Task: Search one way flight ticket for 4 adults, 2 children, 2 infants in seat and 1 infant on lap in economy from New York/islip: Long Island Macarthur Airport to Rock Springs: Southwest Wyoming Regional Airport (rock Springs Sweetwater County Airport) on 8-5-2023. Choice of flights is Sun country airlines. Price is upto 80000. Outbound departure time preference is 12:00.
Action: Mouse moved to (366, 346)
Screenshot: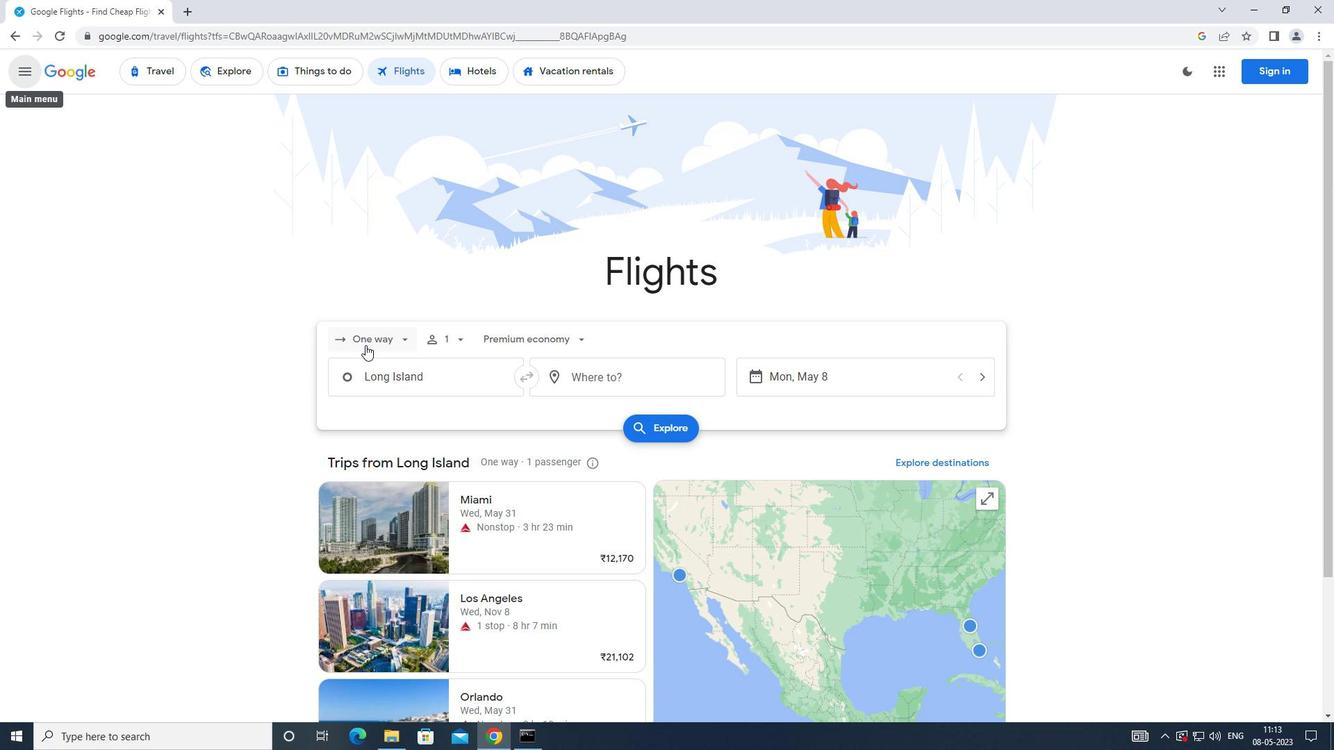
Action: Mouse pressed left at (366, 346)
Screenshot: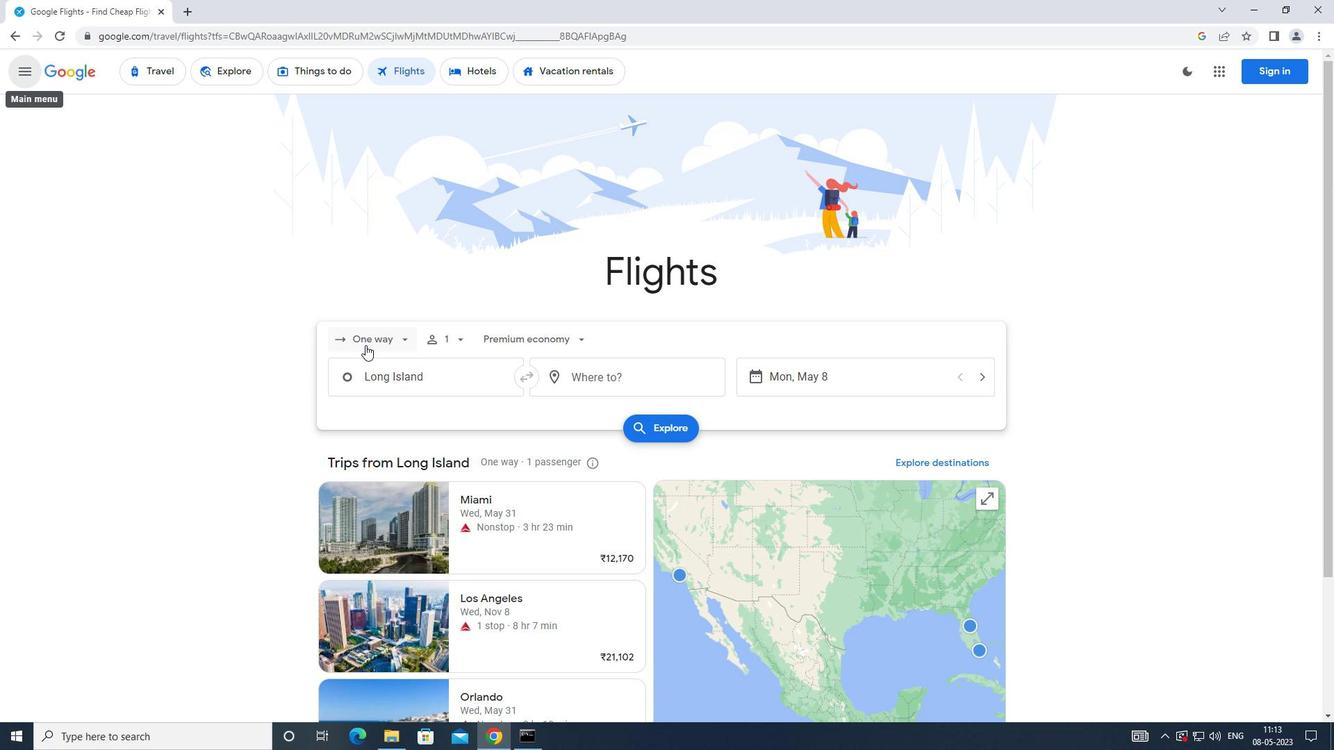 
Action: Mouse moved to (400, 409)
Screenshot: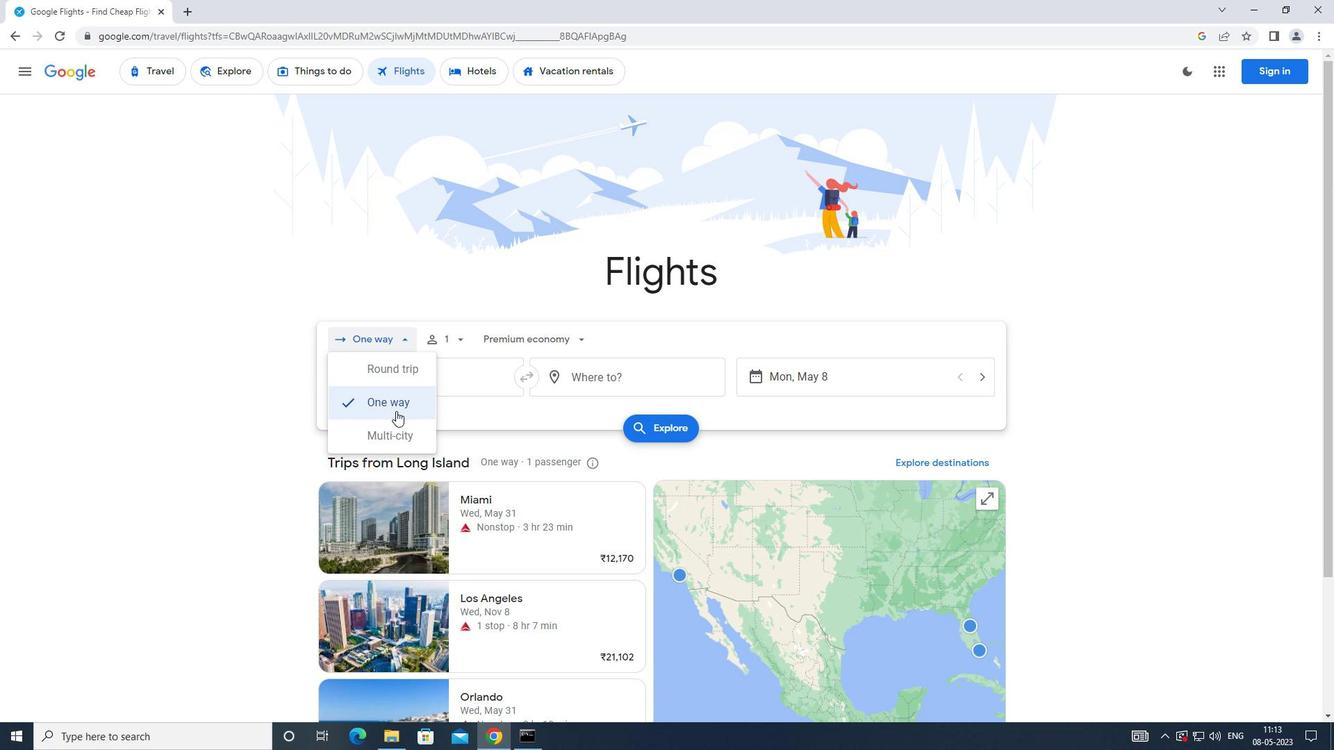 
Action: Mouse pressed left at (400, 409)
Screenshot: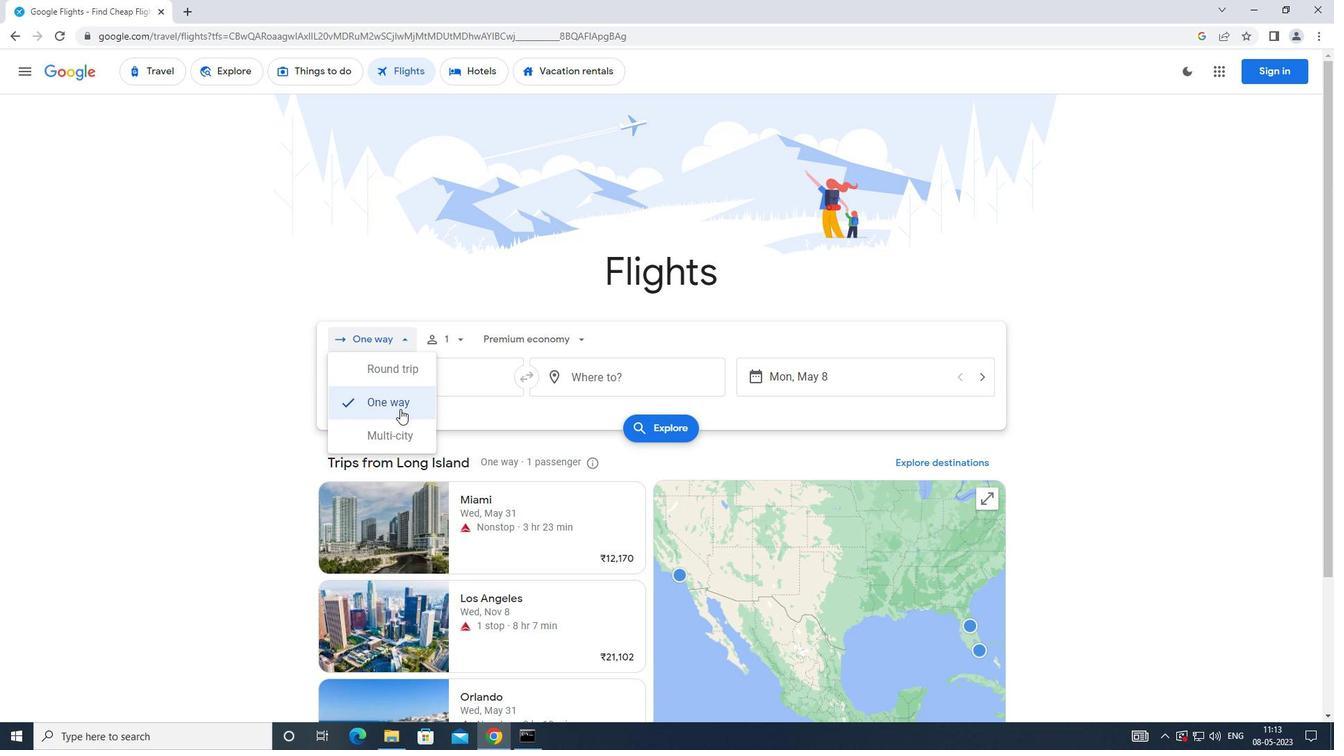 
Action: Mouse moved to (468, 335)
Screenshot: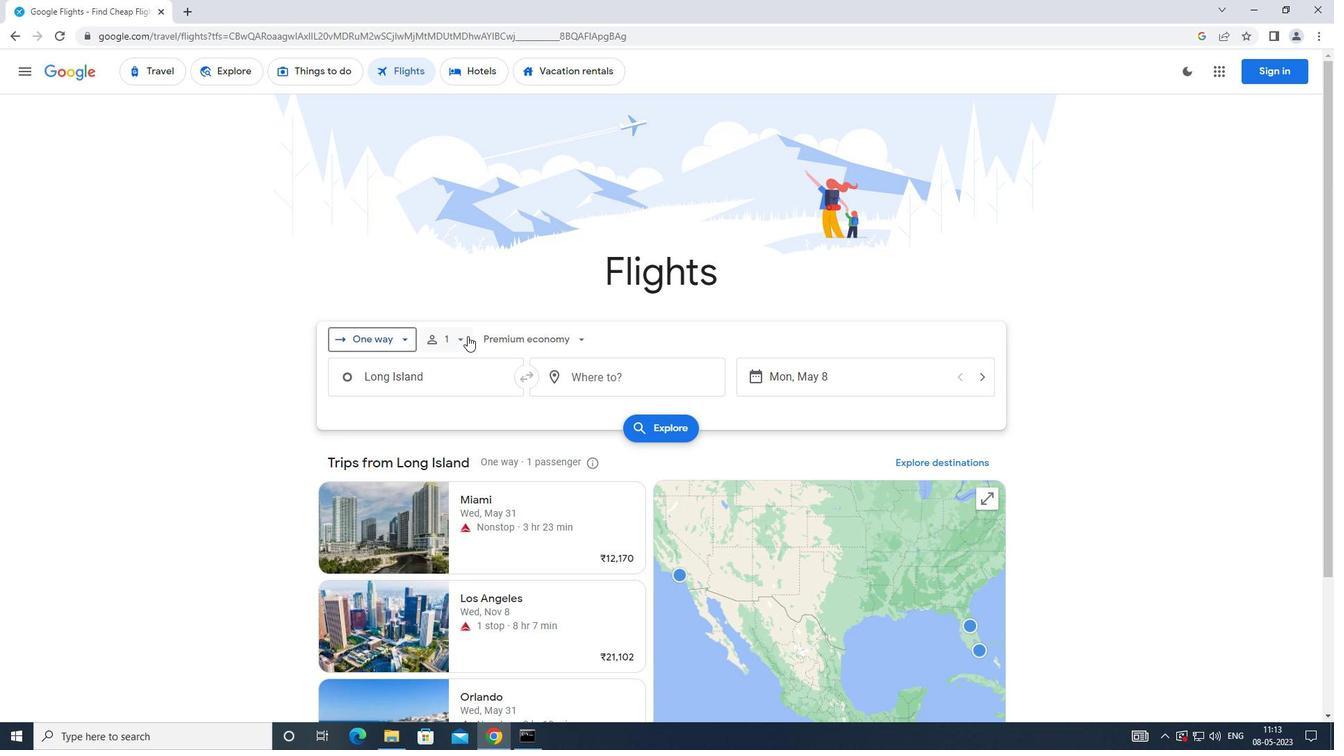 
Action: Mouse pressed left at (468, 335)
Screenshot: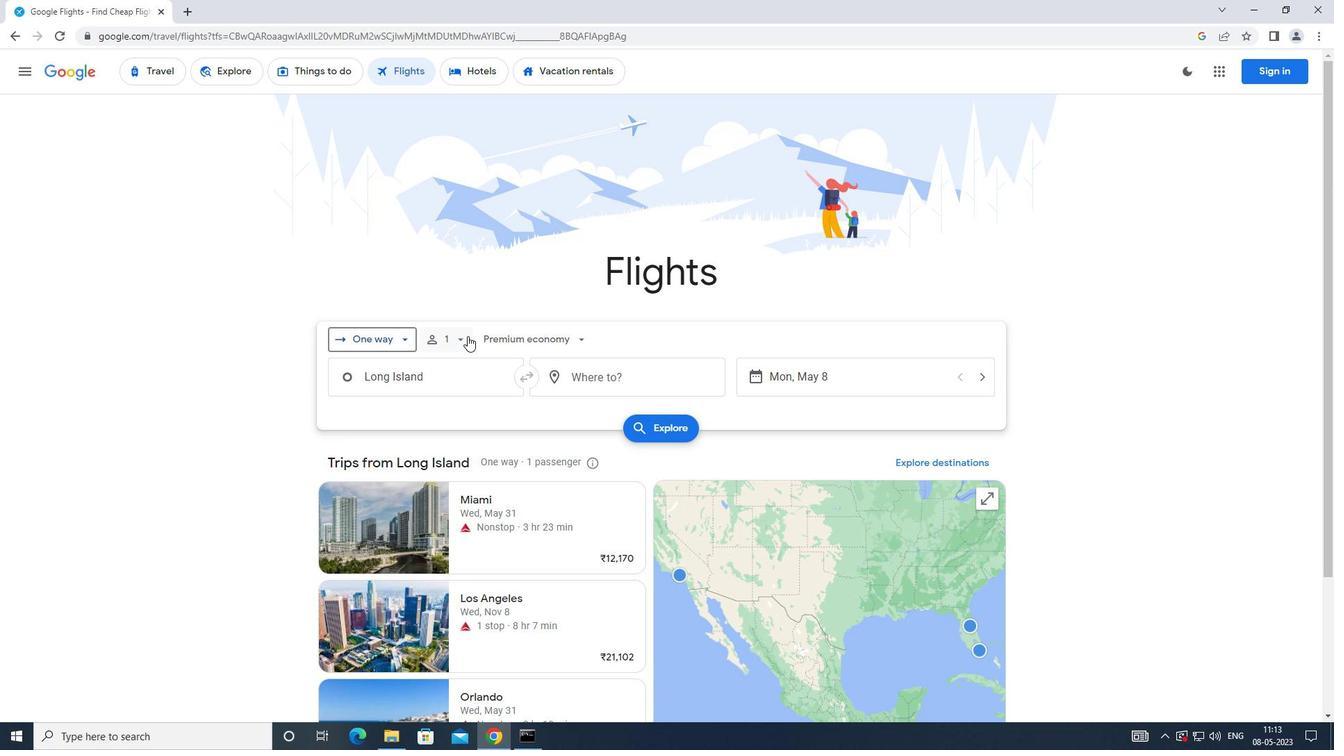 
Action: Mouse moved to (562, 372)
Screenshot: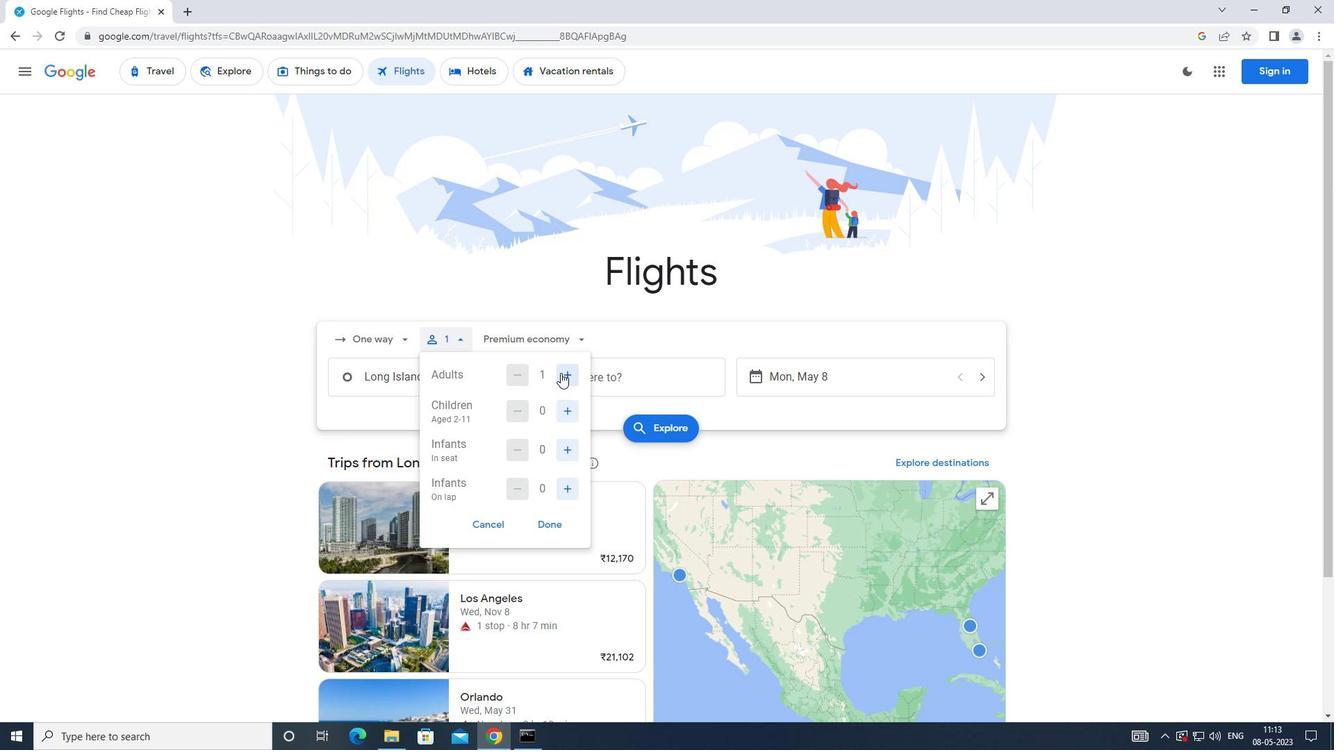 
Action: Mouse pressed left at (562, 372)
Screenshot: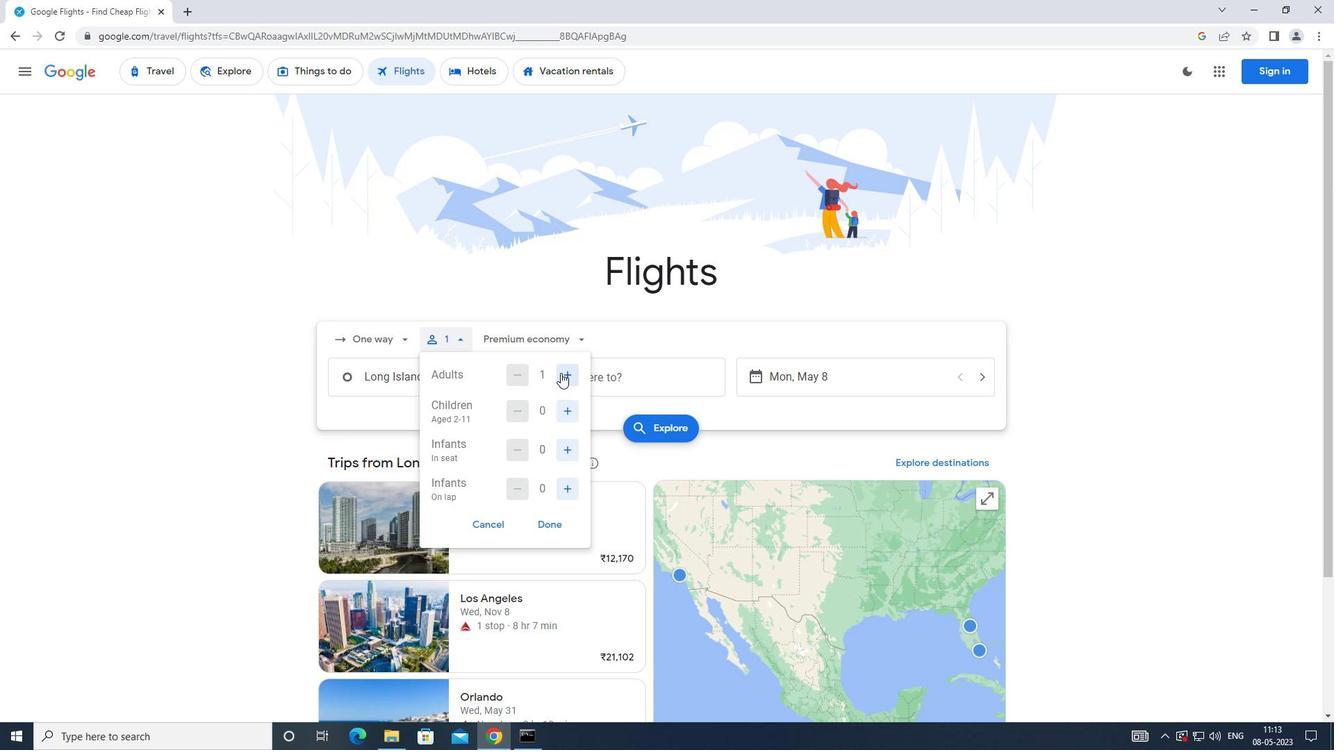 
Action: Mouse moved to (563, 371)
Screenshot: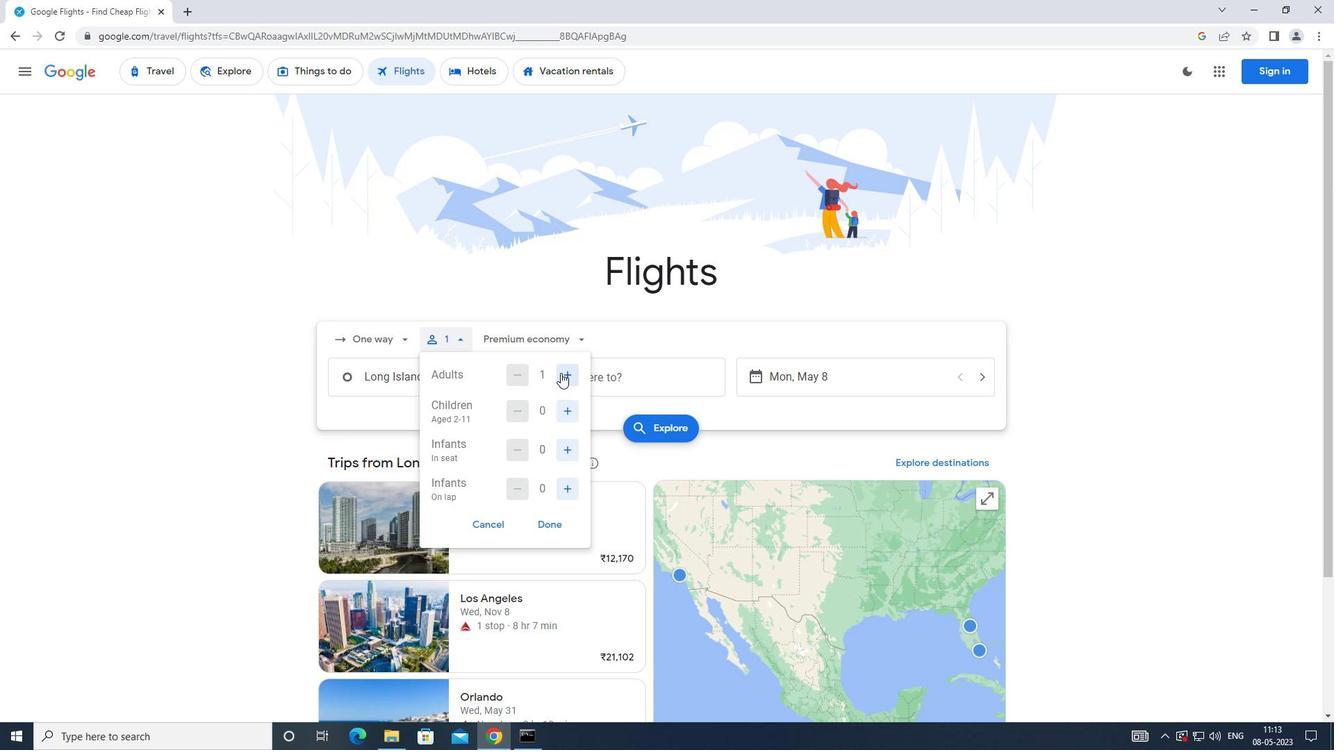 
Action: Mouse pressed left at (563, 371)
Screenshot: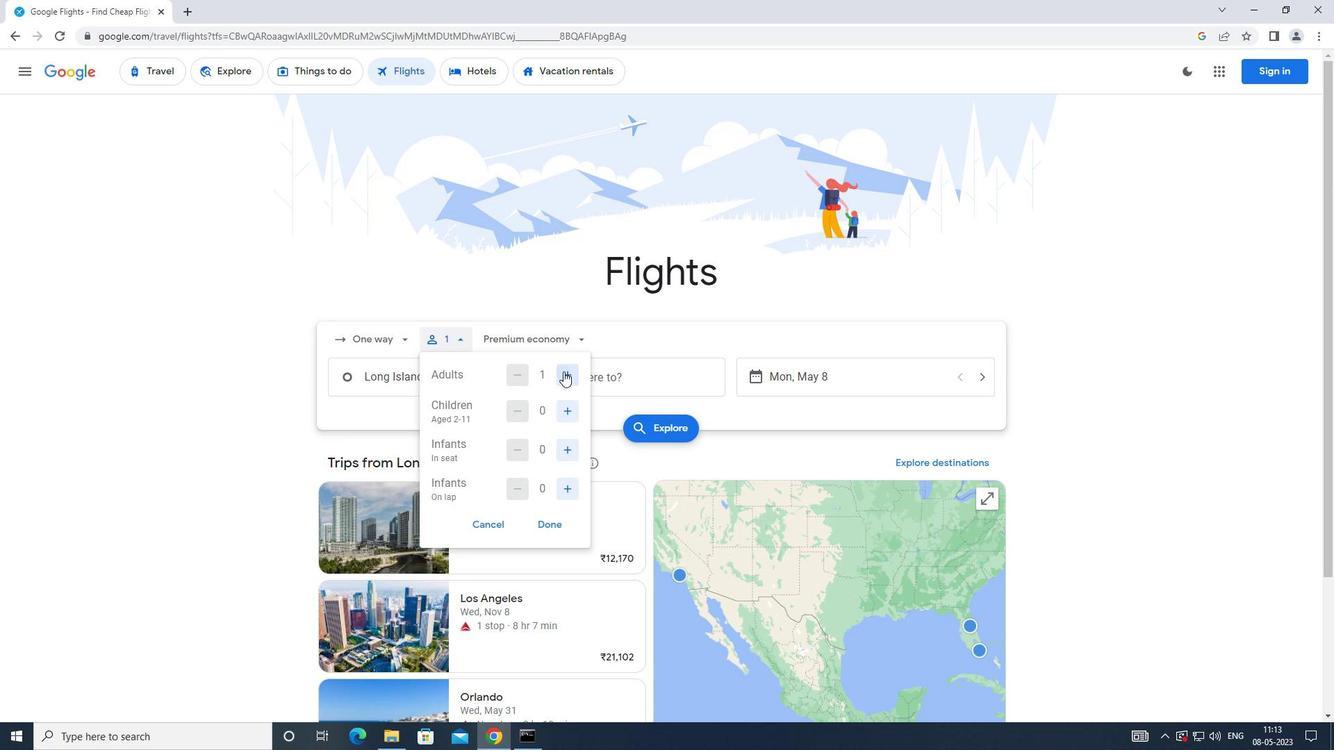 
Action: Mouse pressed left at (563, 371)
Screenshot: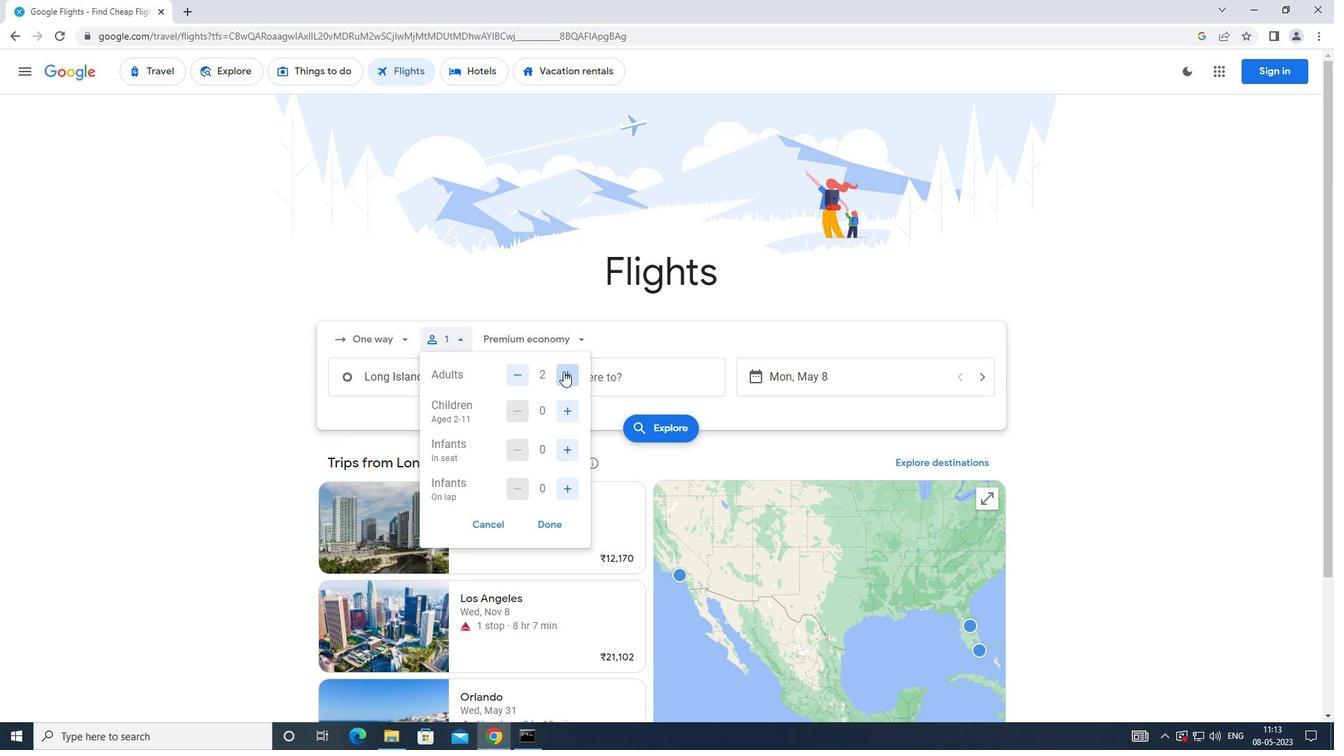 
Action: Mouse moved to (558, 412)
Screenshot: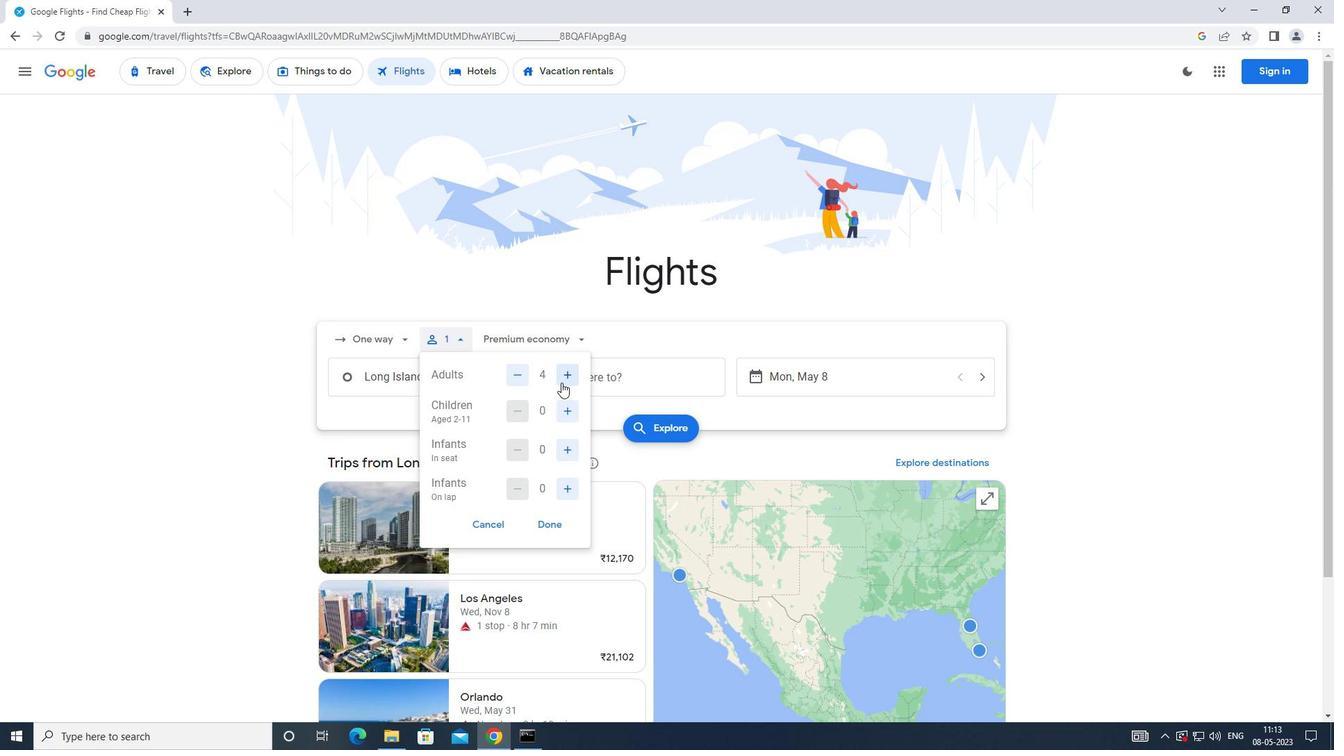 
Action: Mouse pressed left at (558, 412)
Screenshot: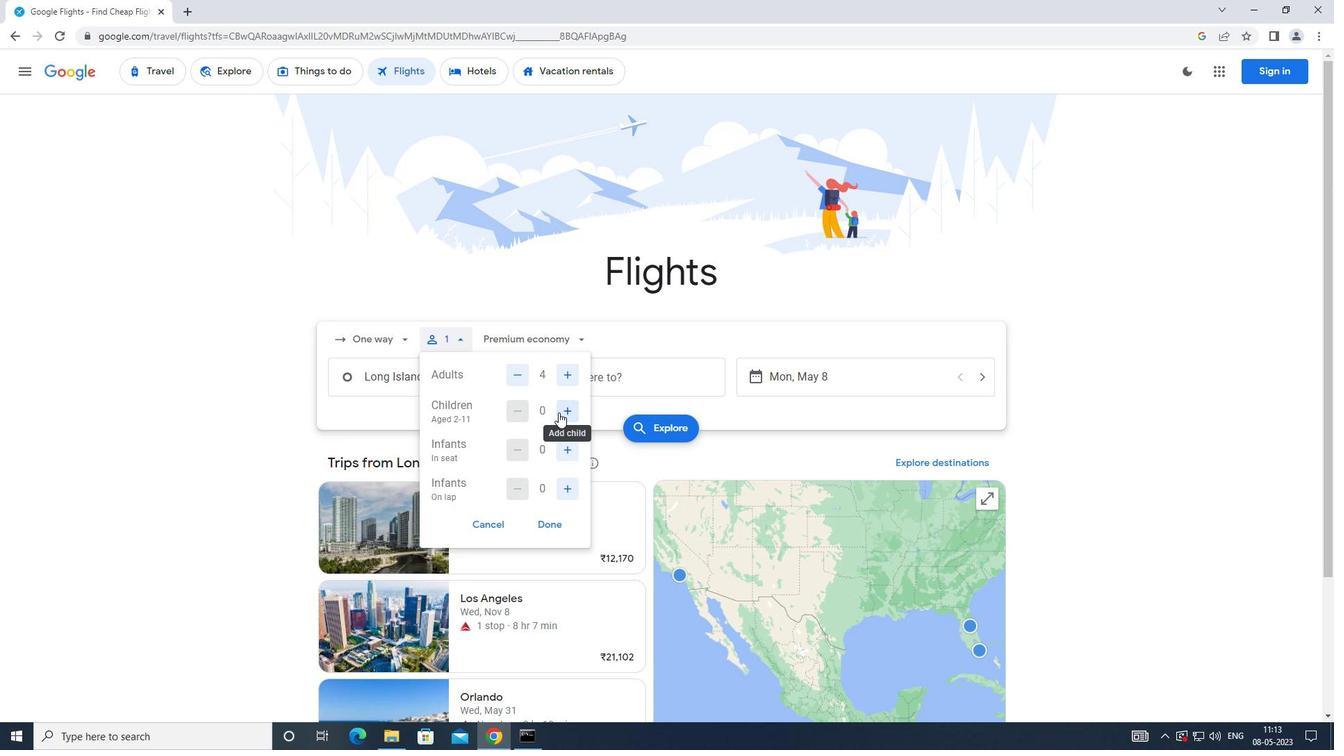 
Action: Mouse pressed left at (558, 412)
Screenshot: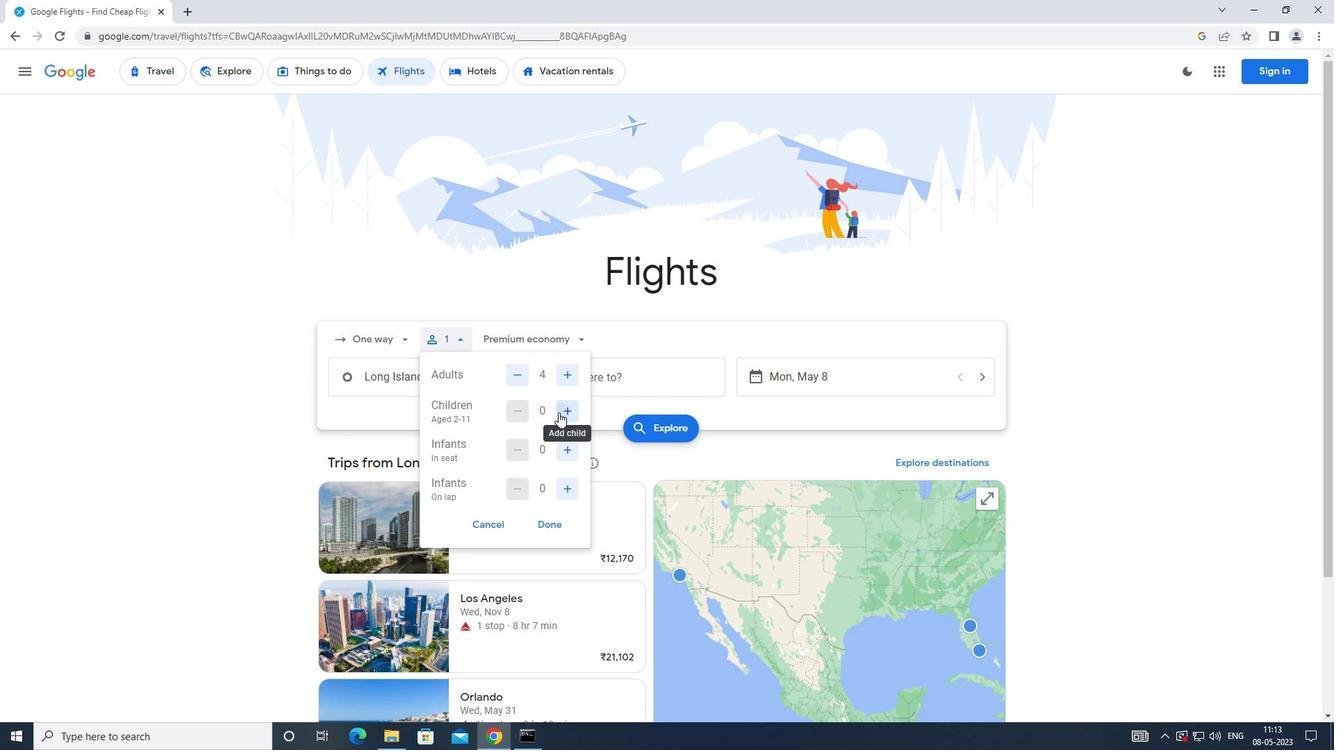 
Action: Mouse moved to (562, 446)
Screenshot: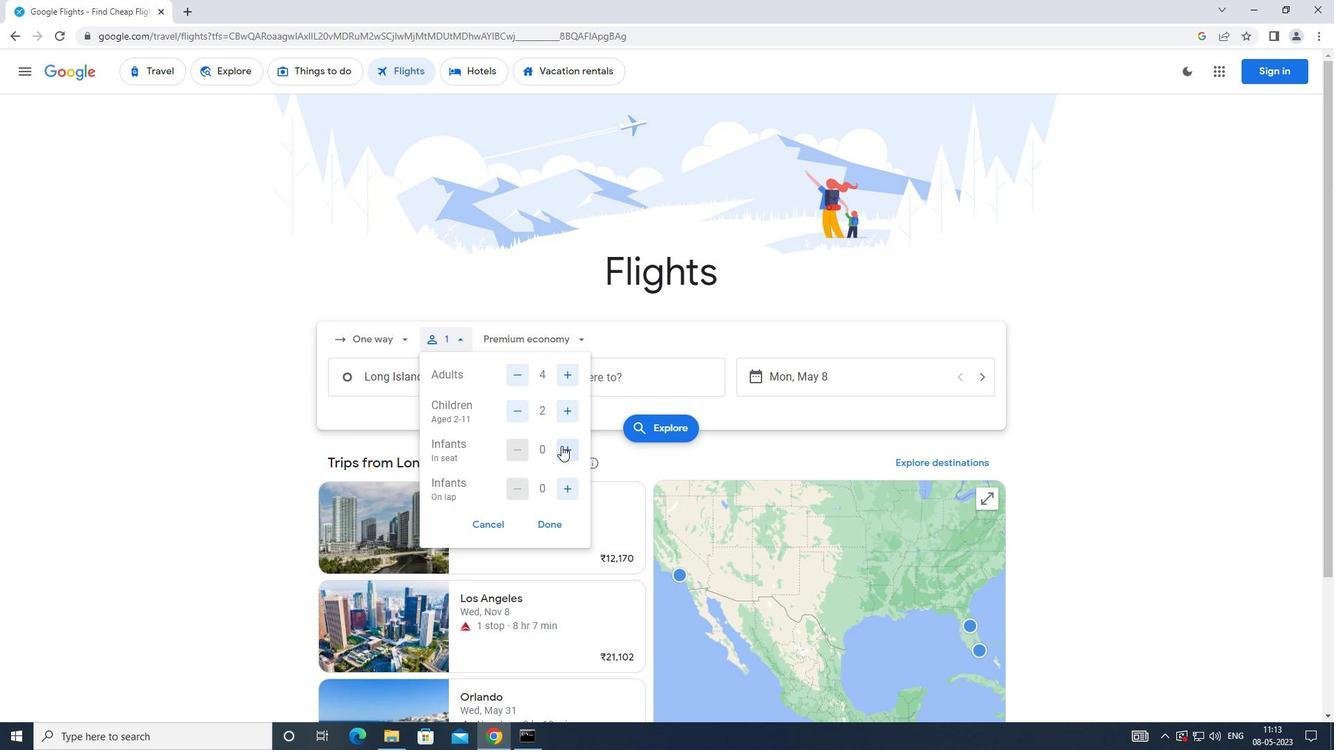 
Action: Mouse pressed left at (562, 446)
Screenshot: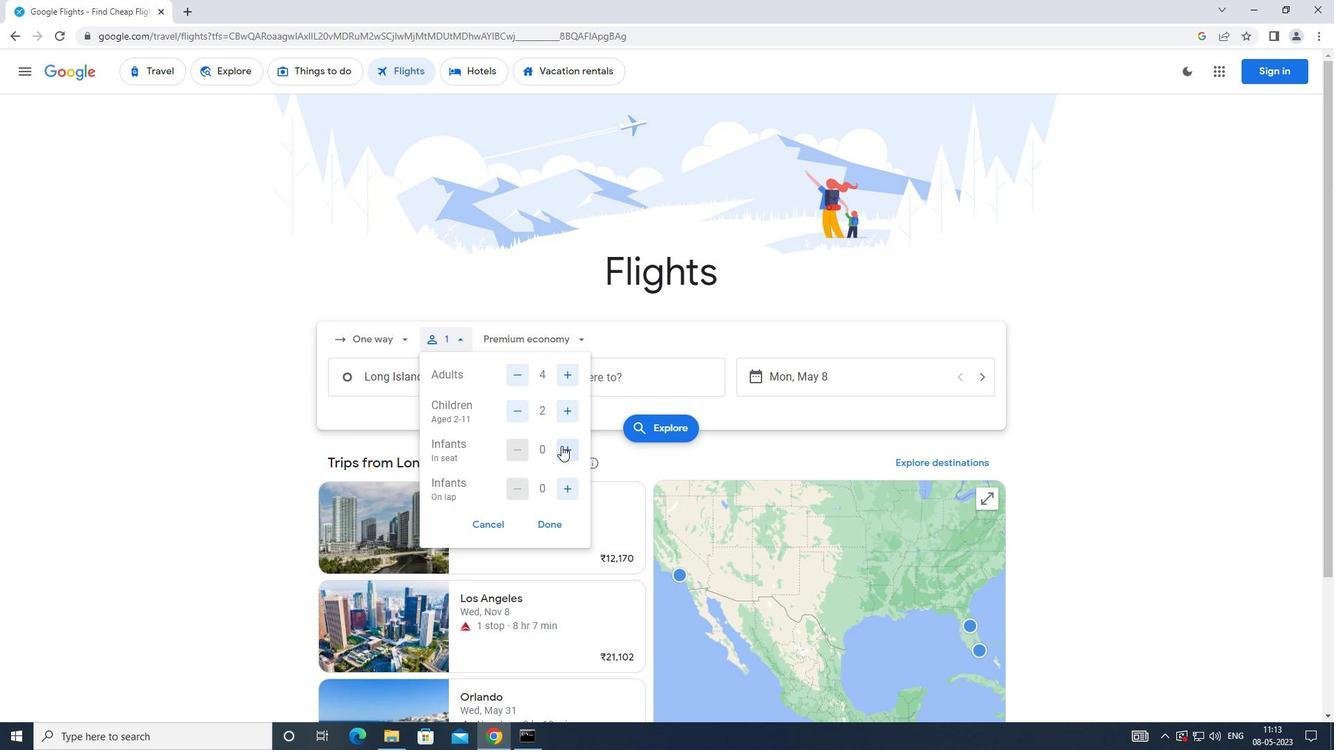 
Action: Mouse moved to (565, 446)
Screenshot: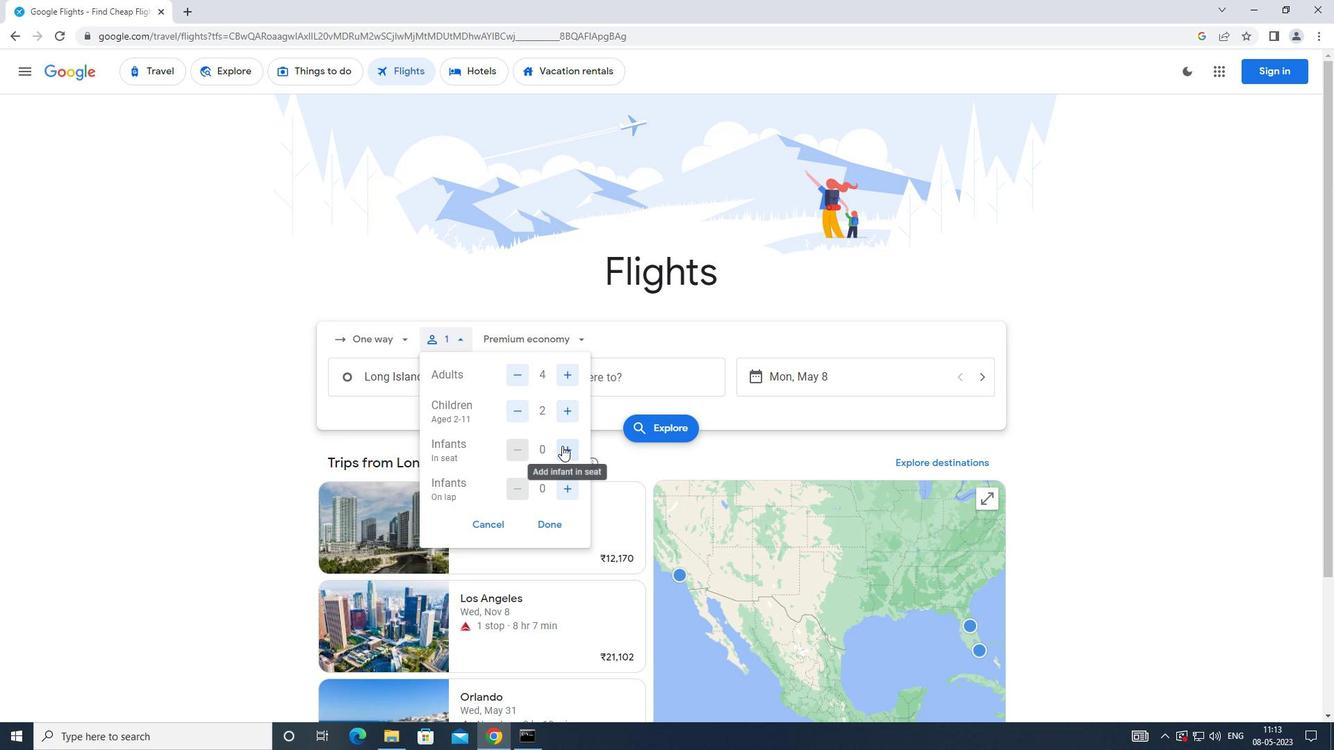
Action: Mouse pressed left at (565, 446)
Screenshot: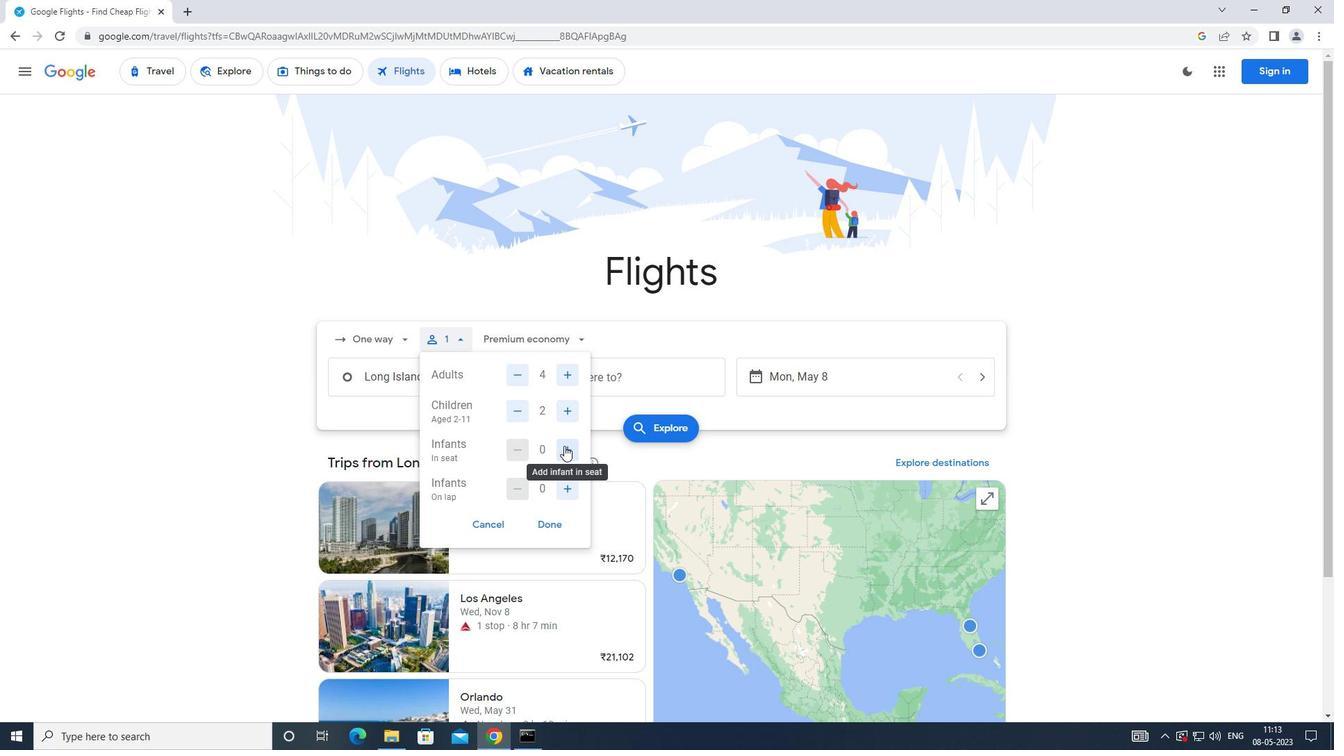
Action: Mouse moved to (569, 486)
Screenshot: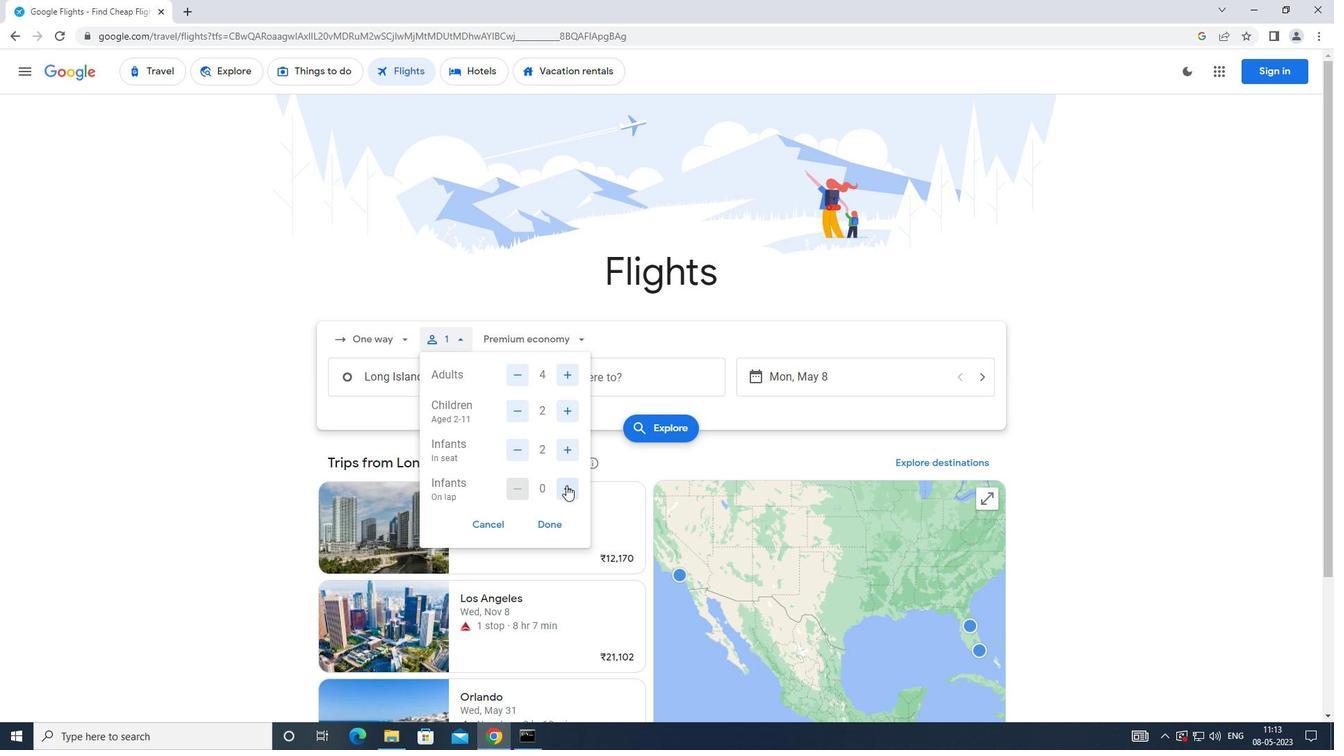 
Action: Mouse pressed left at (569, 486)
Screenshot: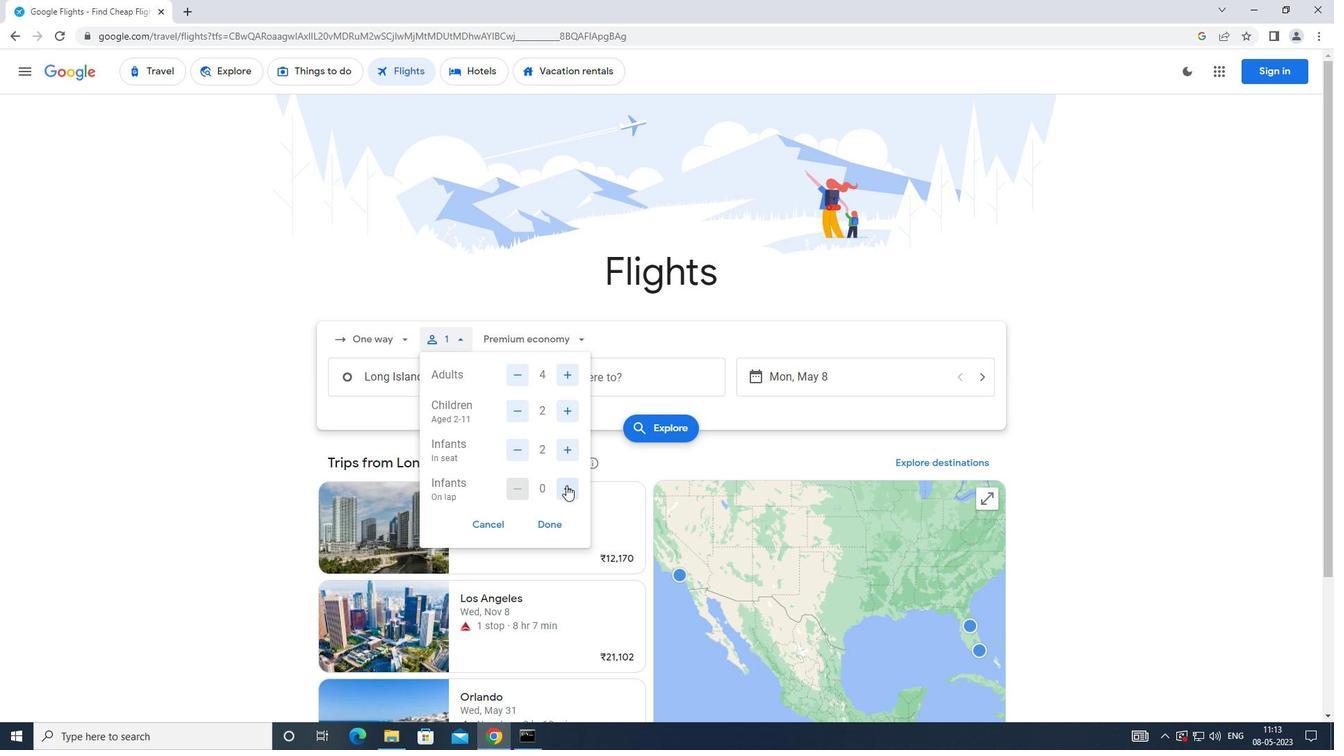 
Action: Mouse moved to (553, 524)
Screenshot: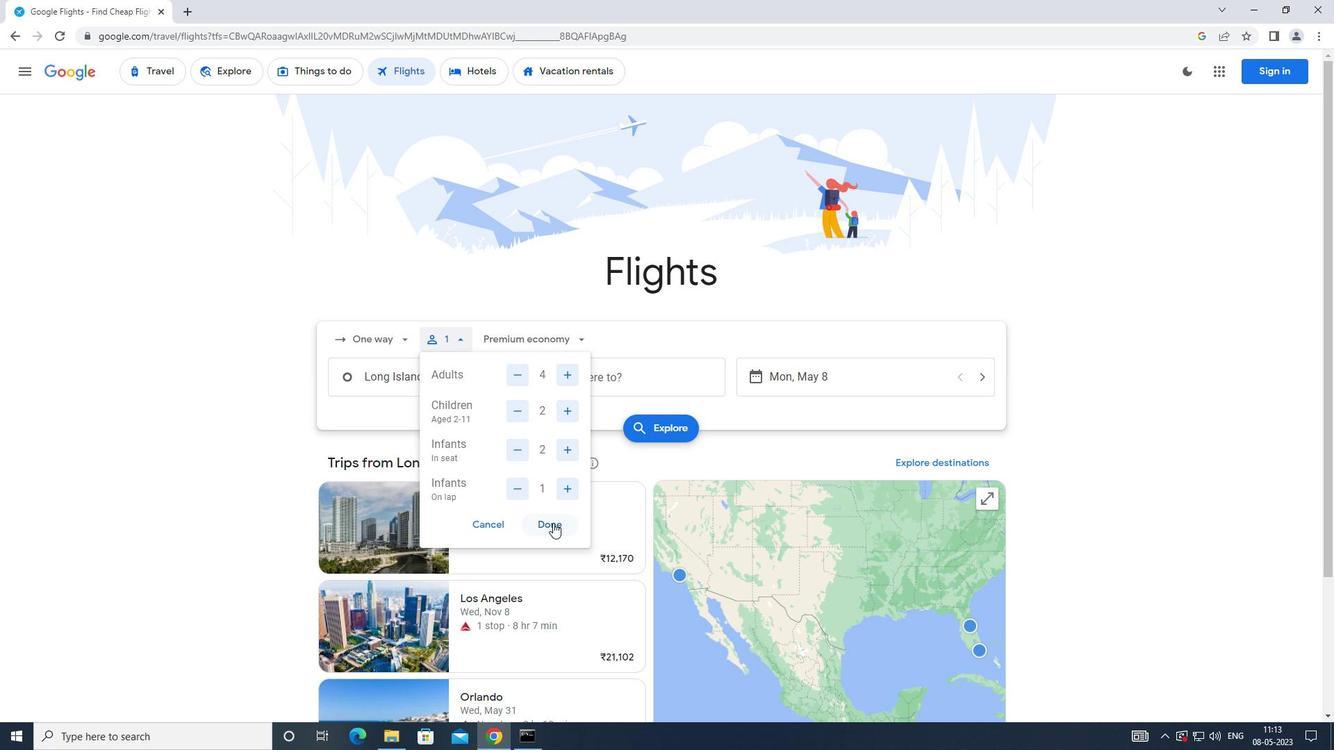 
Action: Mouse pressed left at (553, 524)
Screenshot: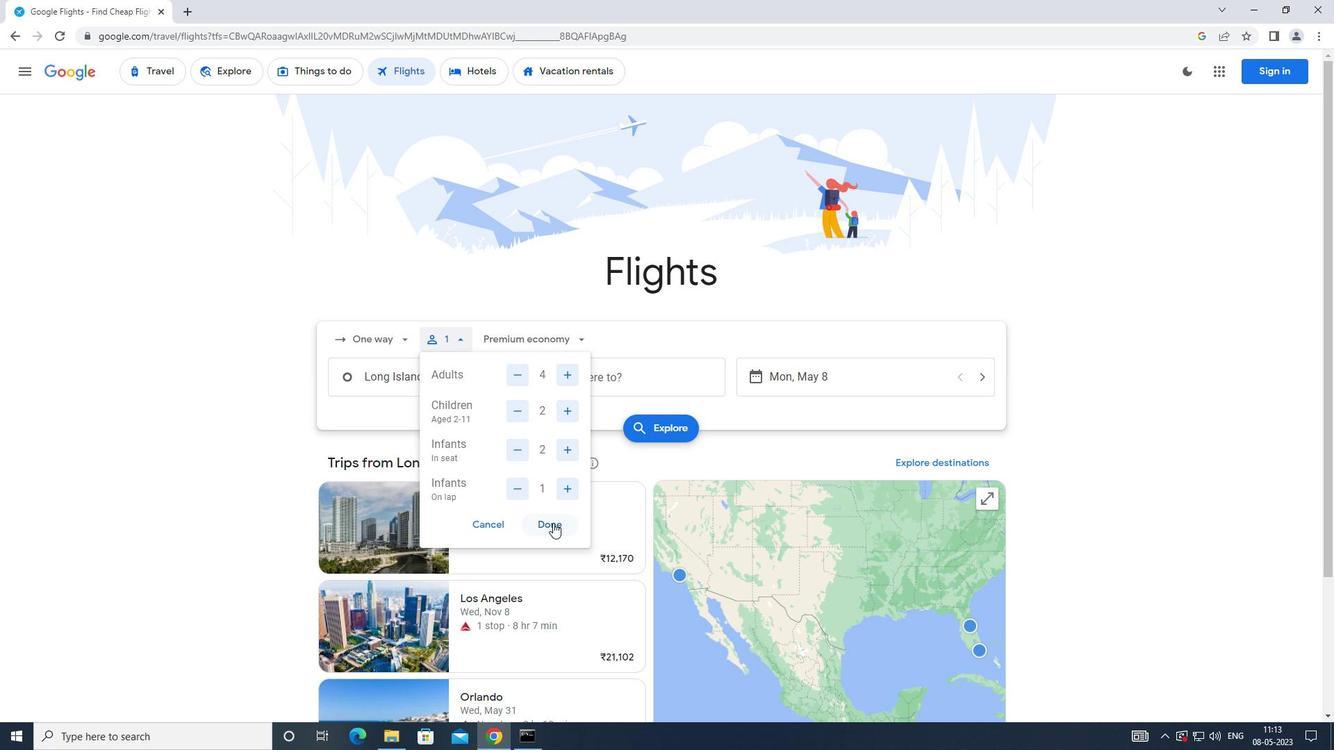 
Action: Mouse moved to (519, 345)
Screenshot: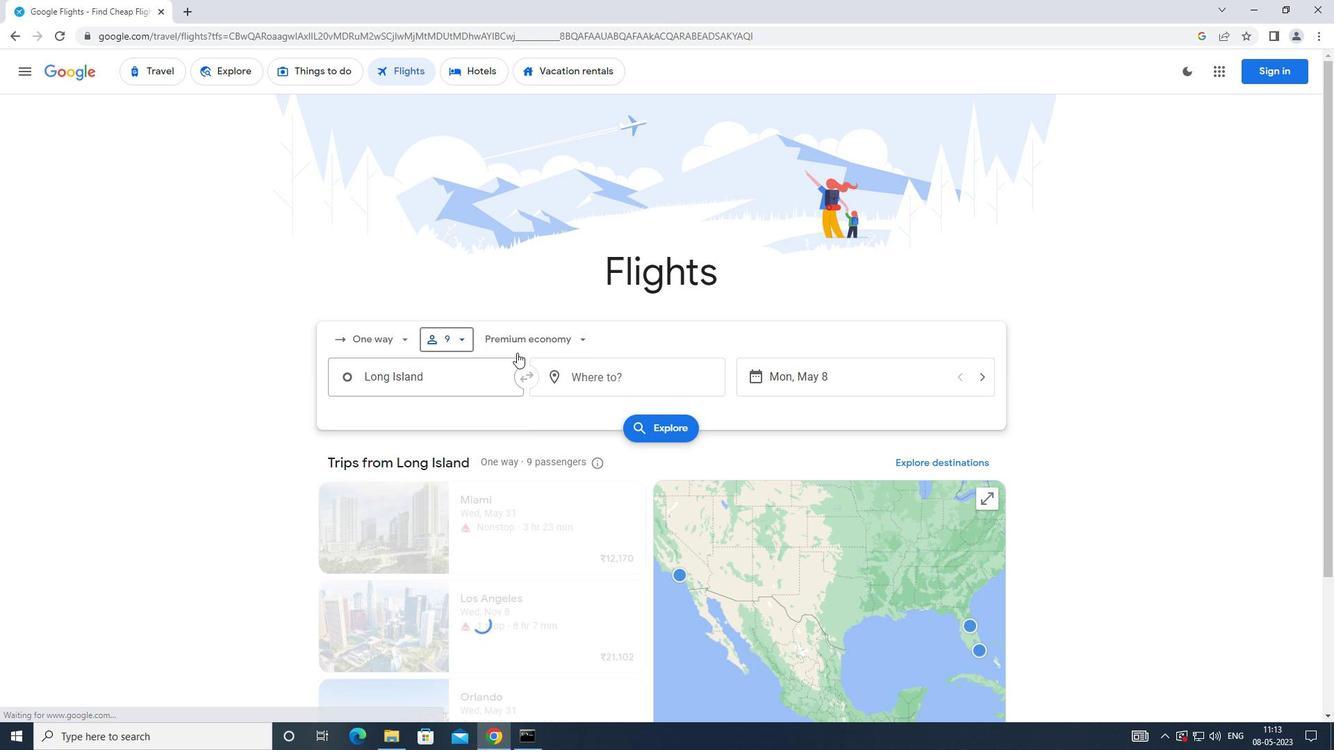 
Action: Mouse pressed left at (519, 345)
Screenshot: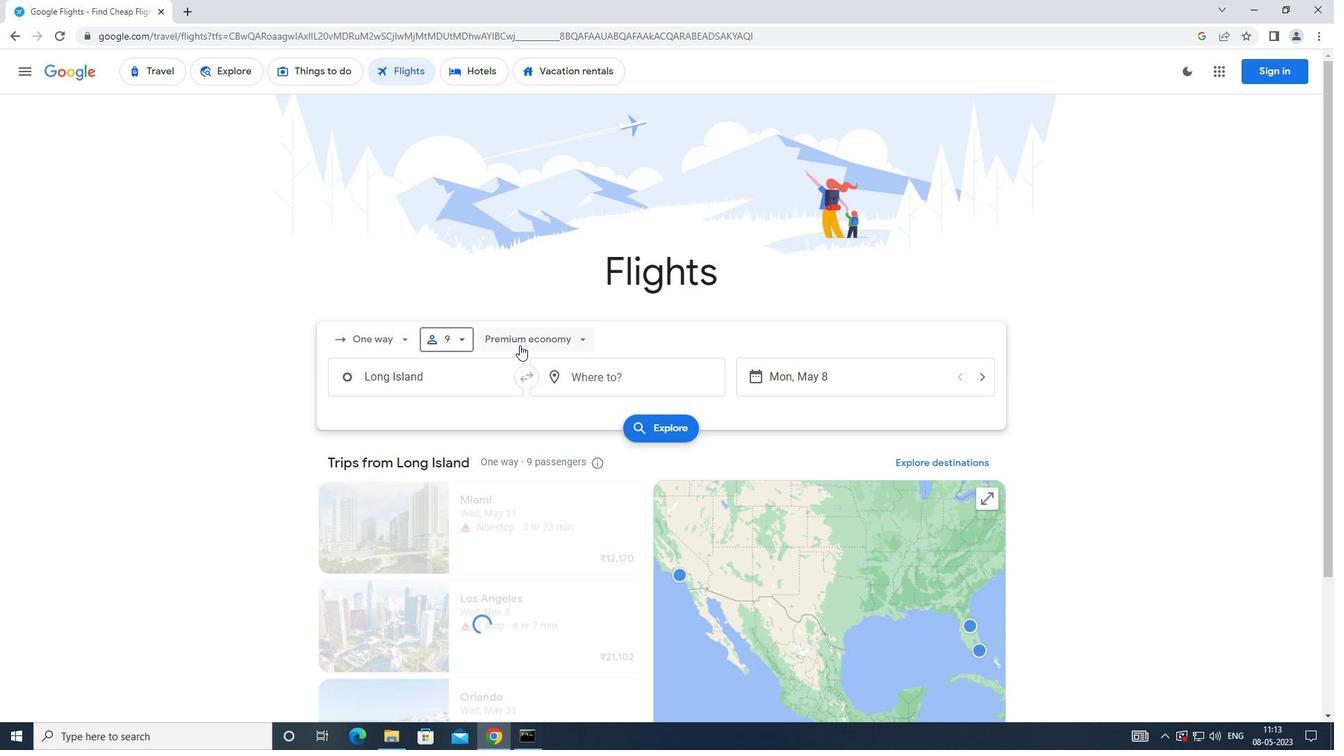 
Action: Mouse moved to (551, 378)
Screenshot: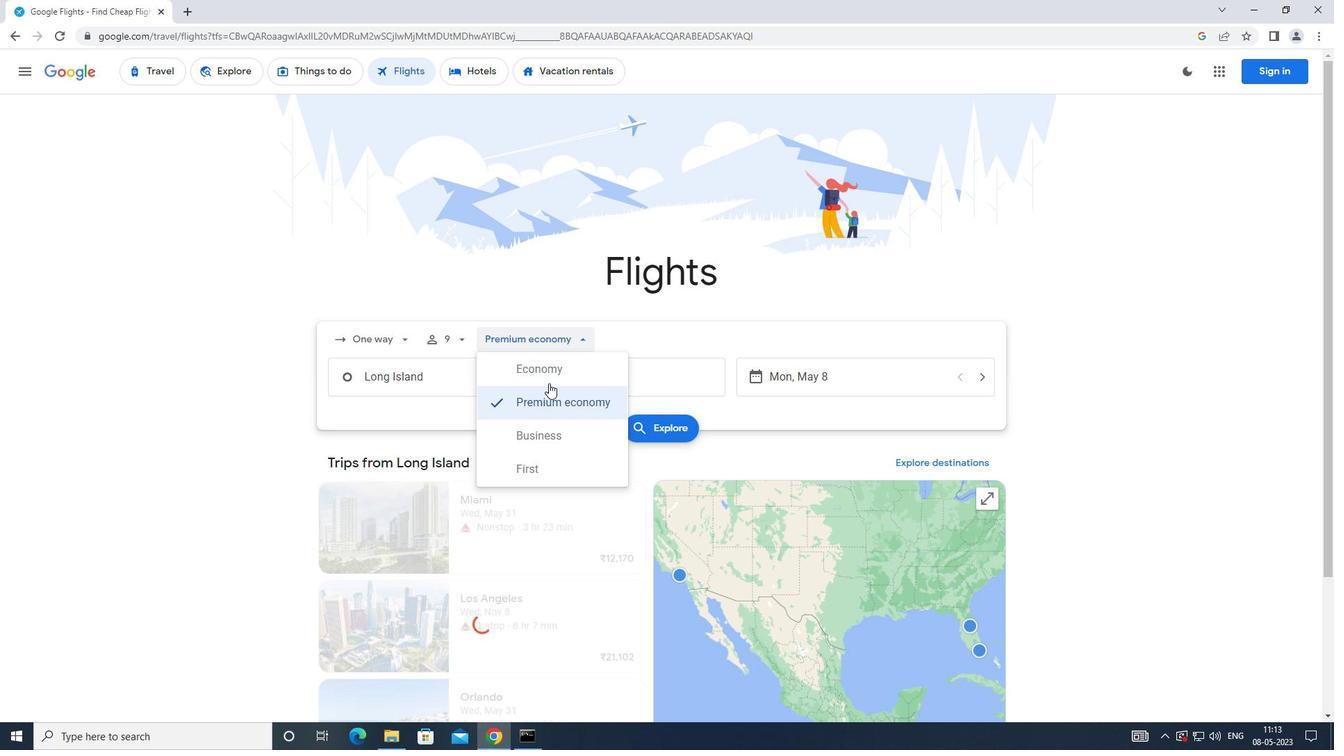 
Action: Mouse pressed left at (551, 378)
Screenshot: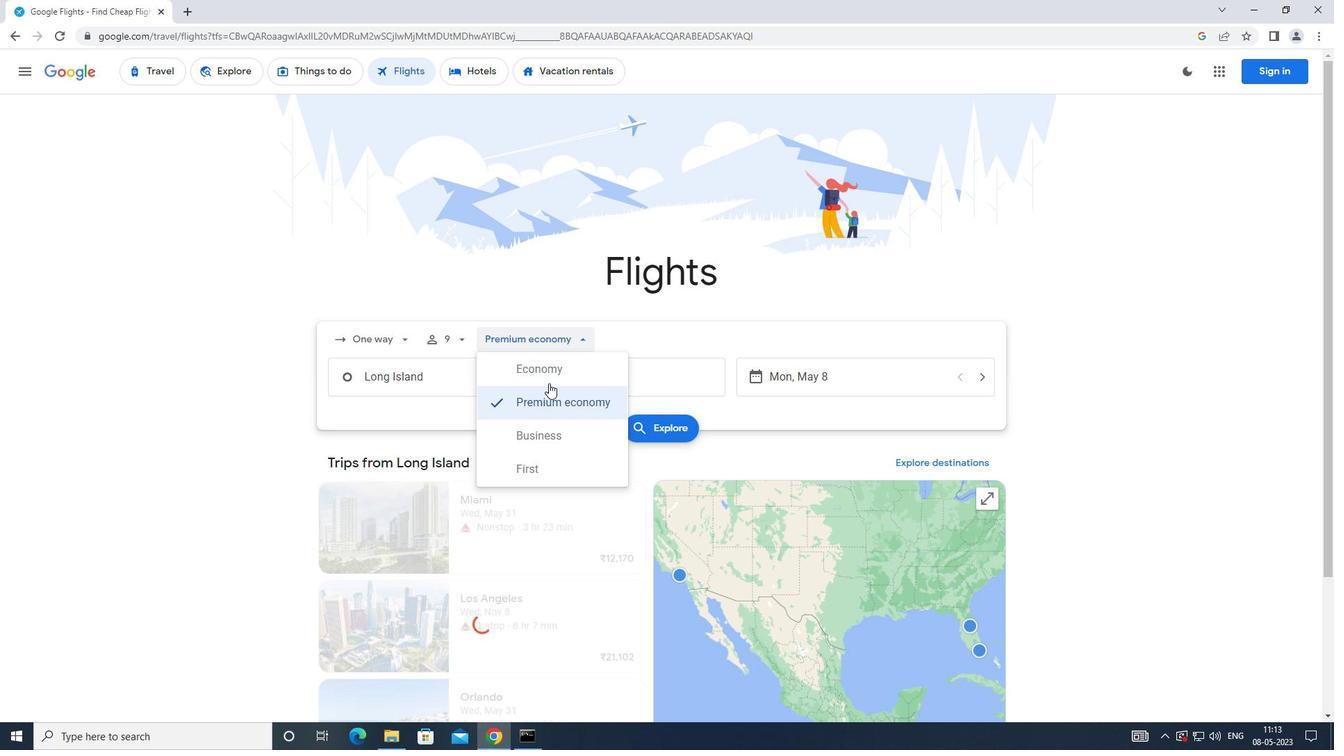 
Action: Mouse moved to (483, 382)
Screenshot: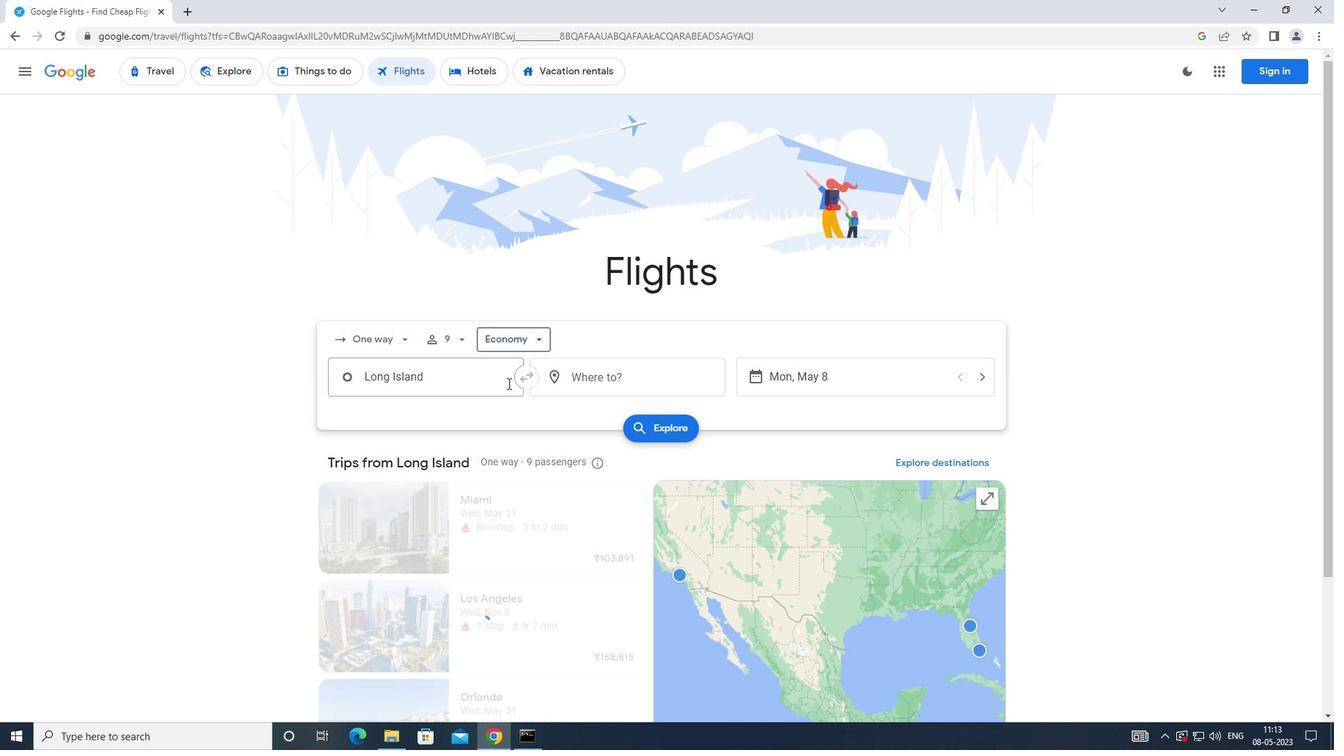 
Action: Mouse pressed left at (483, 382)
Screenshot: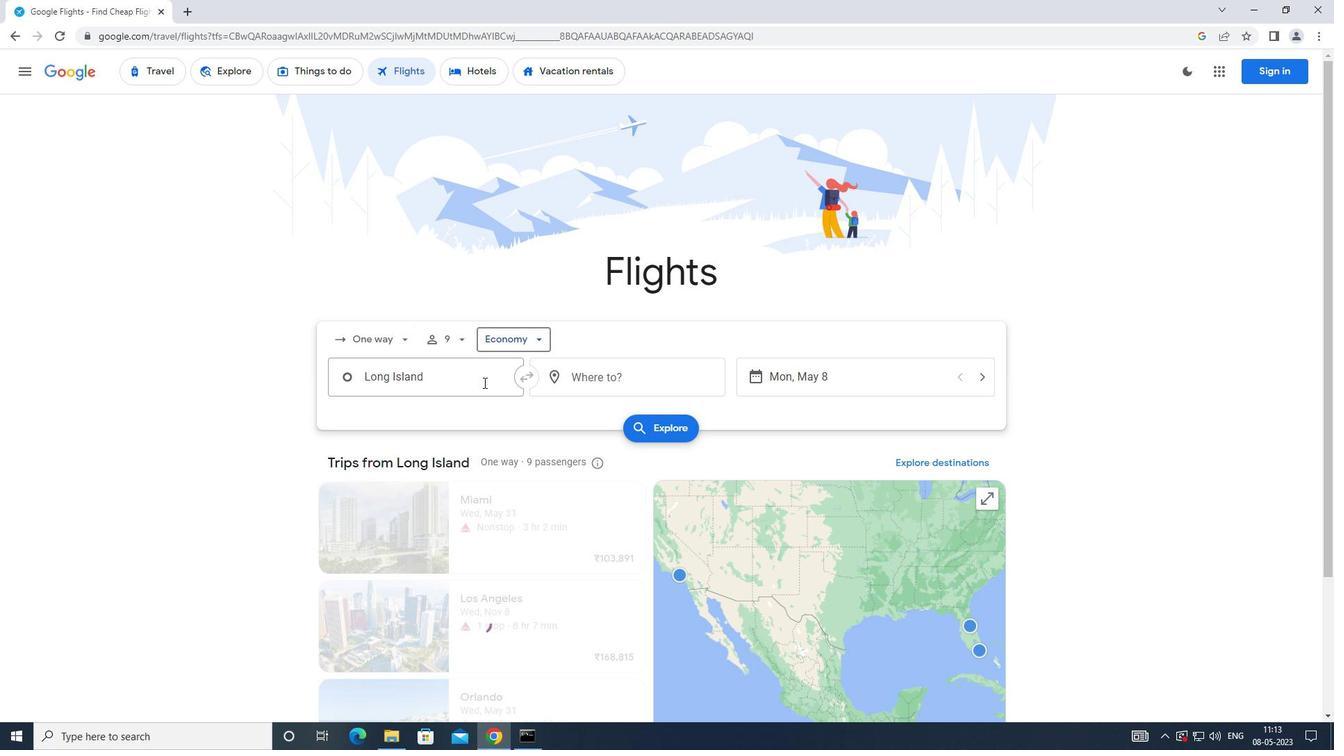 
Action: Mouse moved to (517, 369)
Screenshot: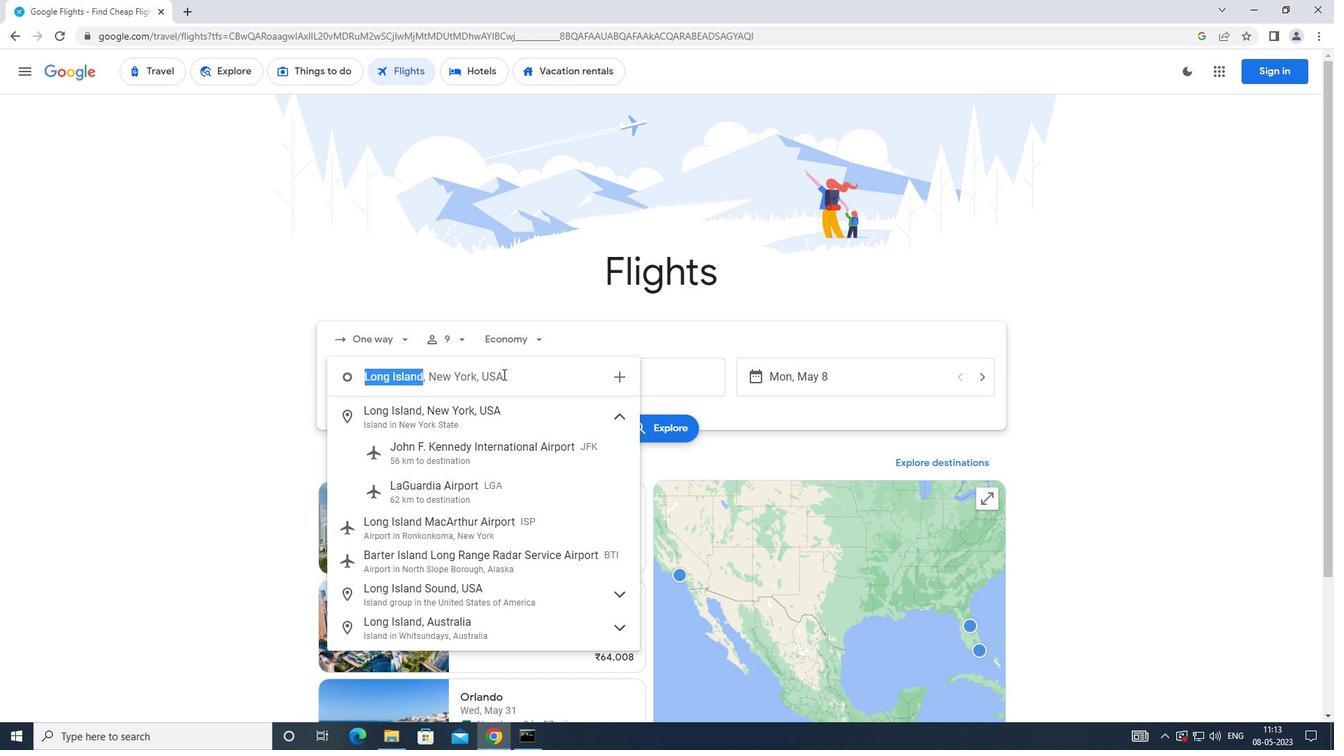 
Action: Key pressed <Key.caps_lock><Key.caps_lock>l<Key.caps_lock>ong<Key.space><Key.caps_lock>i<Key.caps_lock>sland<Key.space><Key.caps_lock>m<Key.caps_lock>a
Screenshot: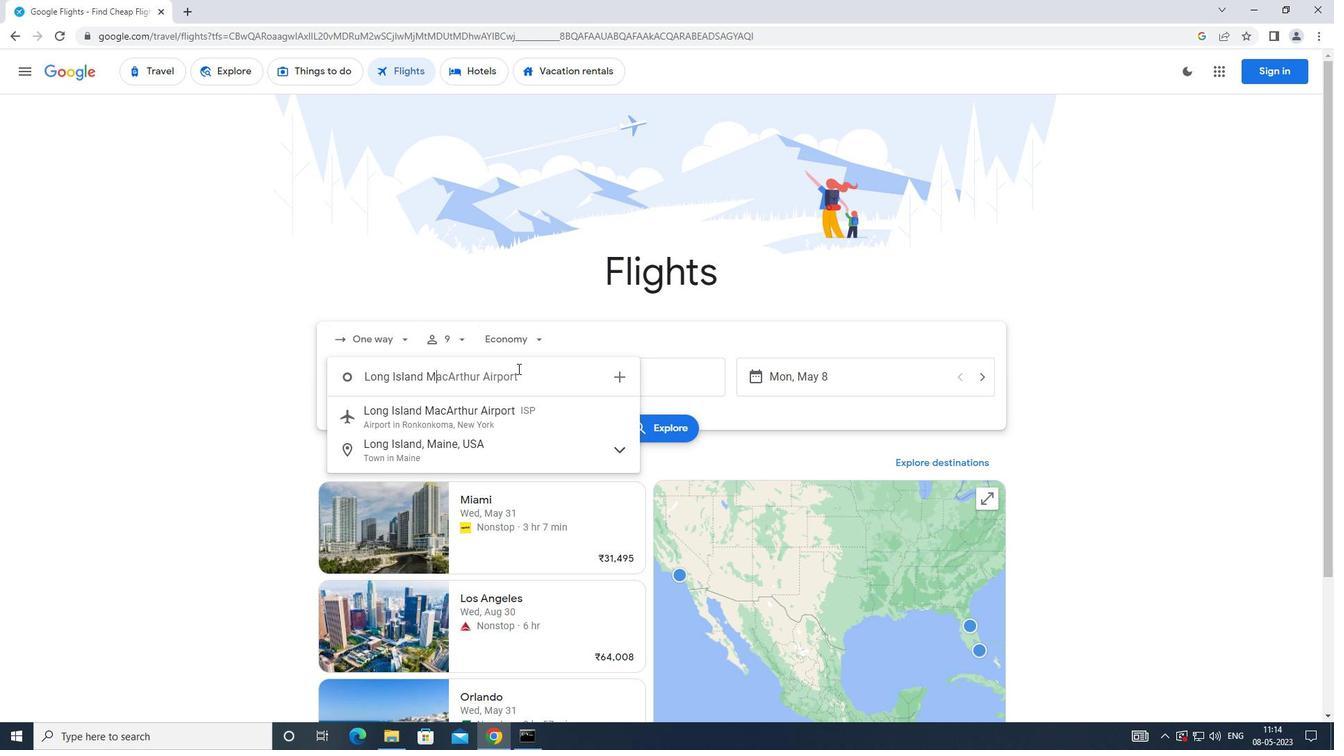 
Action: Mouse moved to (518, 409)
Screenshot: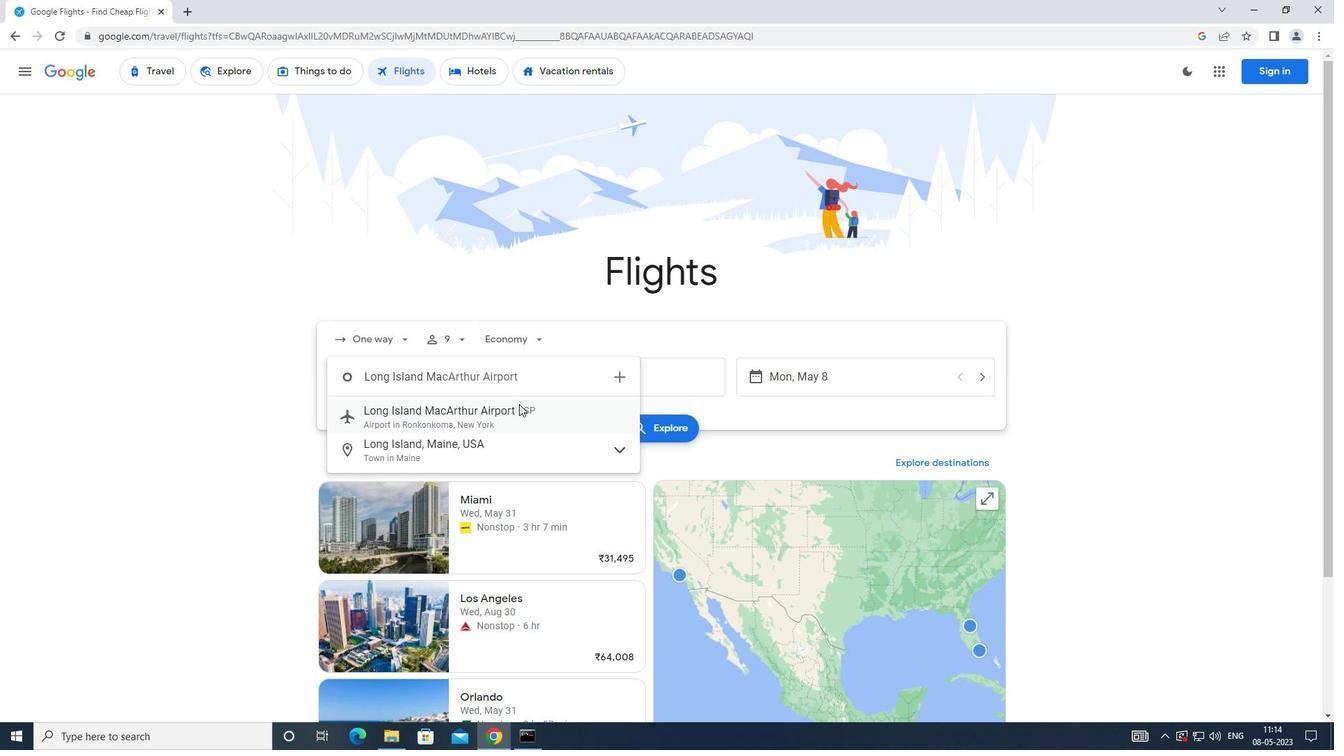 
Action: Mouse pressed left at (518, 409)
Screenshot: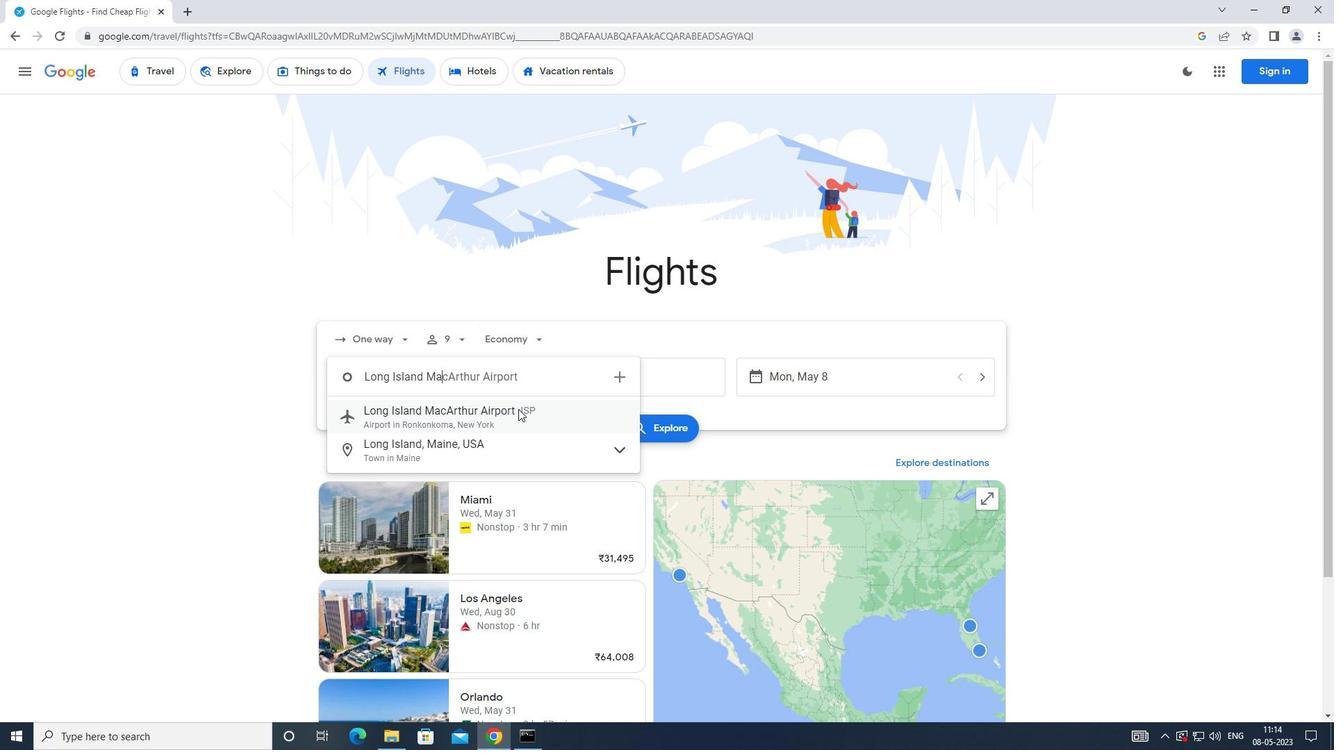 
Action: Mouse moved to (635, 380)
Screenshot: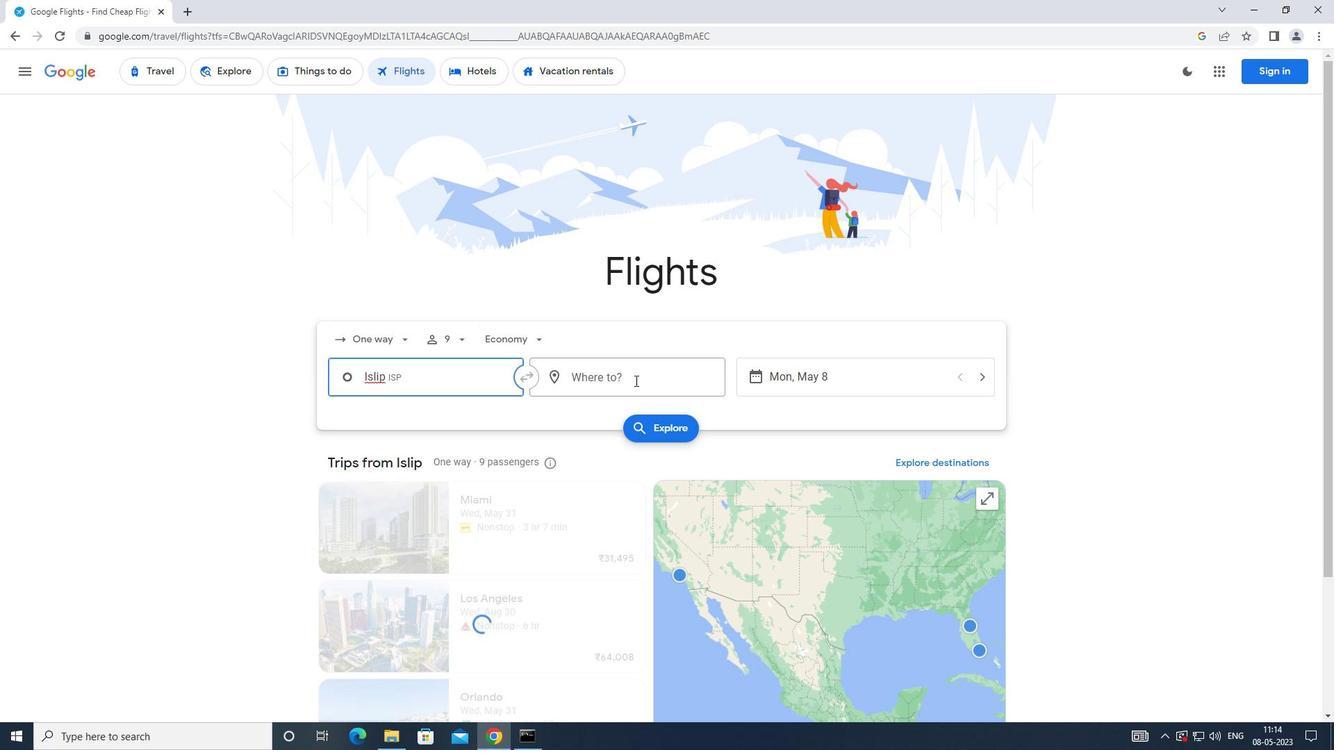 
Action: Mouse pressed left at (635, 380)
Screenshot: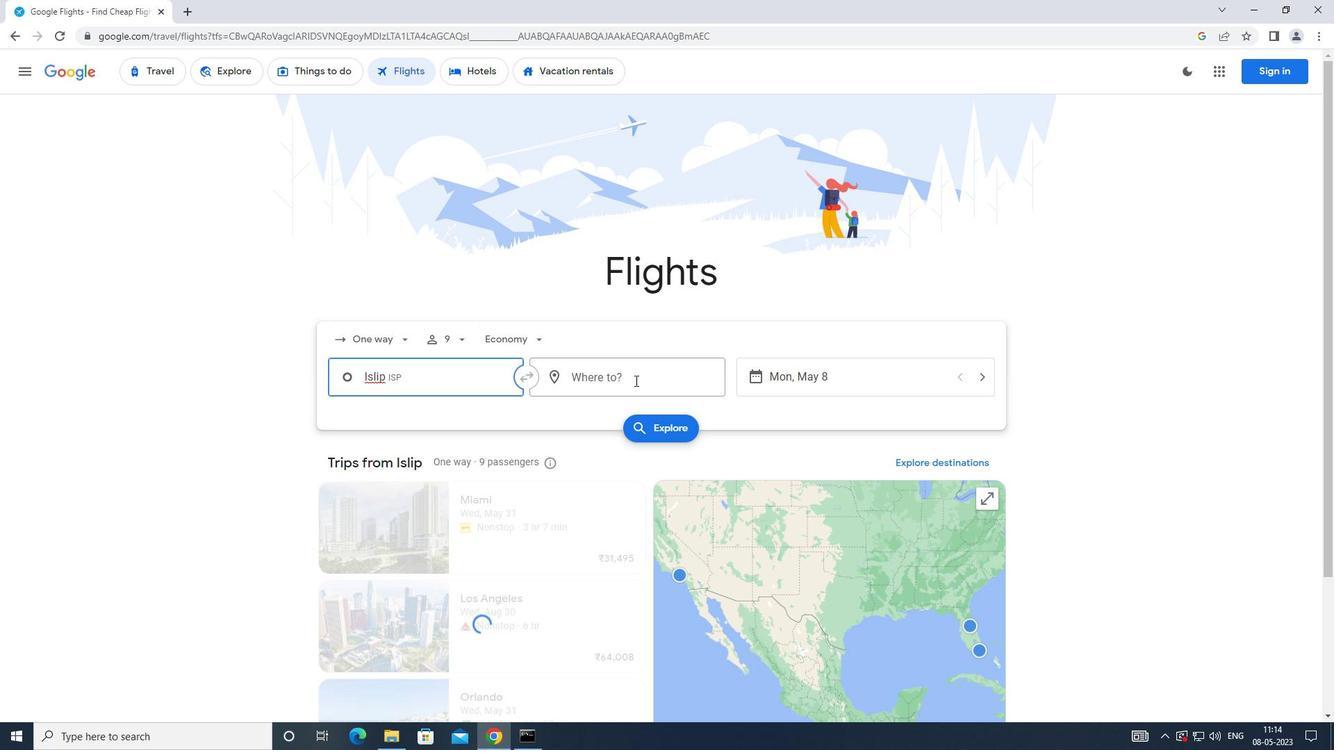 
Action: Mouse moved to (640, 378)
Screenshot: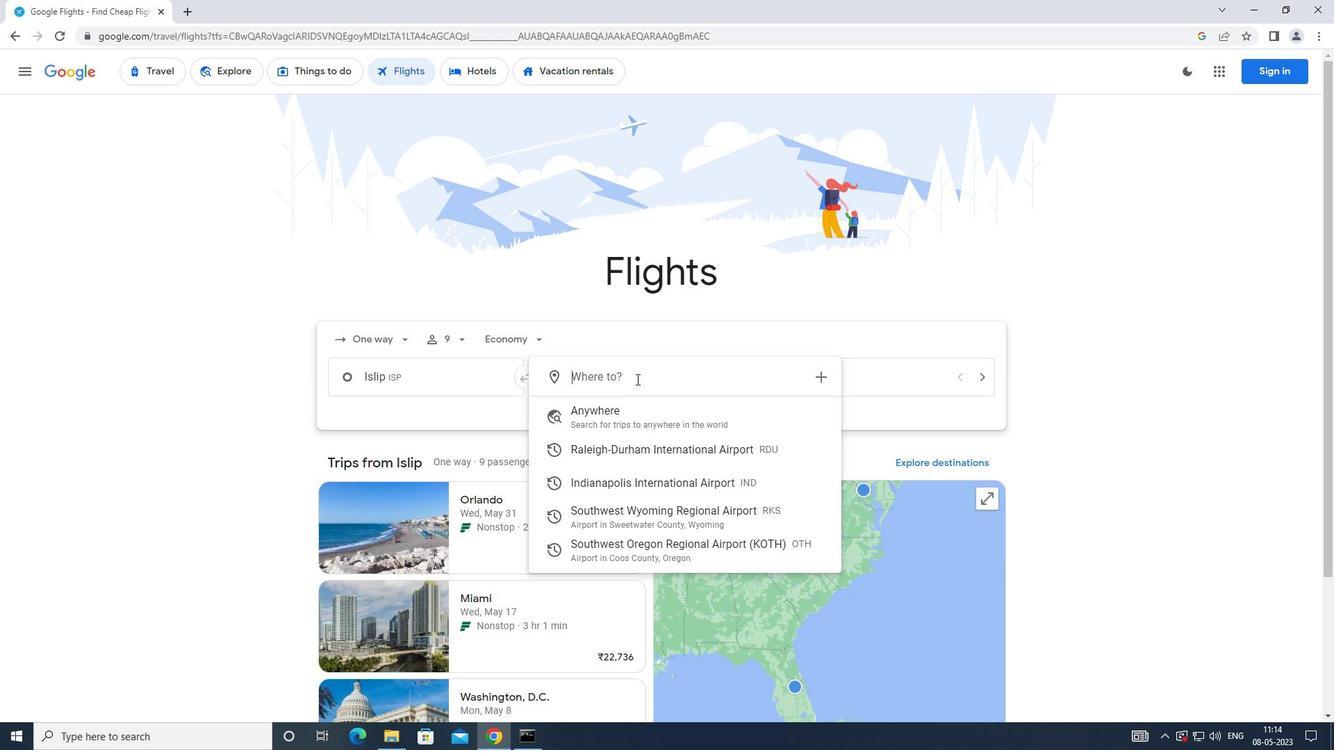 
Action: Key pressed <Key.caps_lock>s<Key.caps_lock>ouht<Key.backspace><Key.backspace>thwest
Screenshot: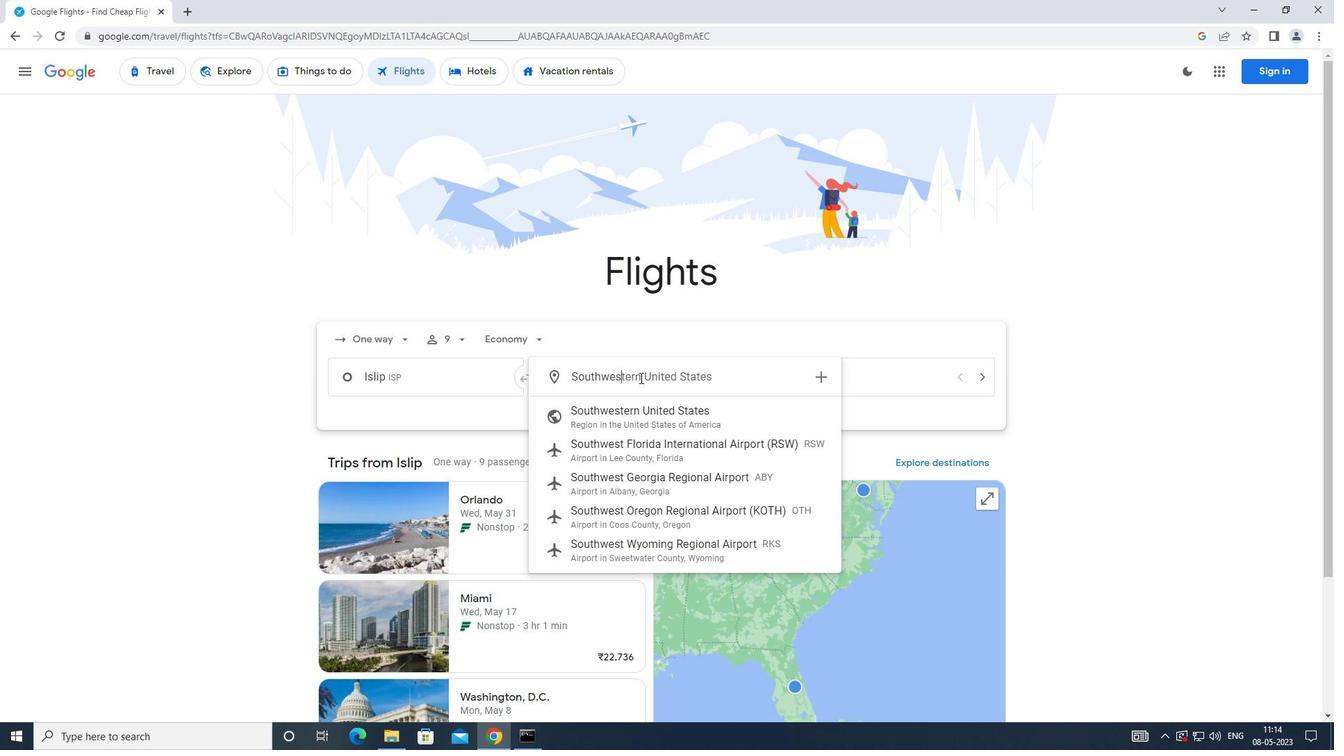
Action: Mouse moved to (638, 540)
Screenshot: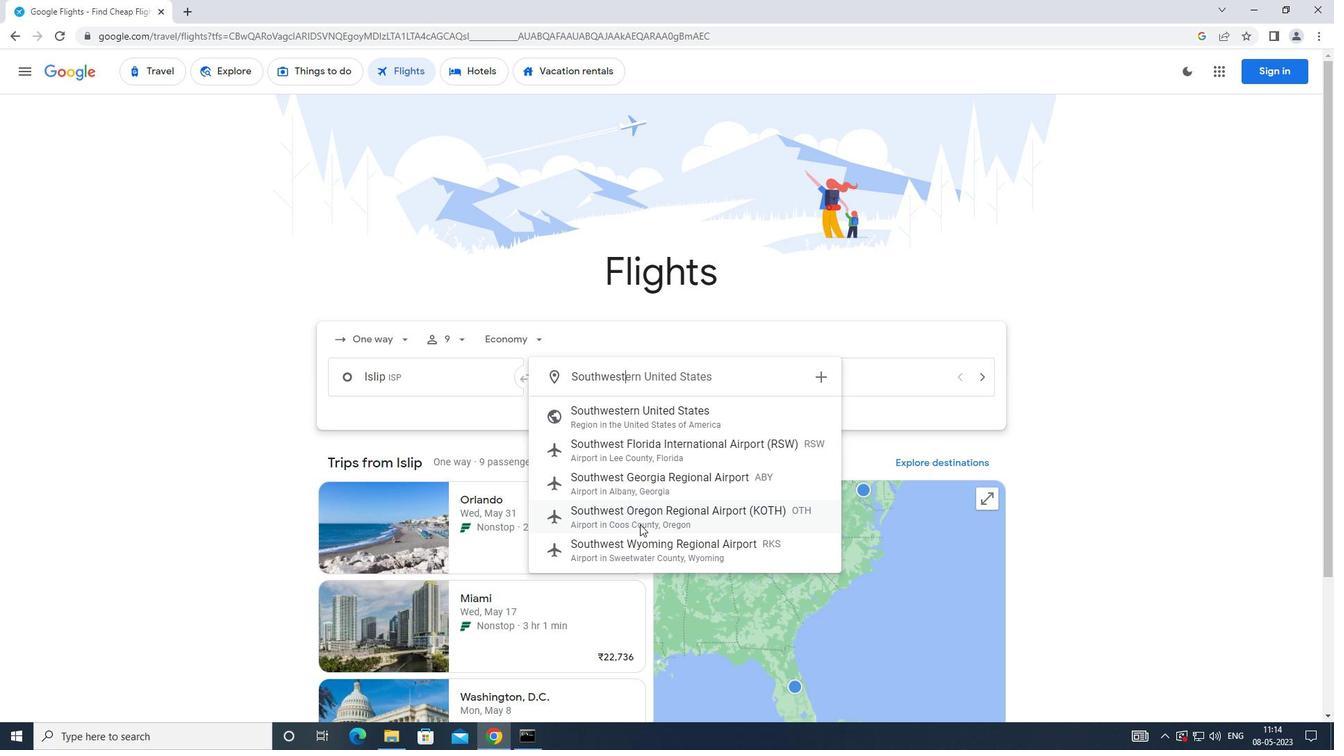 
Action: Mouse pressed left at (638, 540)
Screenshot: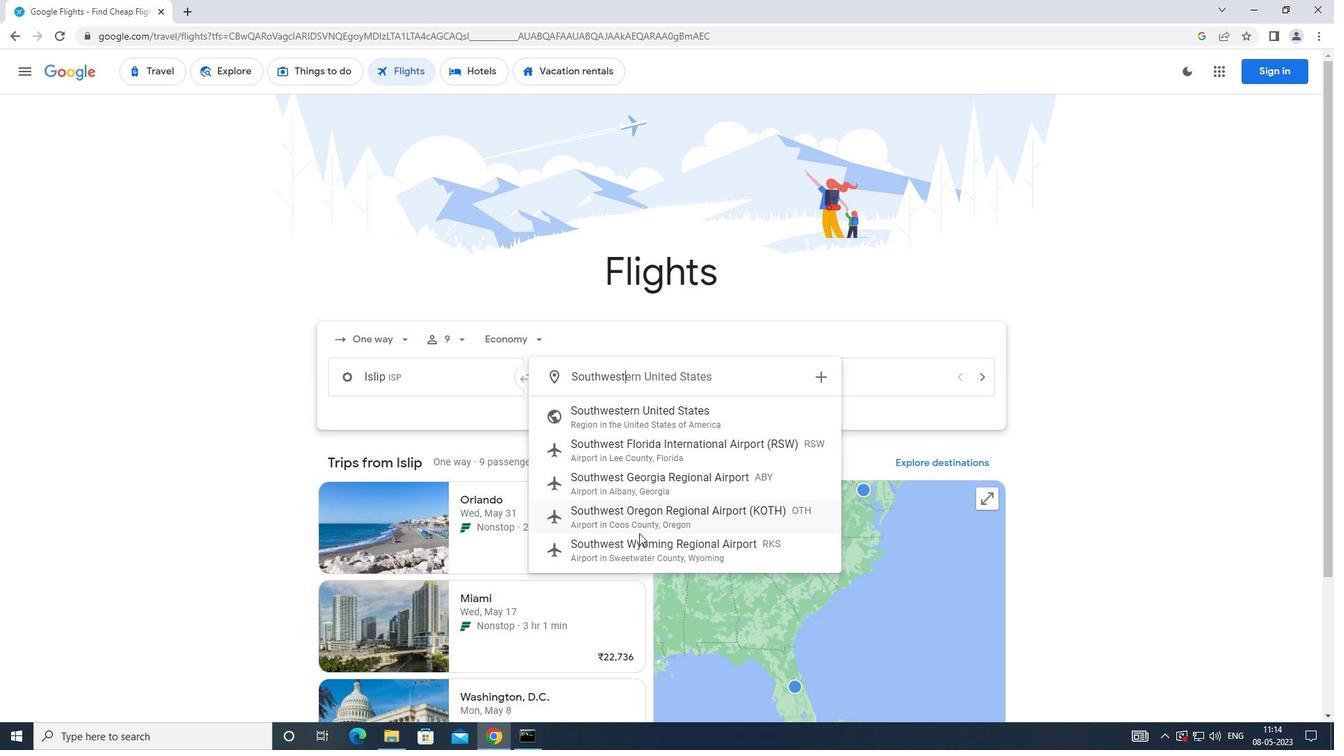 
Action: Mouse moved to (879, 372)
Screenshot: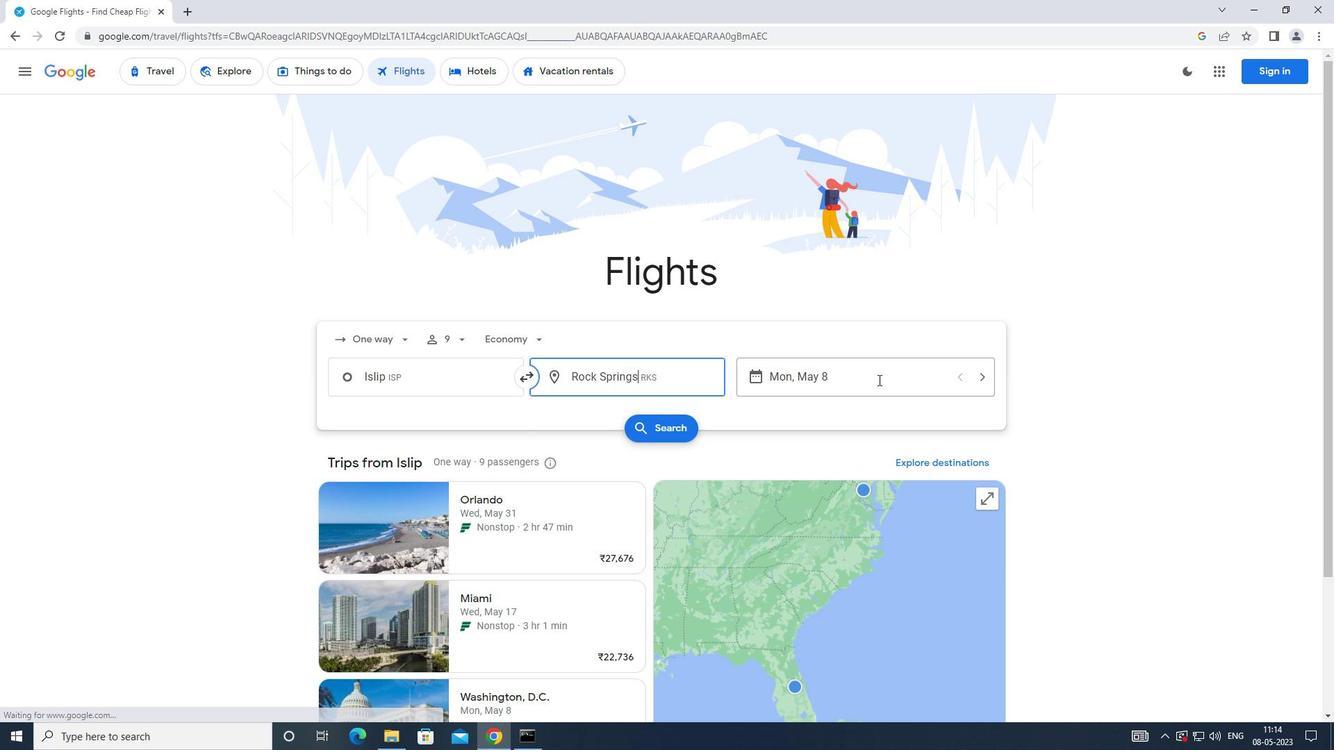 
Action: Mouse pressed left at (879, 372)
Screenshot: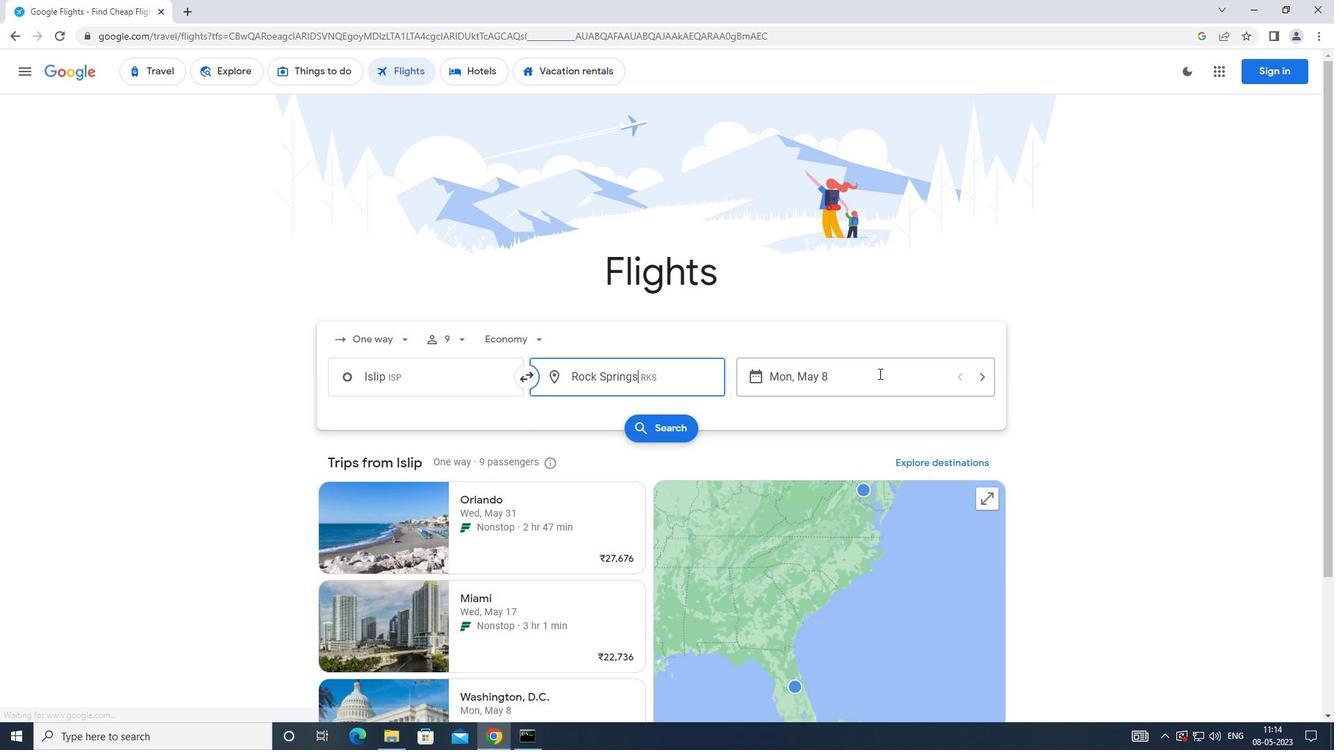 
Action: Mouse moved to (521, 502)
Screenshot: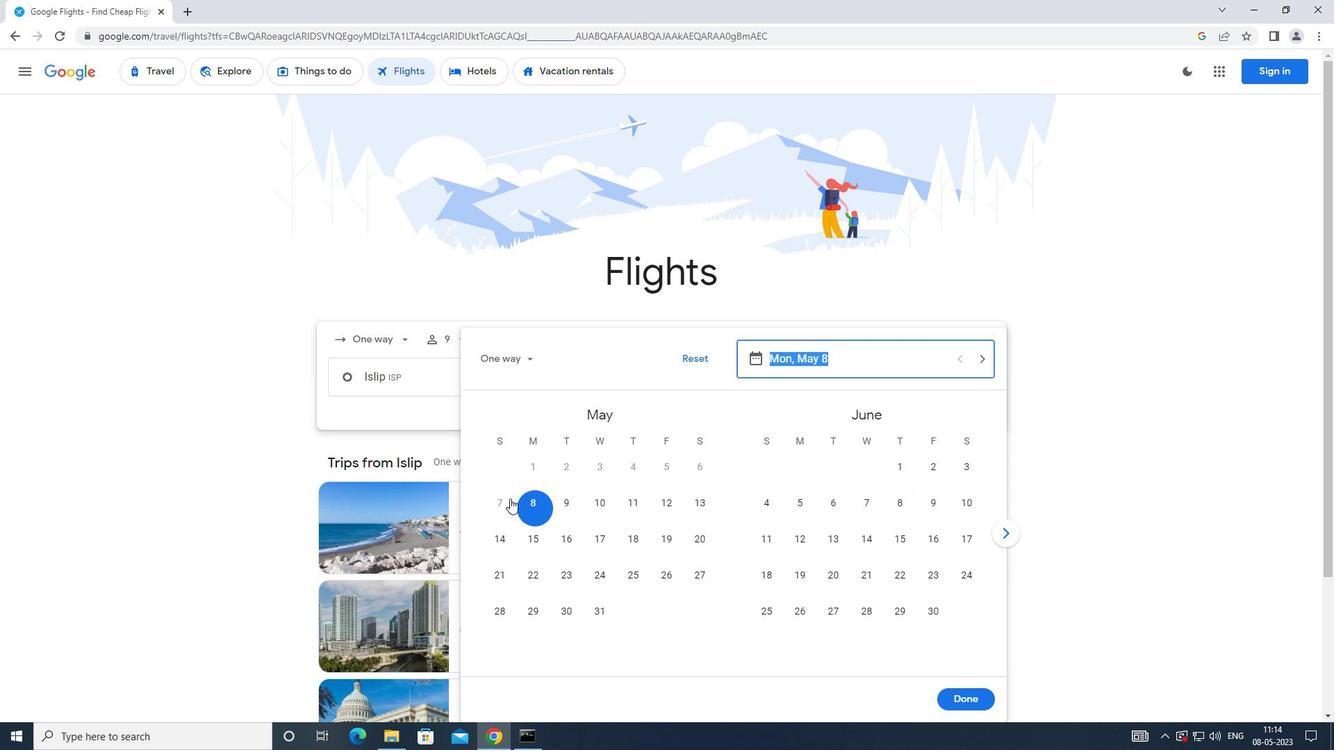 
Action: Mouse pressed left at (521, 502)
Screenshot: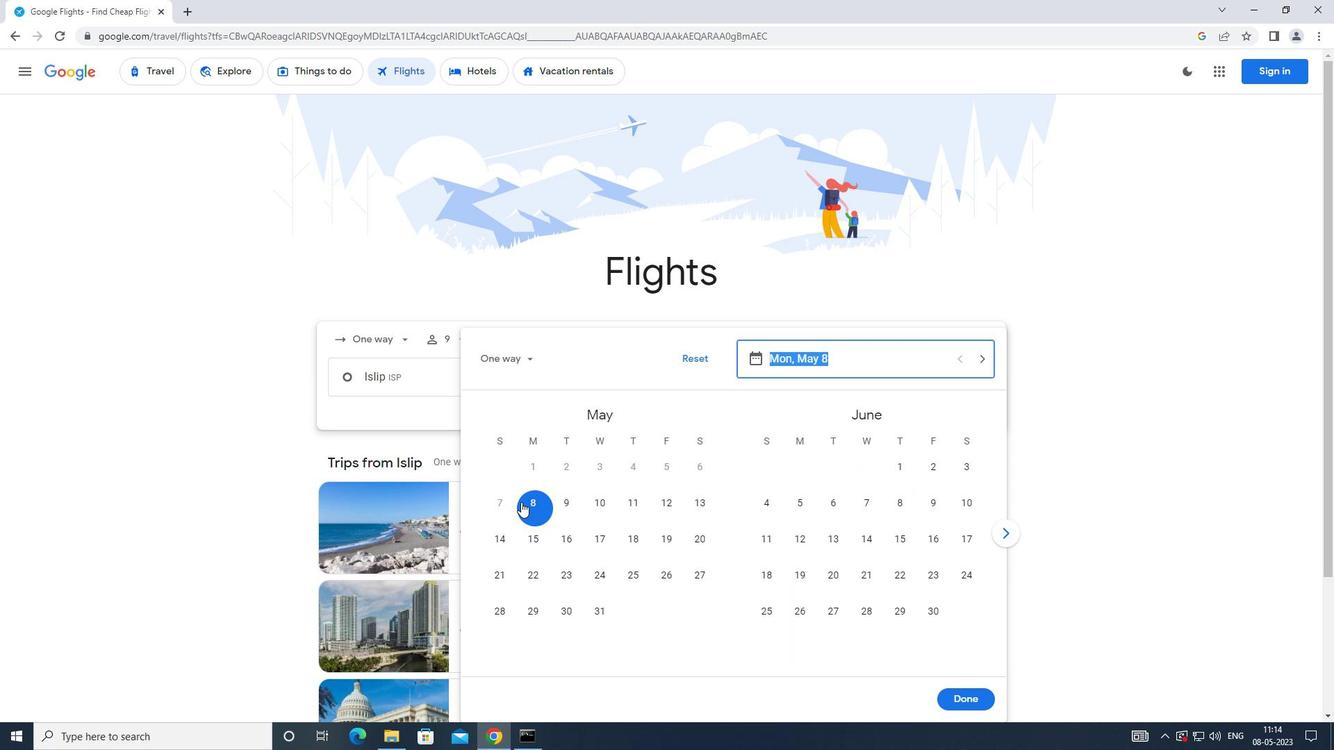 
Action: Mouse moved to (959, 699)
Screenshot: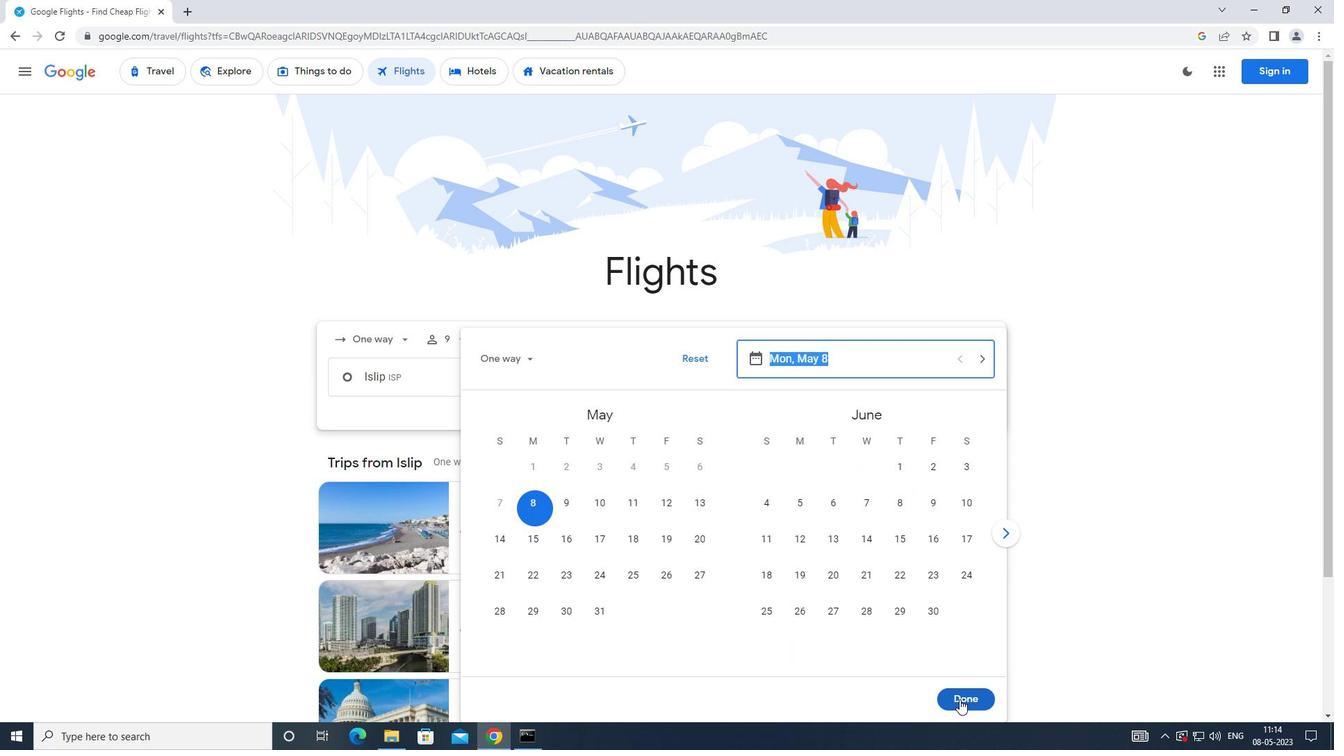 
Action: Mouse pressed left at (959, 699)
Screenshot: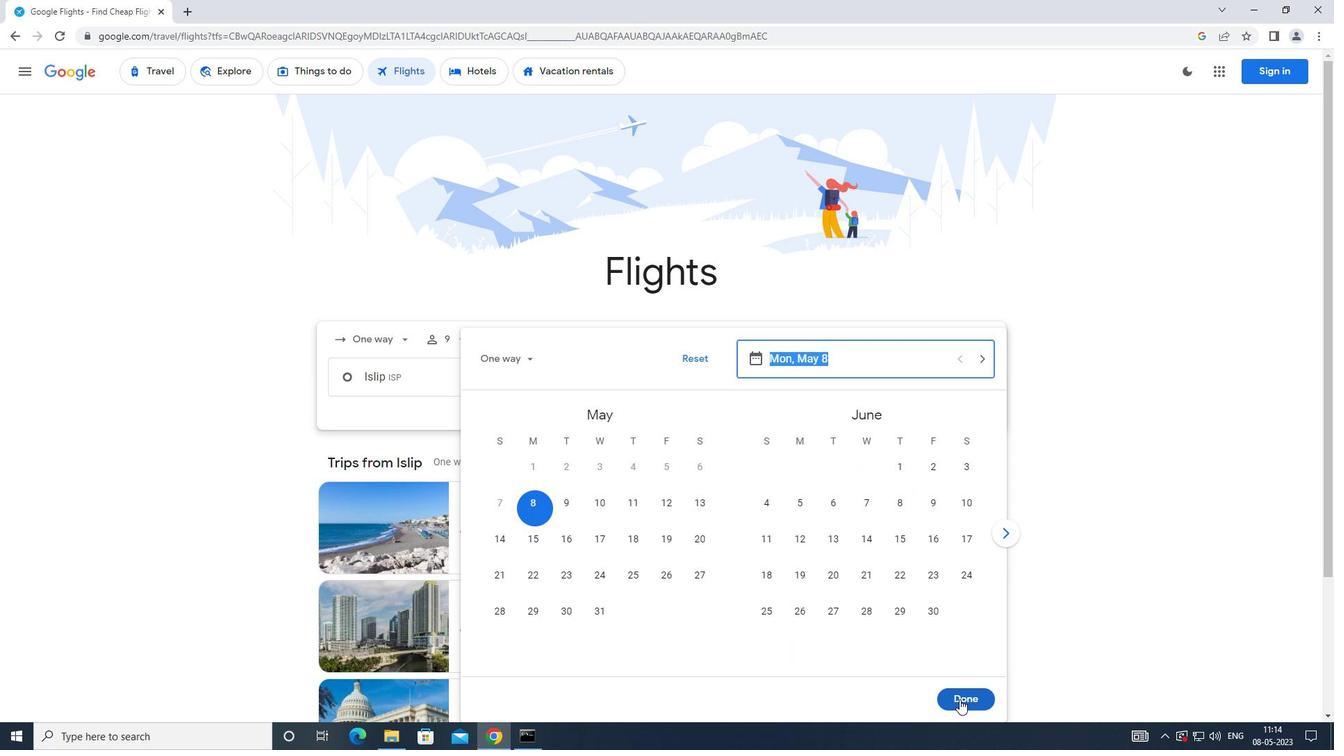 
Action: Mouse moved to (681, 430)
Screenshot: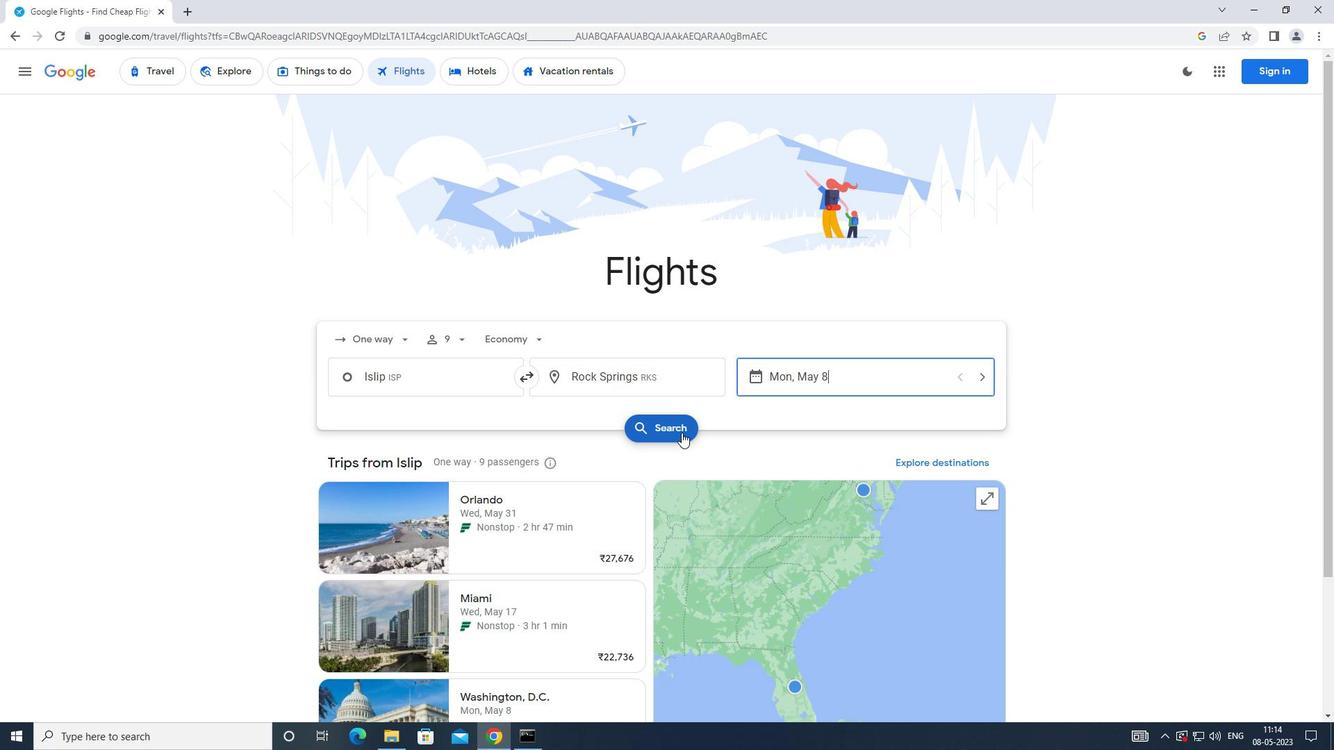 
Action: Mouse pressed left at (681, 430)
Screenshot: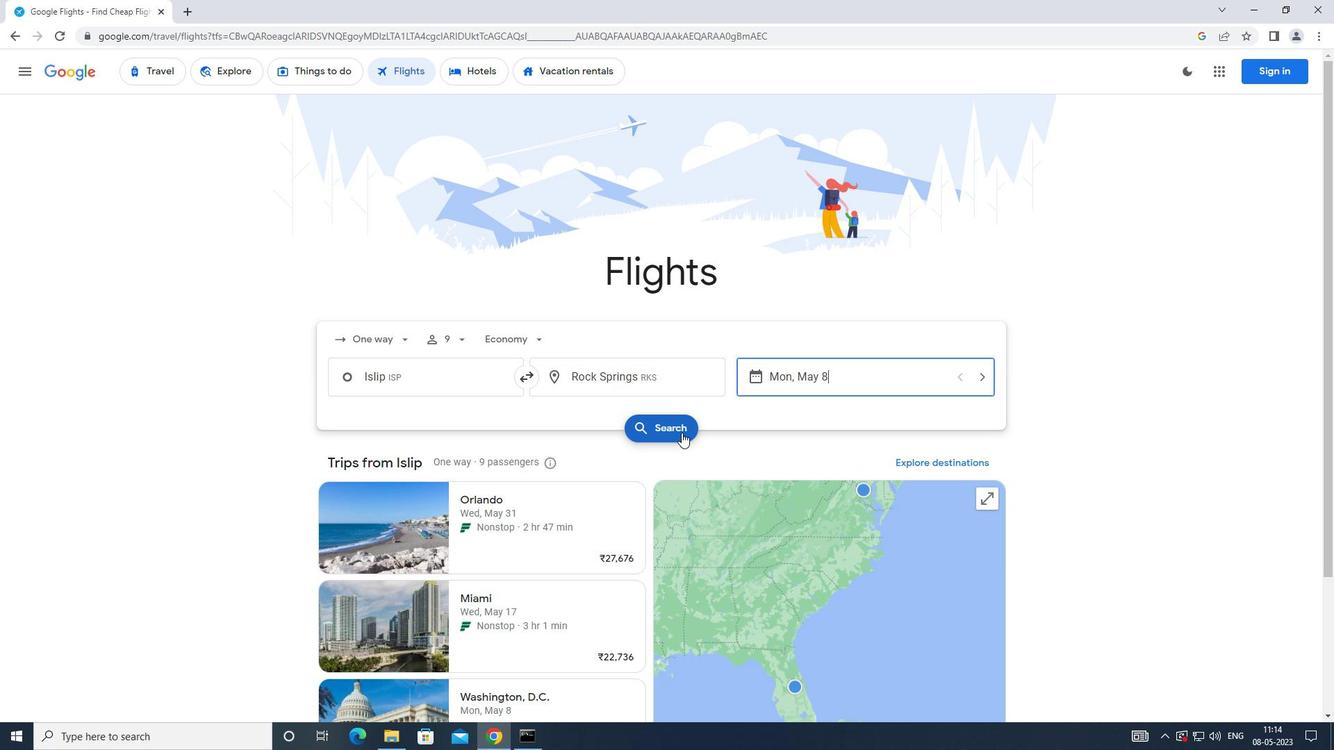 
Action: Mouse moved to (345, 201)
Screenshot: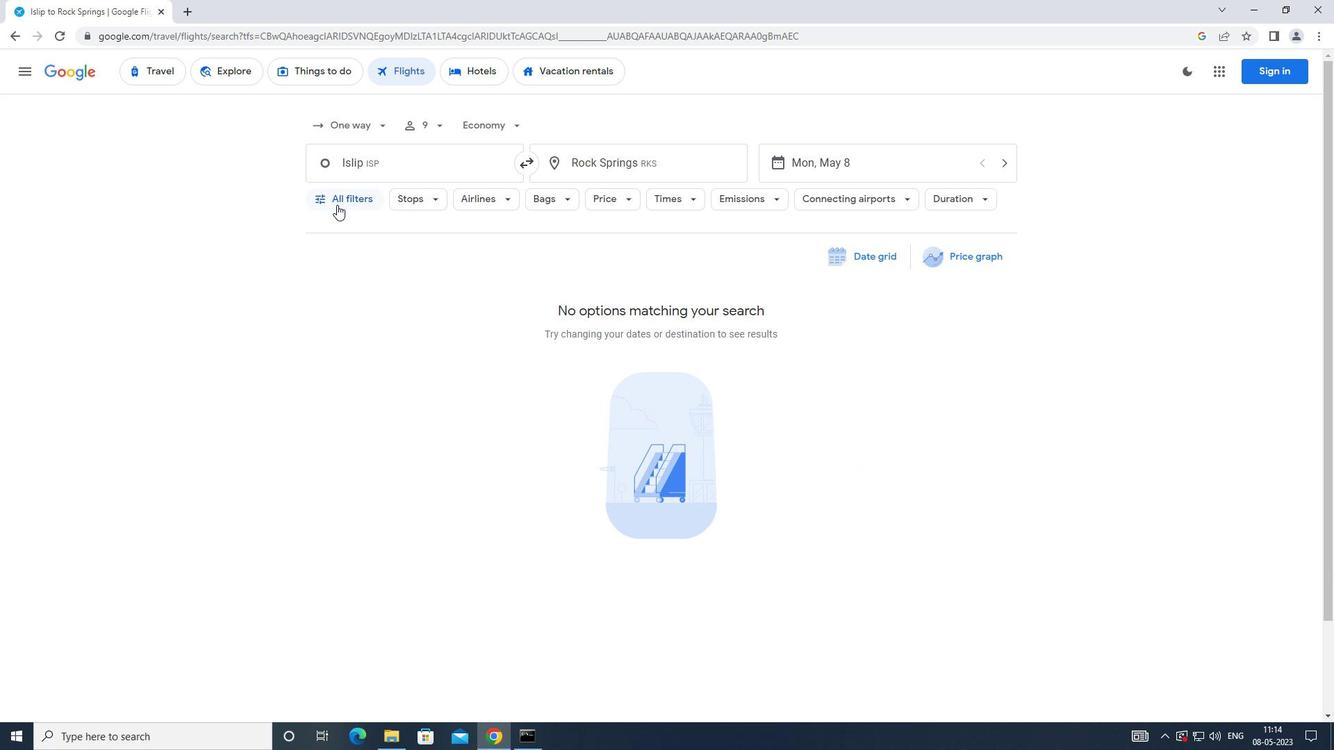 
Action: Mouse pressed left at (345, 201)
Screenshot: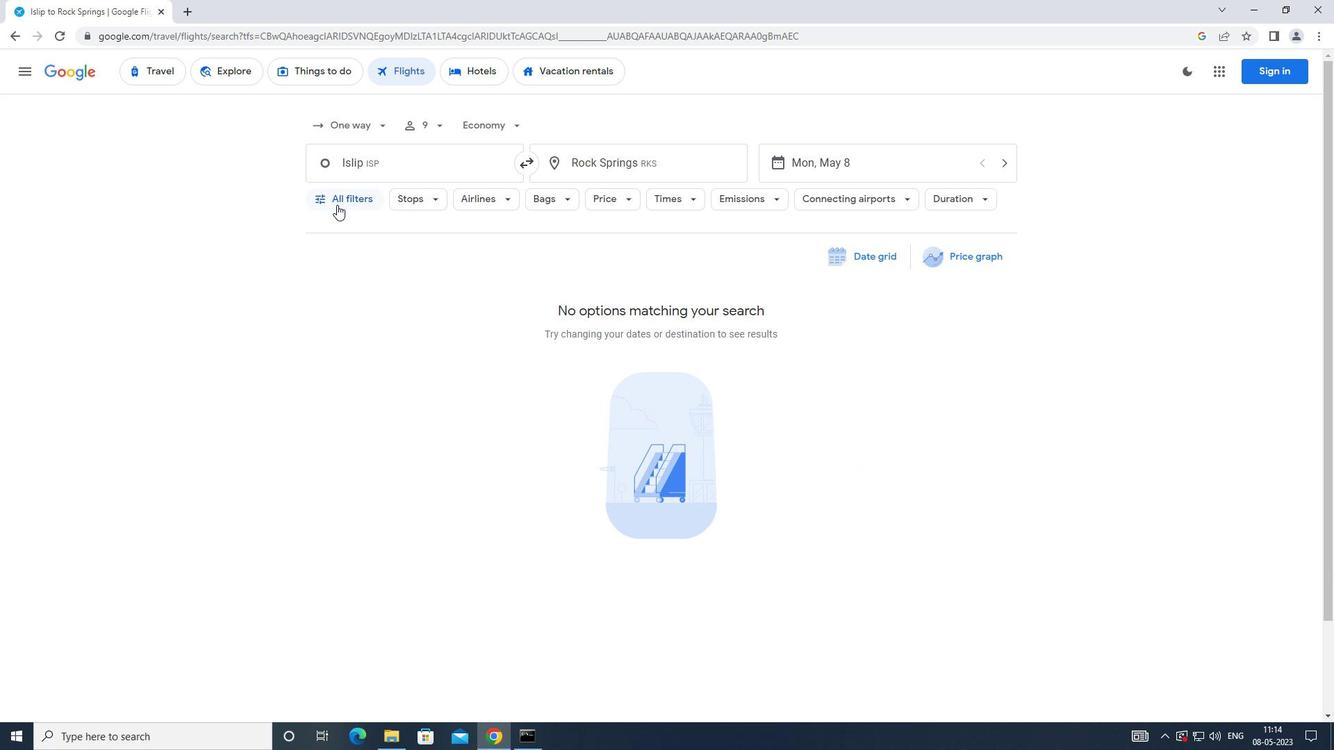 
Action: Mouse moved to (407, 323)
Screenshot: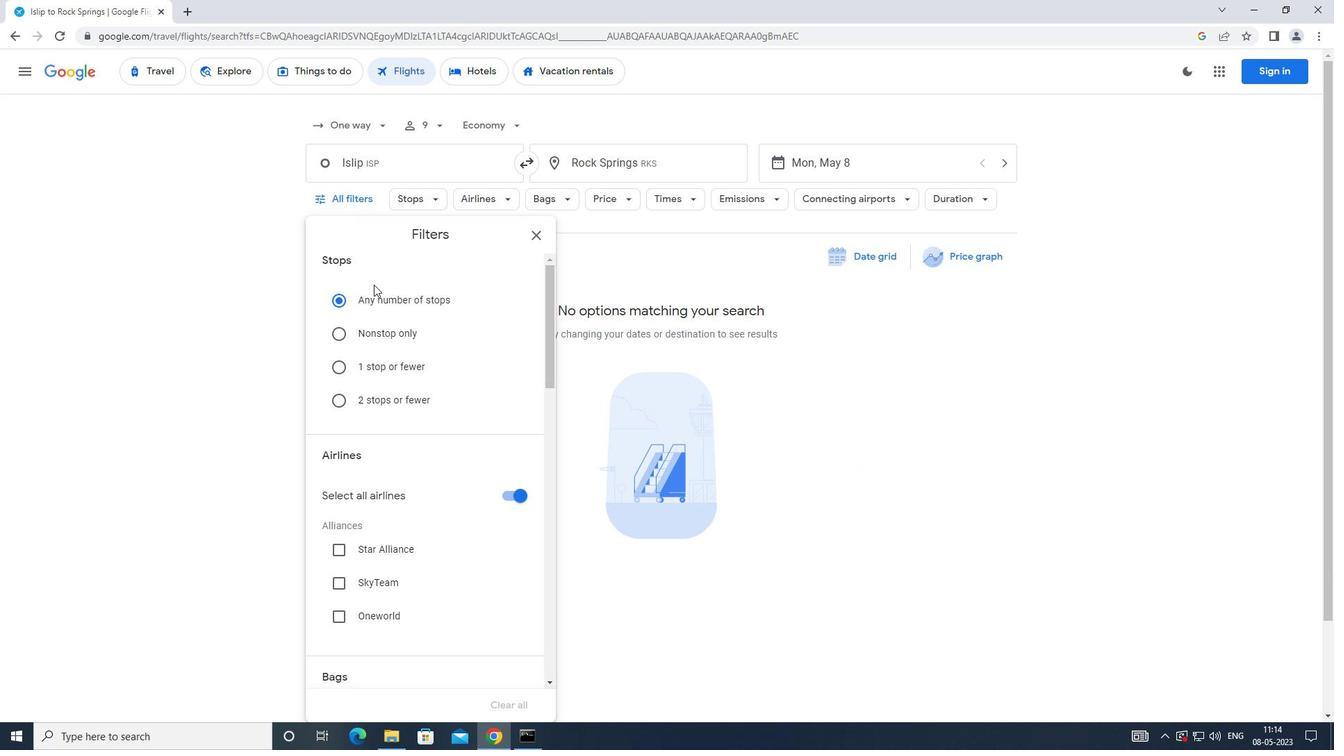 
Action: Mouse scrolled (407, 323) with delta (0, 0)
Screenshot: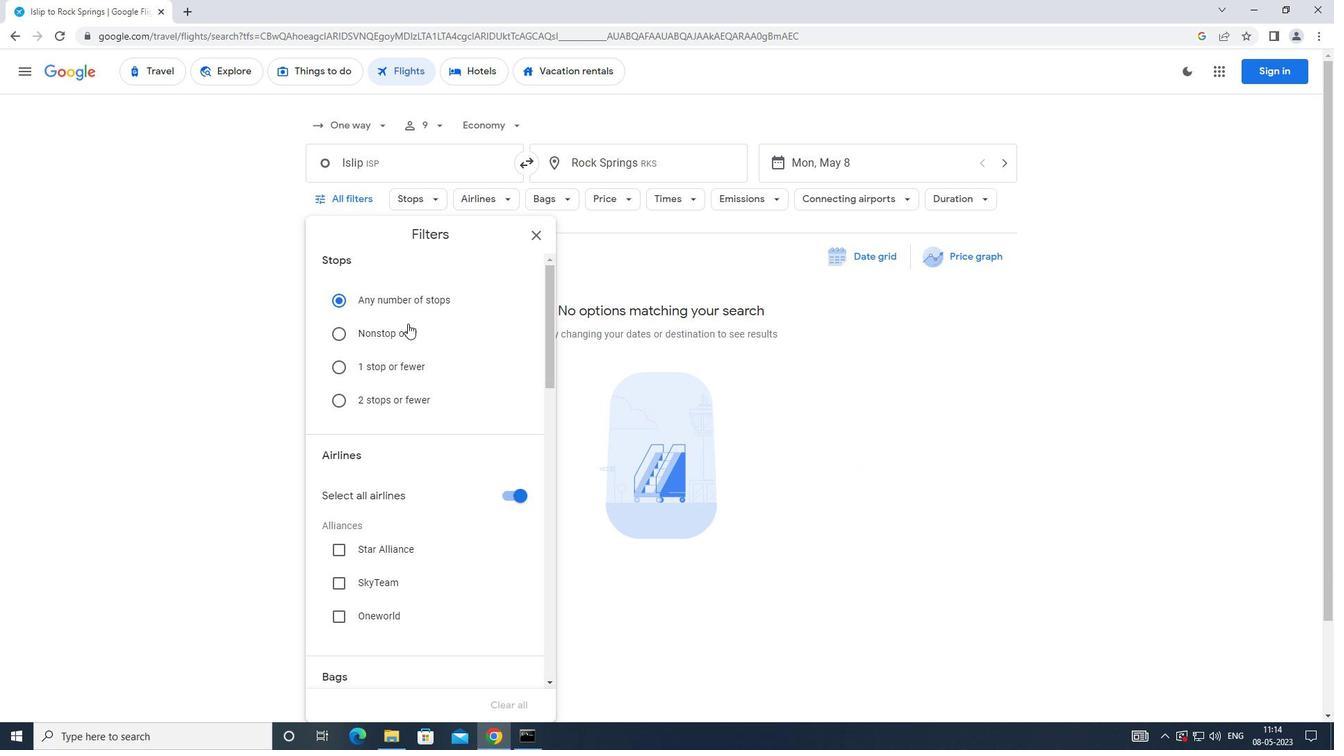 
Action: Mouse scrolled (407, 323) with delta (0, 0)
Screenshot: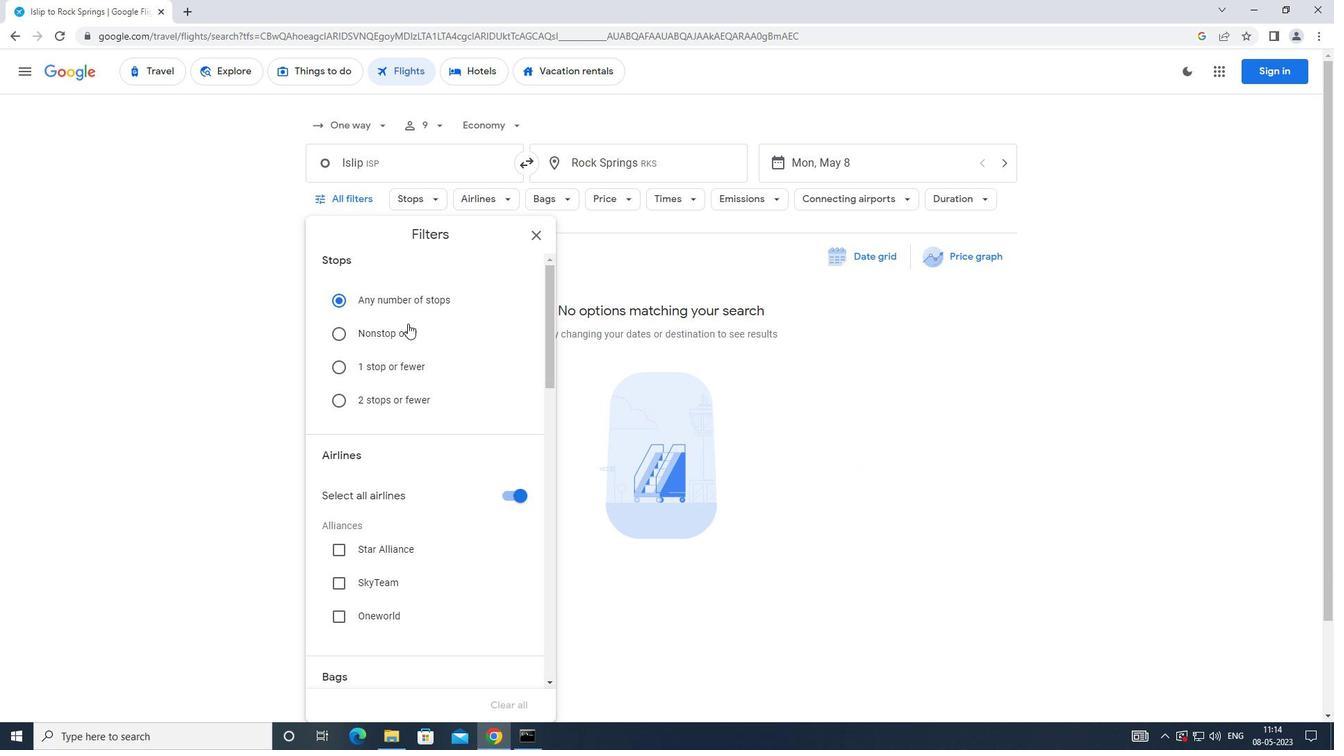 
Action: Mouse moved to (408, 324)
Screenshot: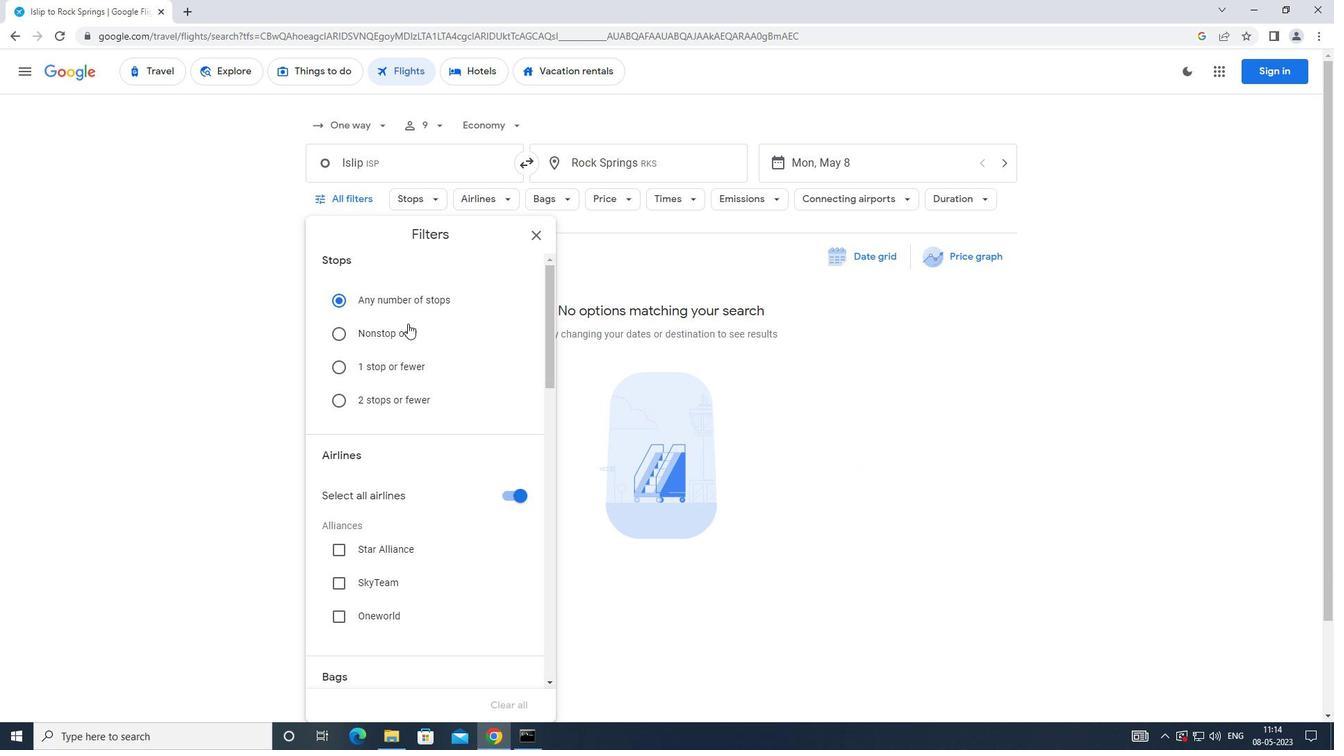 
Action: Mouse scrolled (408, 323) with delta (0, 0)
Screenshot: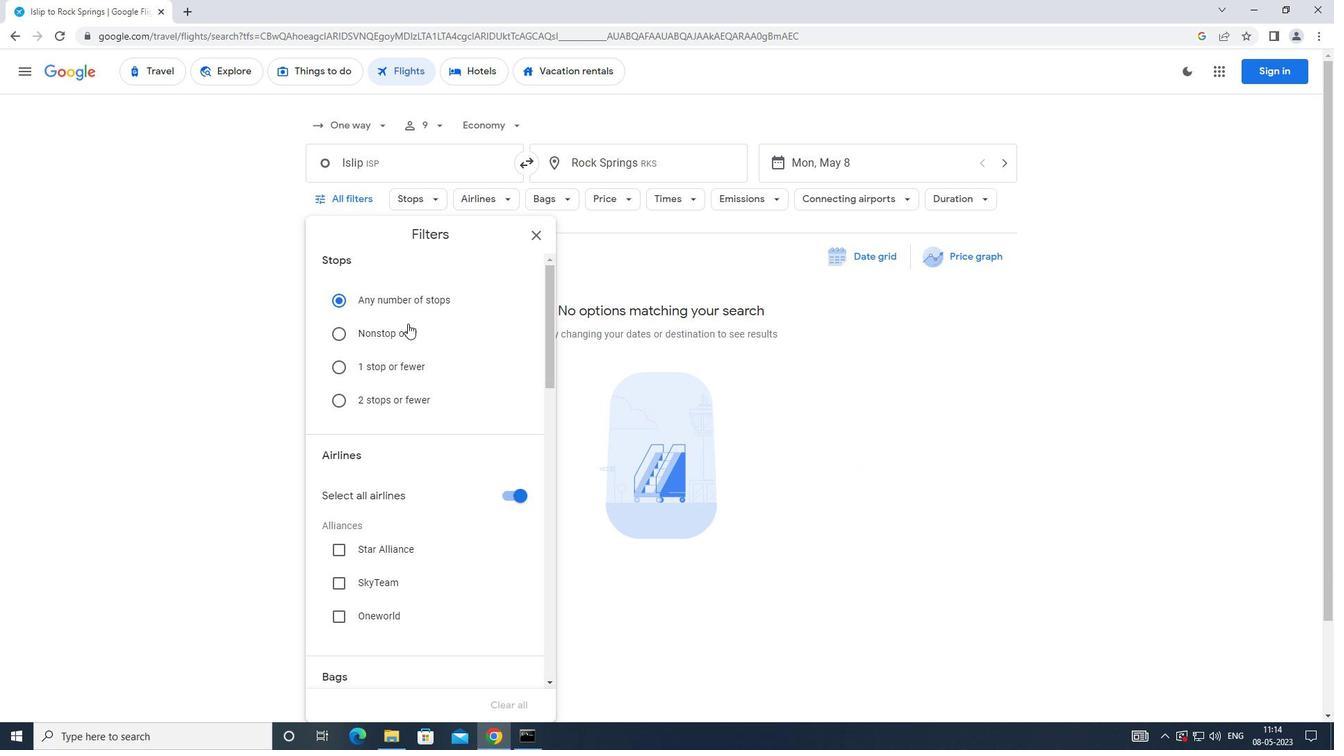 
Action: Mouse moved to (409, 324)
Screenshot: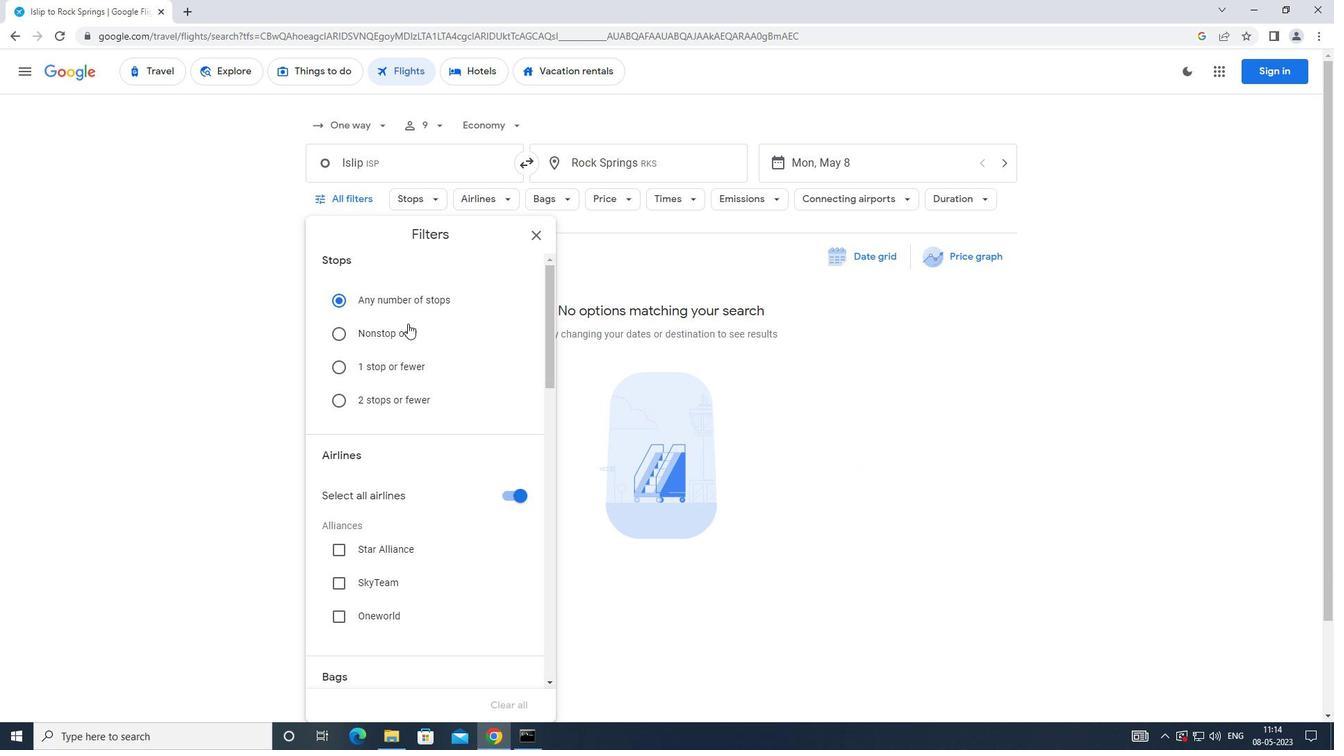 
Action: Mouse scrolled (409, 323) with delta (0, 0)
Screenshot: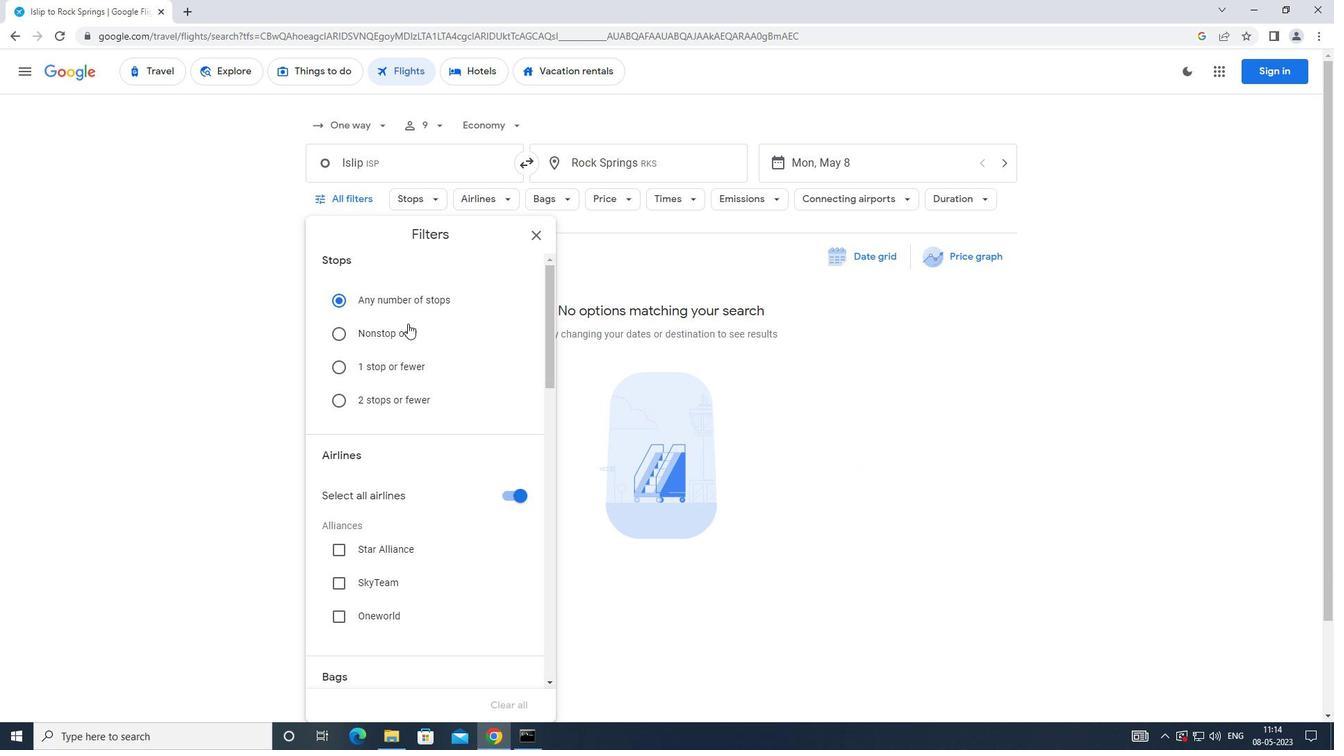 
Action: Mouse moved to (426, 311)
Screenshot: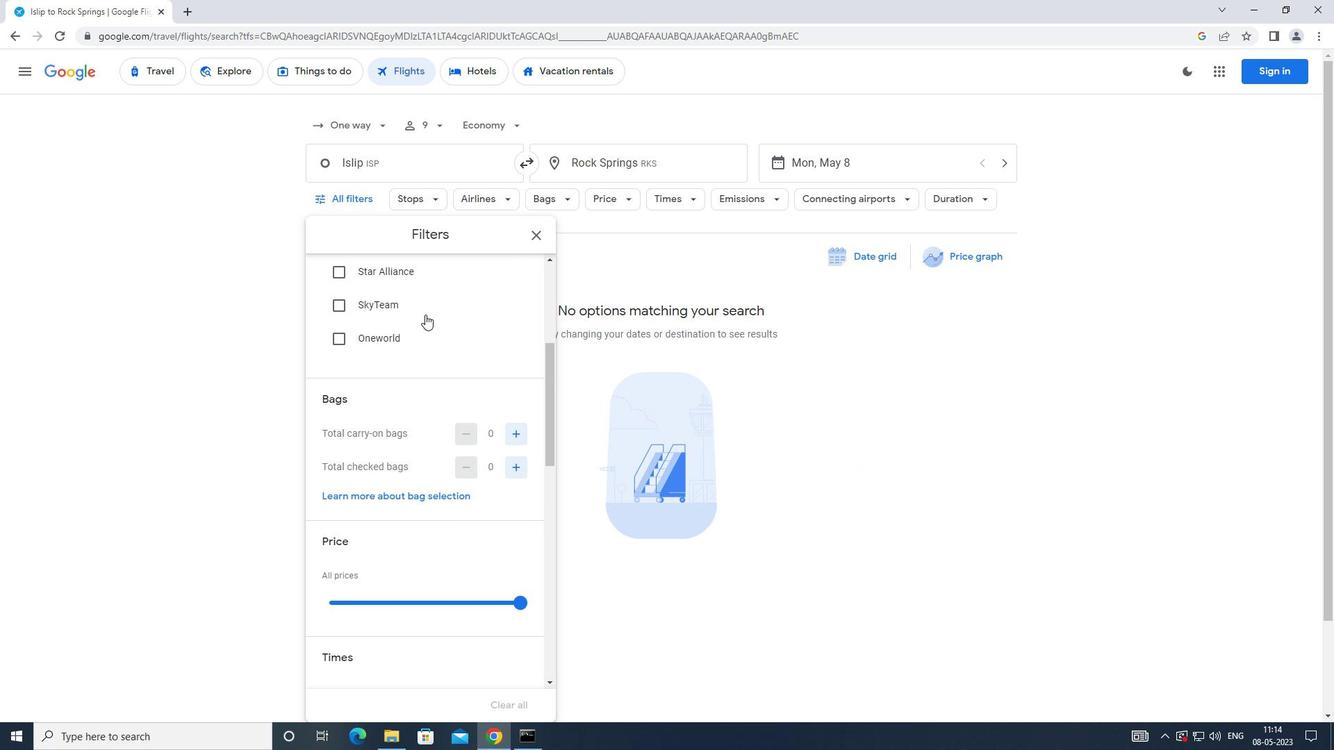 
Action: Mouse scrolled (426, 312) with delta (0, 0)
Screenshot: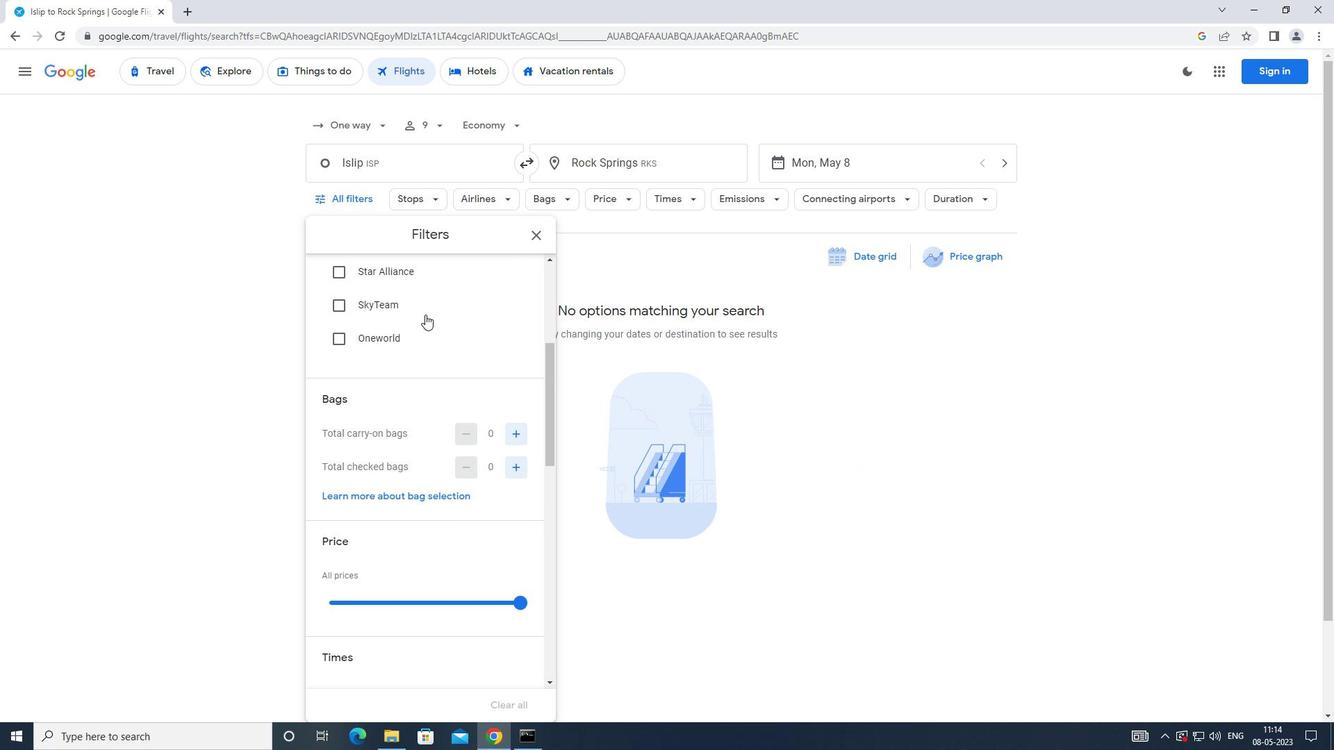 
Action: Mouse moved to (426, 311)
Screenshot: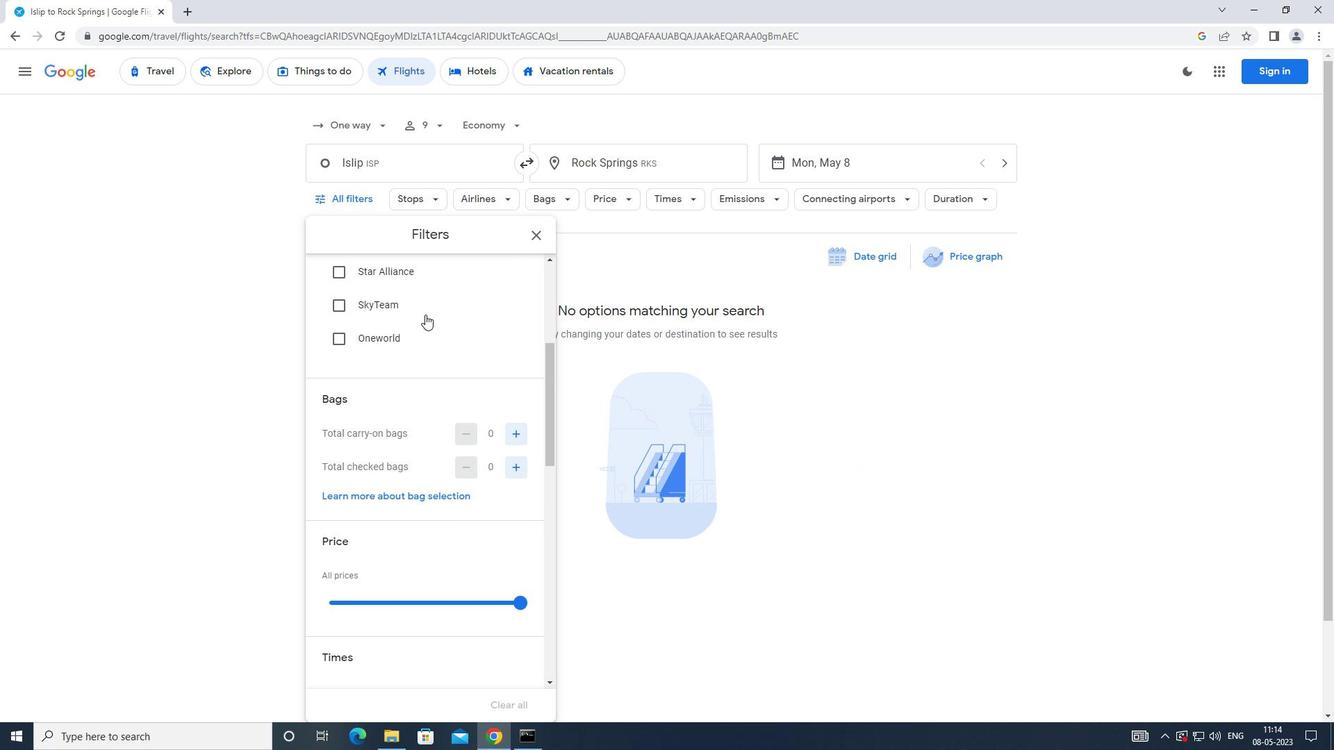 
Action: Mouse scrolled (426, 312) with delta (0, 0)
Screenshot: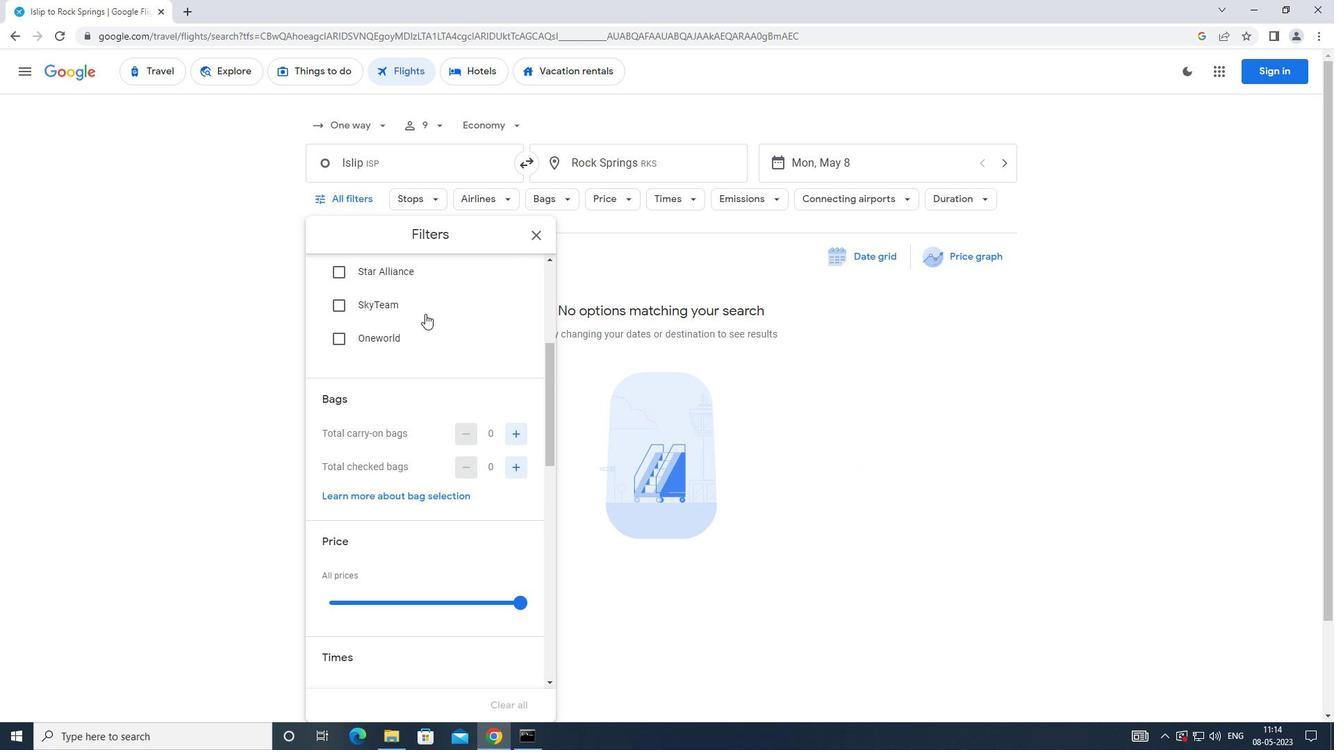 
Action: Mouse moved to (508, 354)
Screenshot: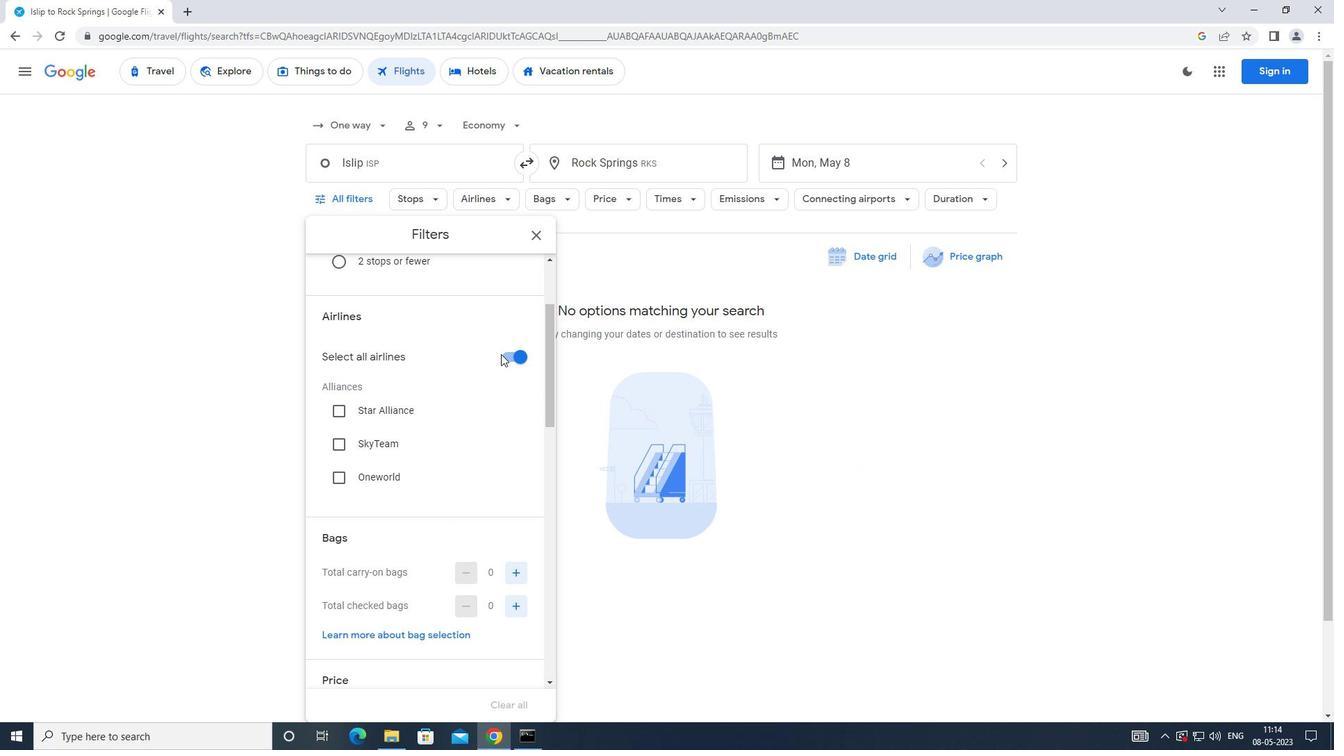 
Action: Mouse pressed left at (508, 354)
Screenshot: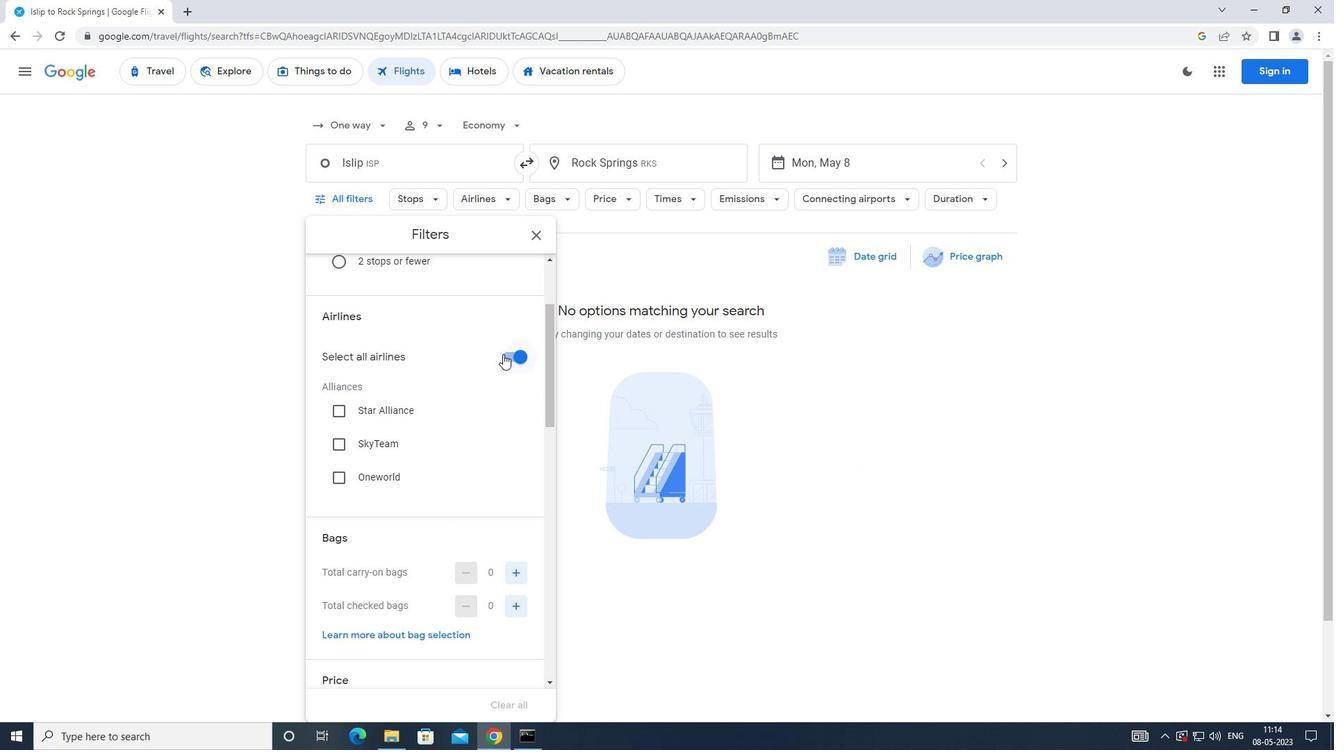 
Action: Mouse moved to (510, 353)
Screenshot: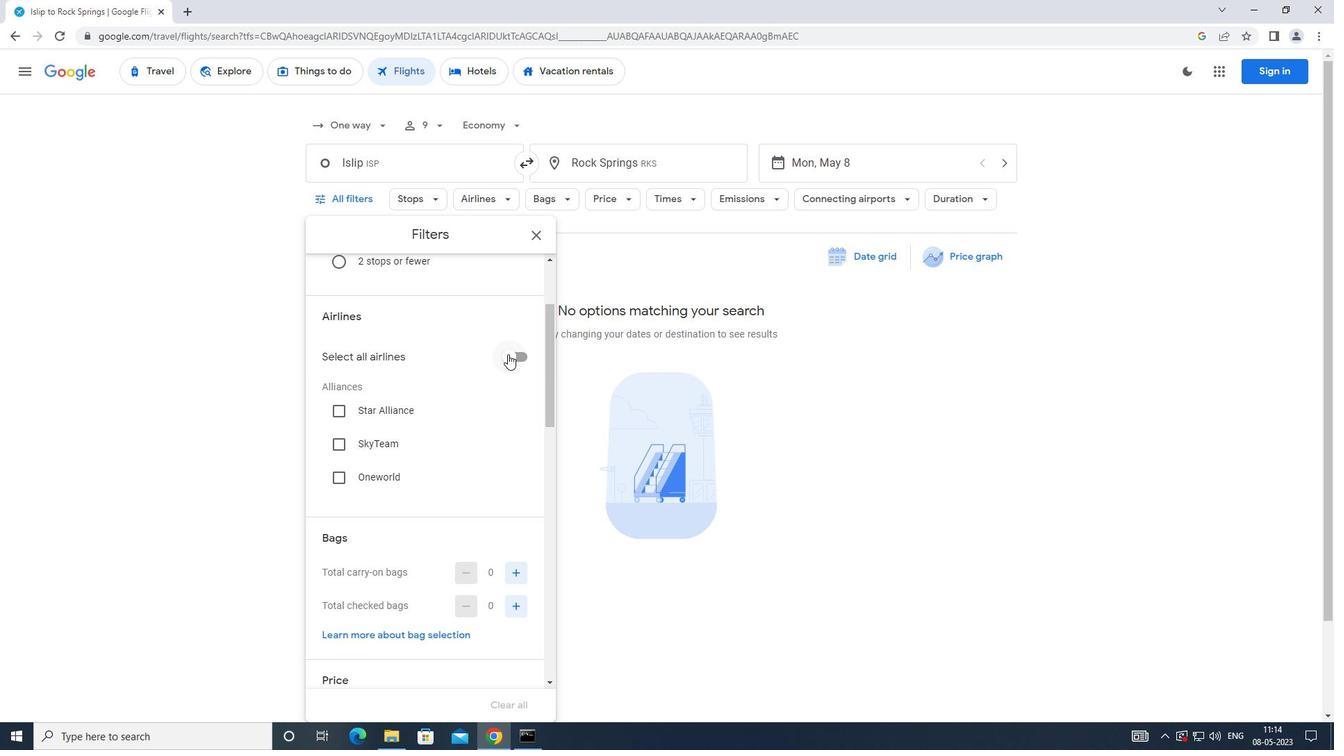 
Action: Mouse scrolled (510, 353) with delta (0, 0)
Screenshot: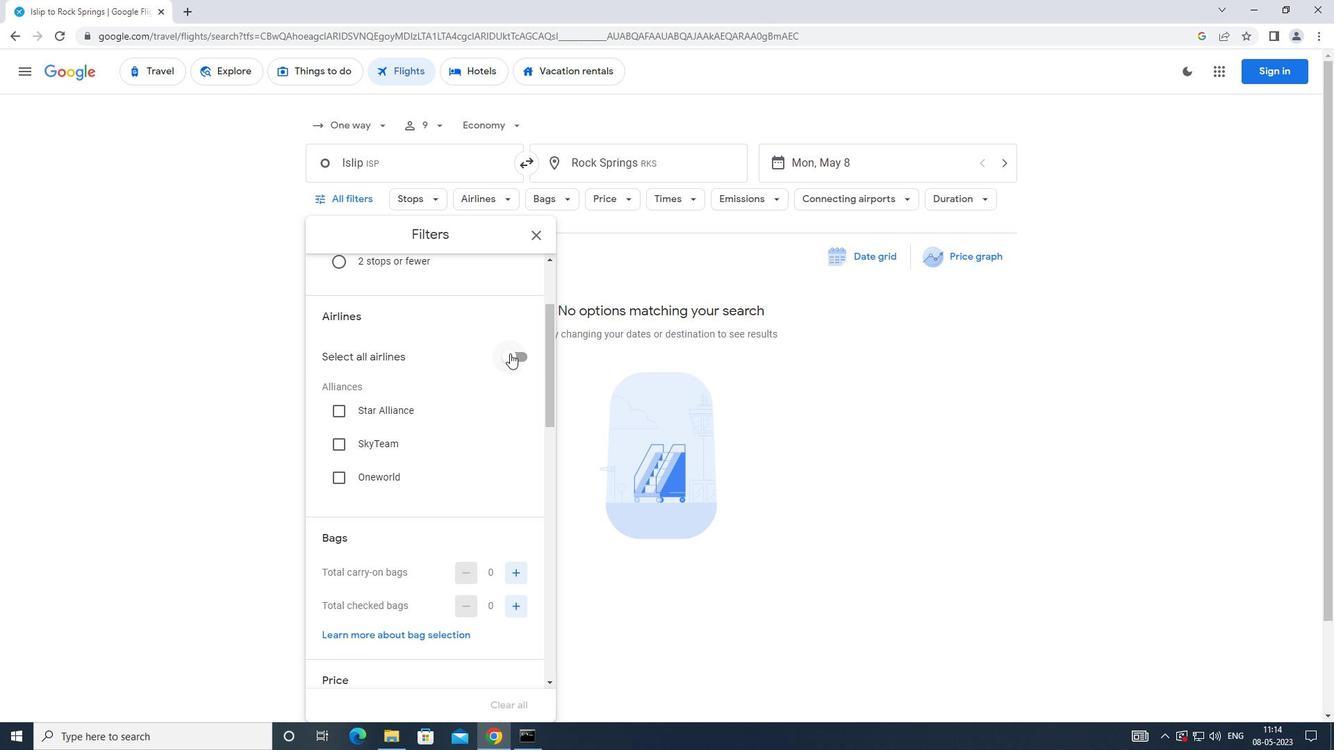 
Action: Mouse scrolled (510, 353) with delta (0, 0)
Screenshot: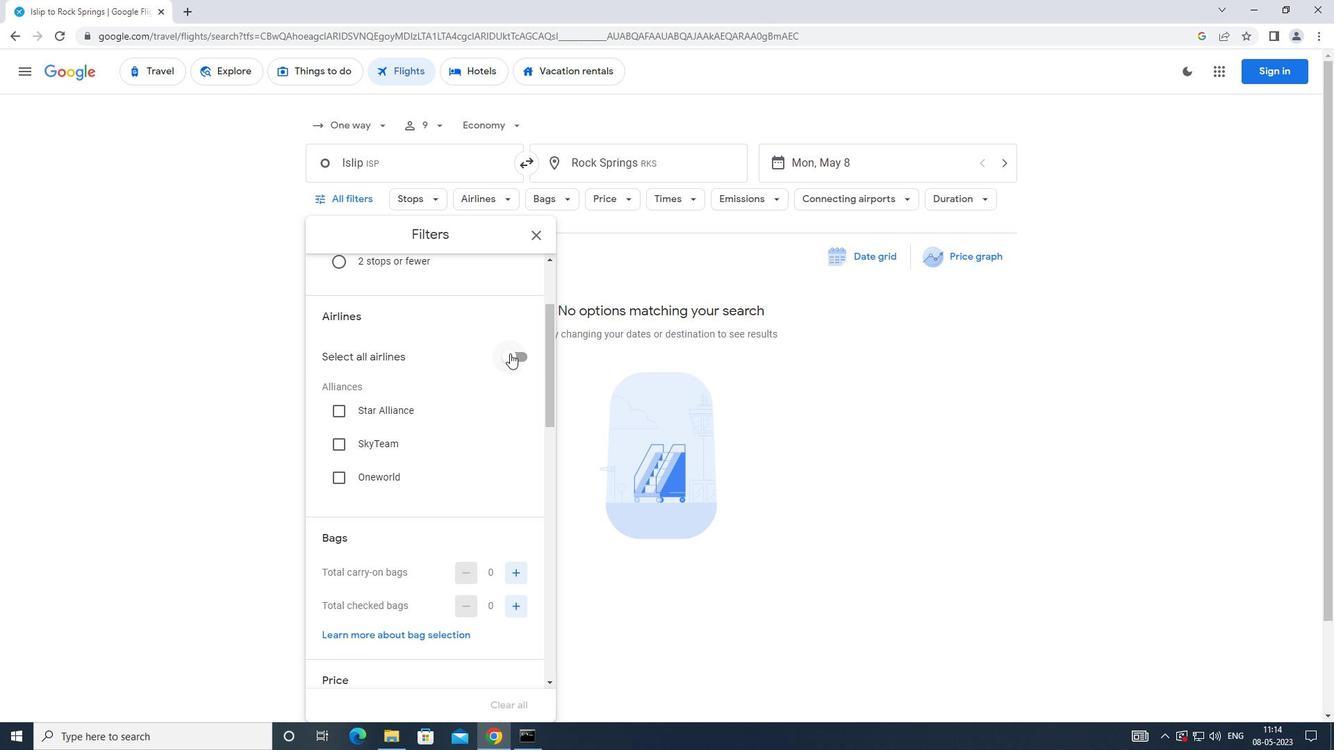 
Action: Mouse scrolled (510, 353) with delta (0, 0)
Screenshot: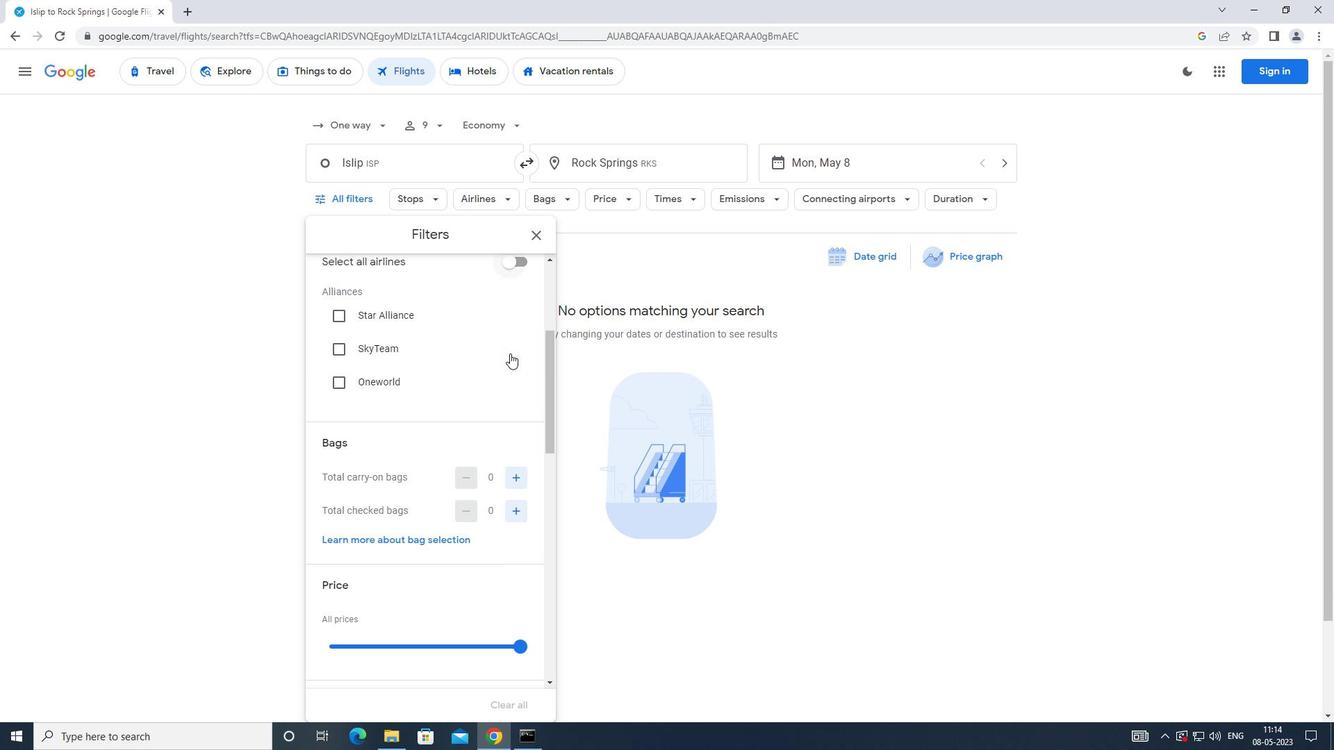 
Action: Mouse moved to (510, 351)
Screenshot: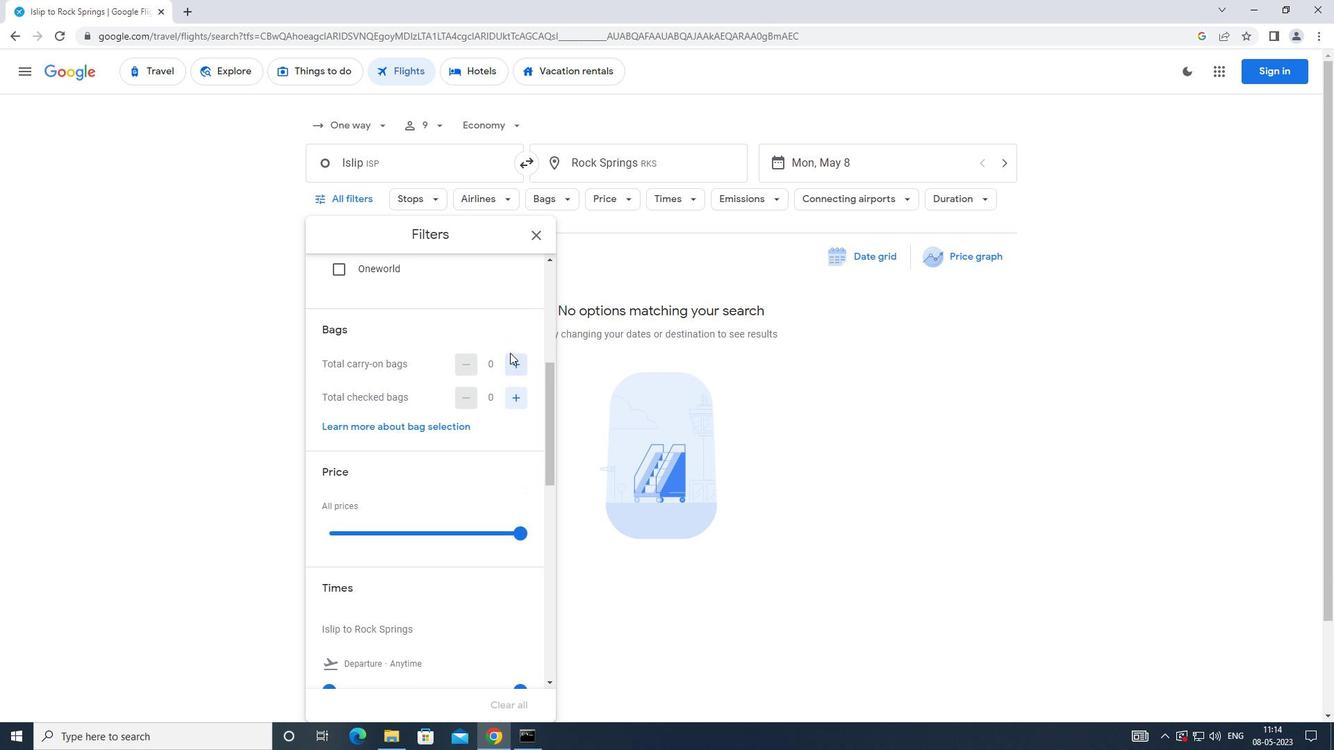 
Action: Mouse scrolled (510, 351) with delta (0, 0)
Screenshot: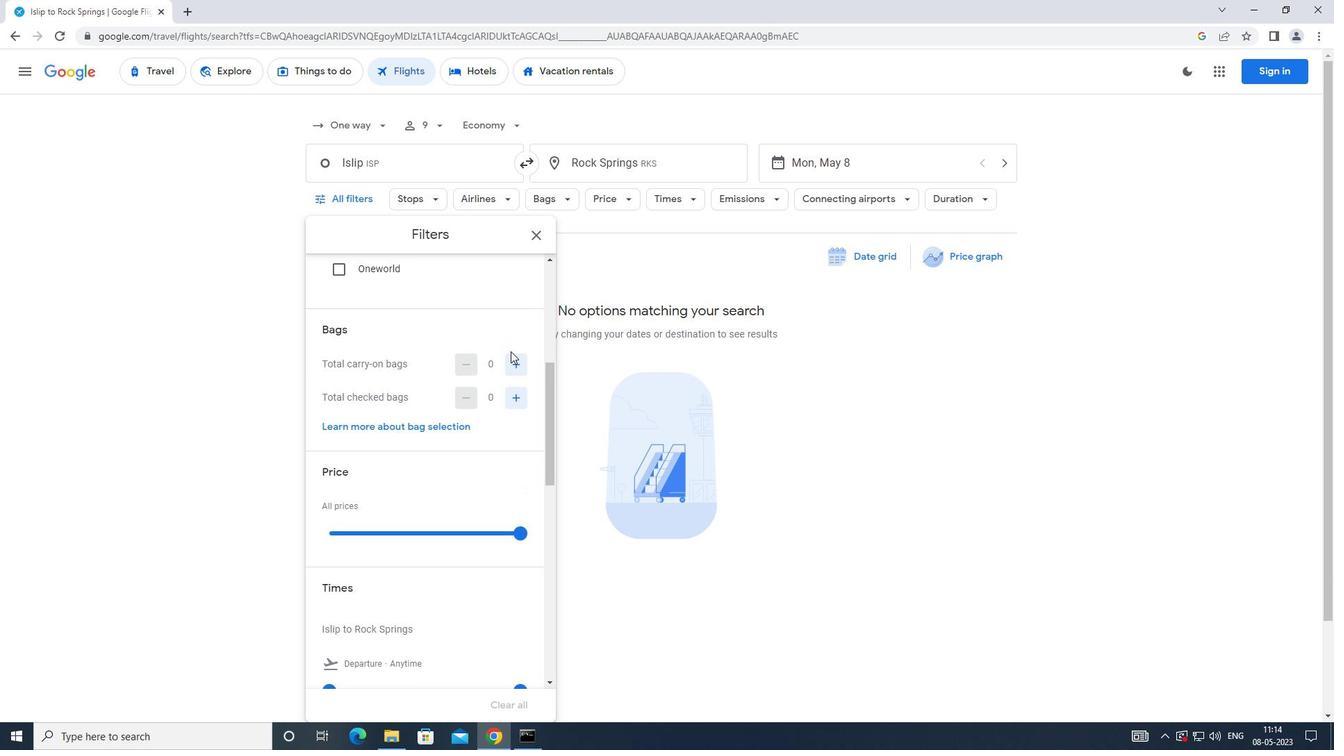
Action: Mouse scrolled (510, 351) with delta (0, 0)
Screenshot: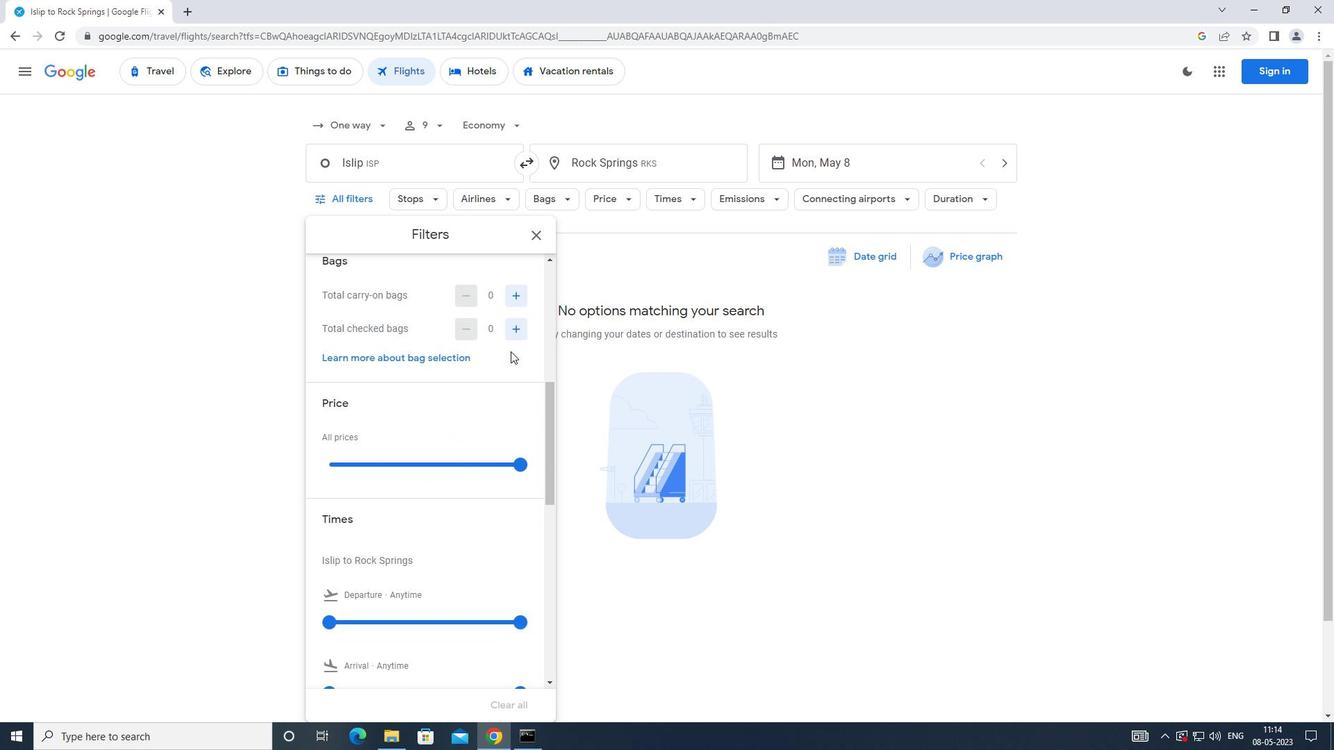 
Action: Mouse moved to (519, 389)
Screenshot: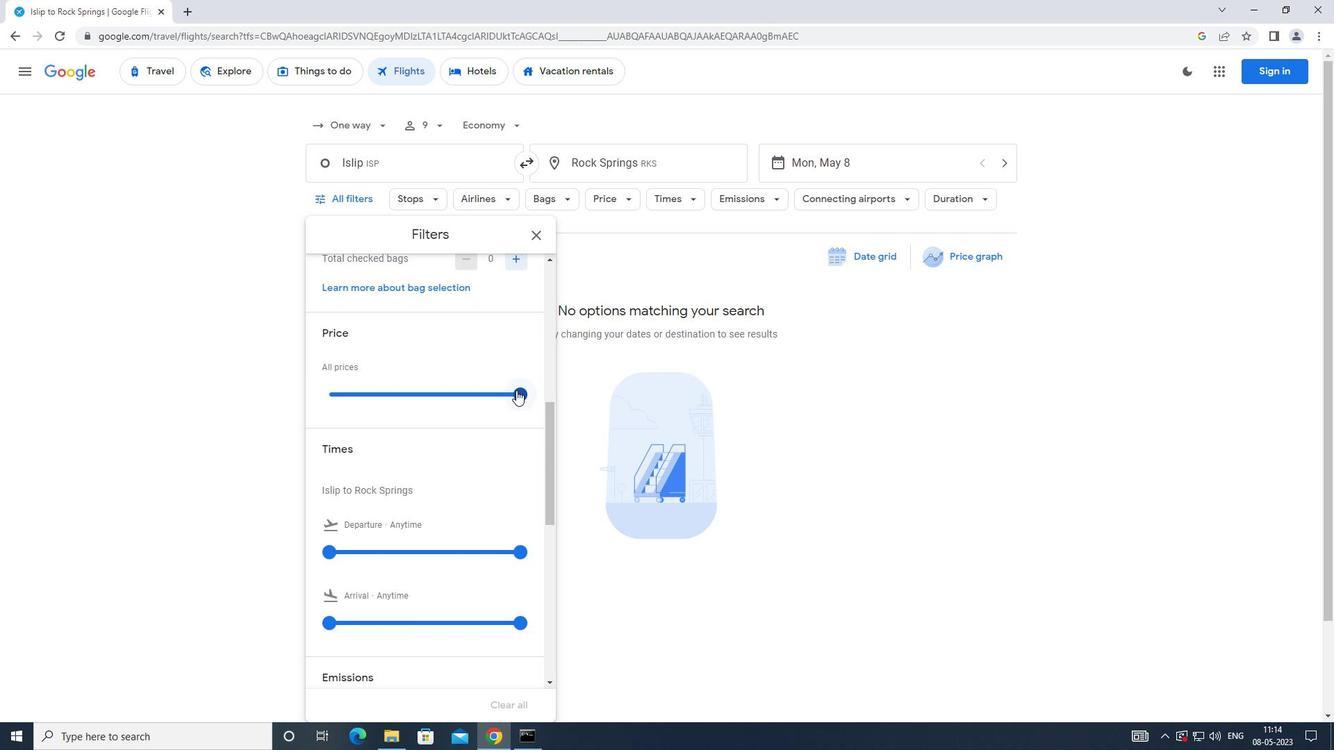 
Action: Mouse pressed left at (519, 389)
Screenshot: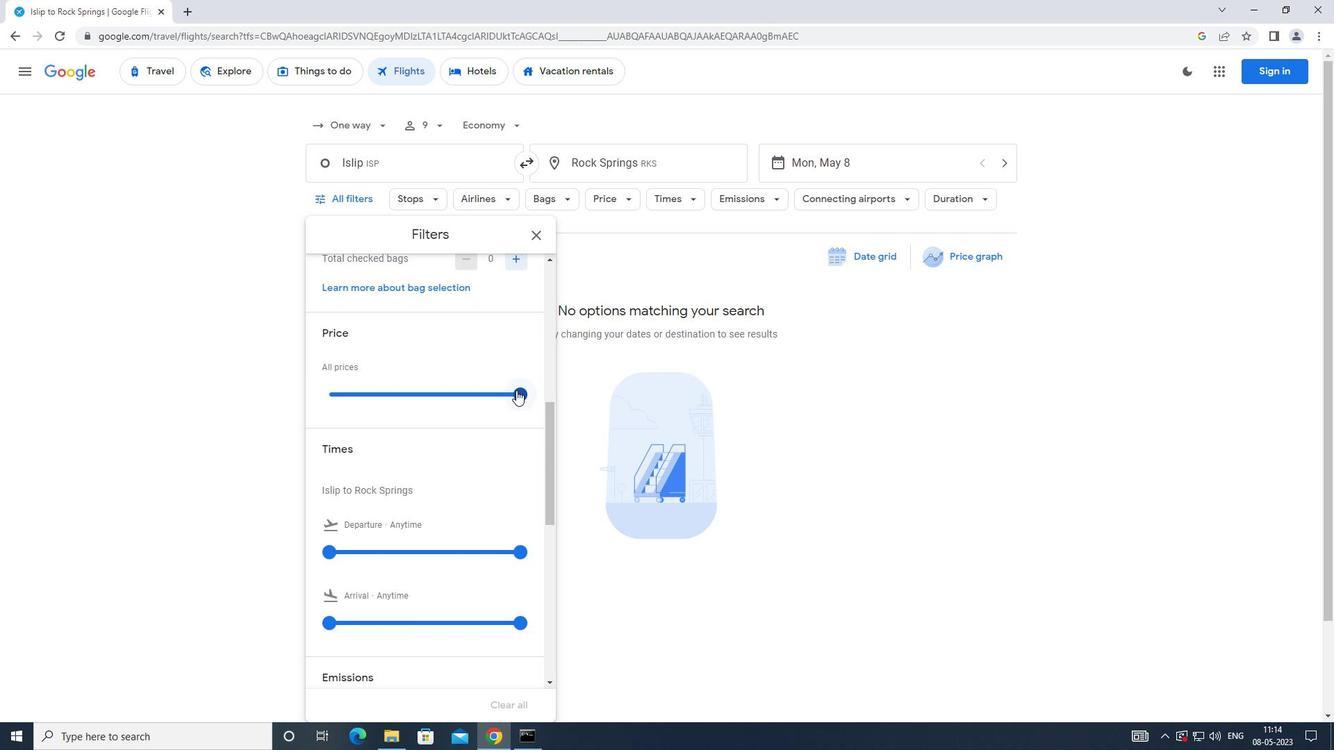 
Action: Mouse moved to (450, 369)
Screenshot: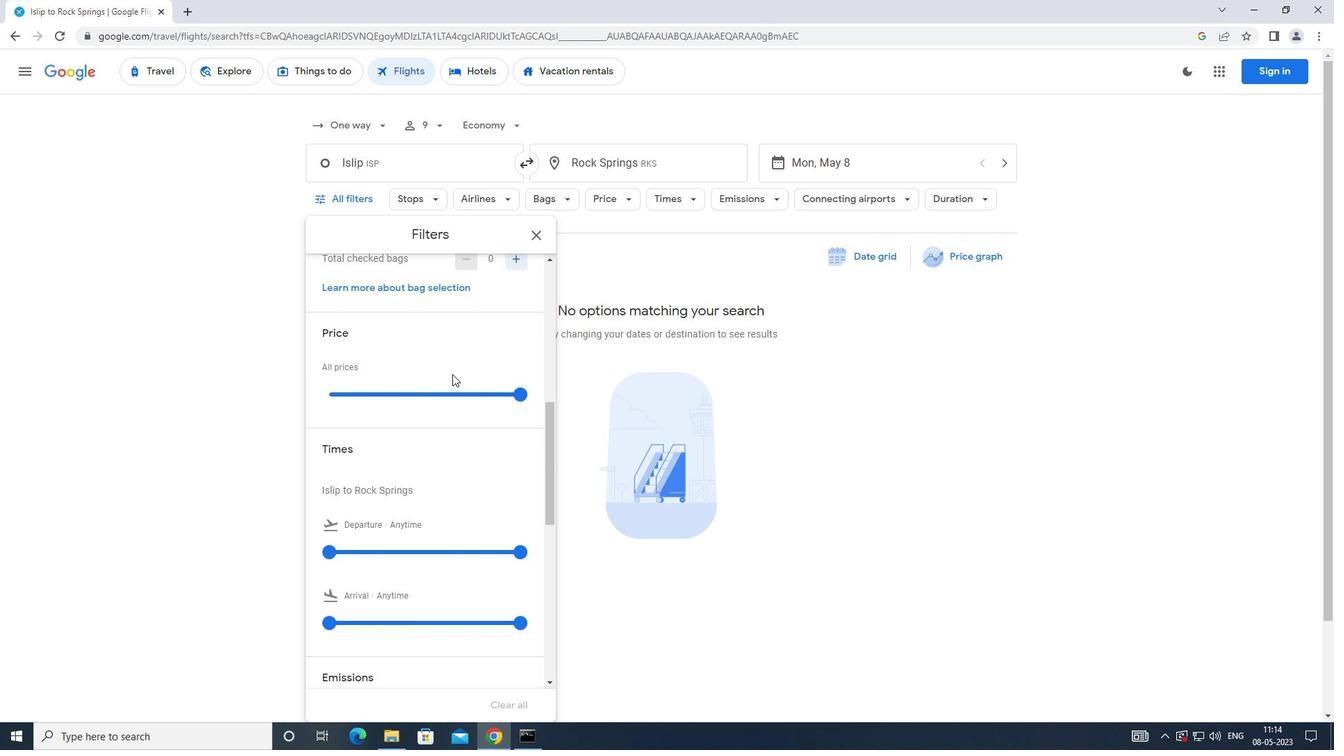 
Action: Mouse scrolled (450, 369) with delta (0, 0)
Screenshot: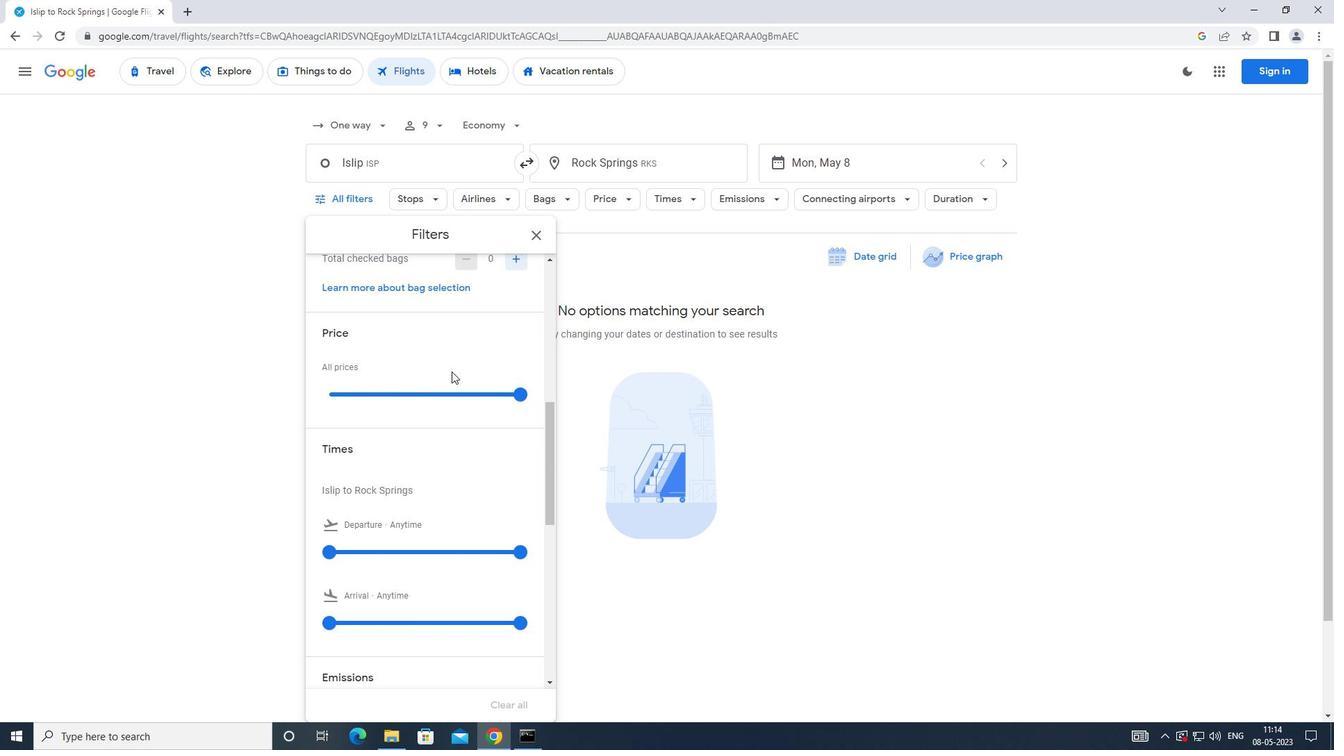 
Action: Mouse scrolled (450, 369) with delta (0, 0)
Screenshot: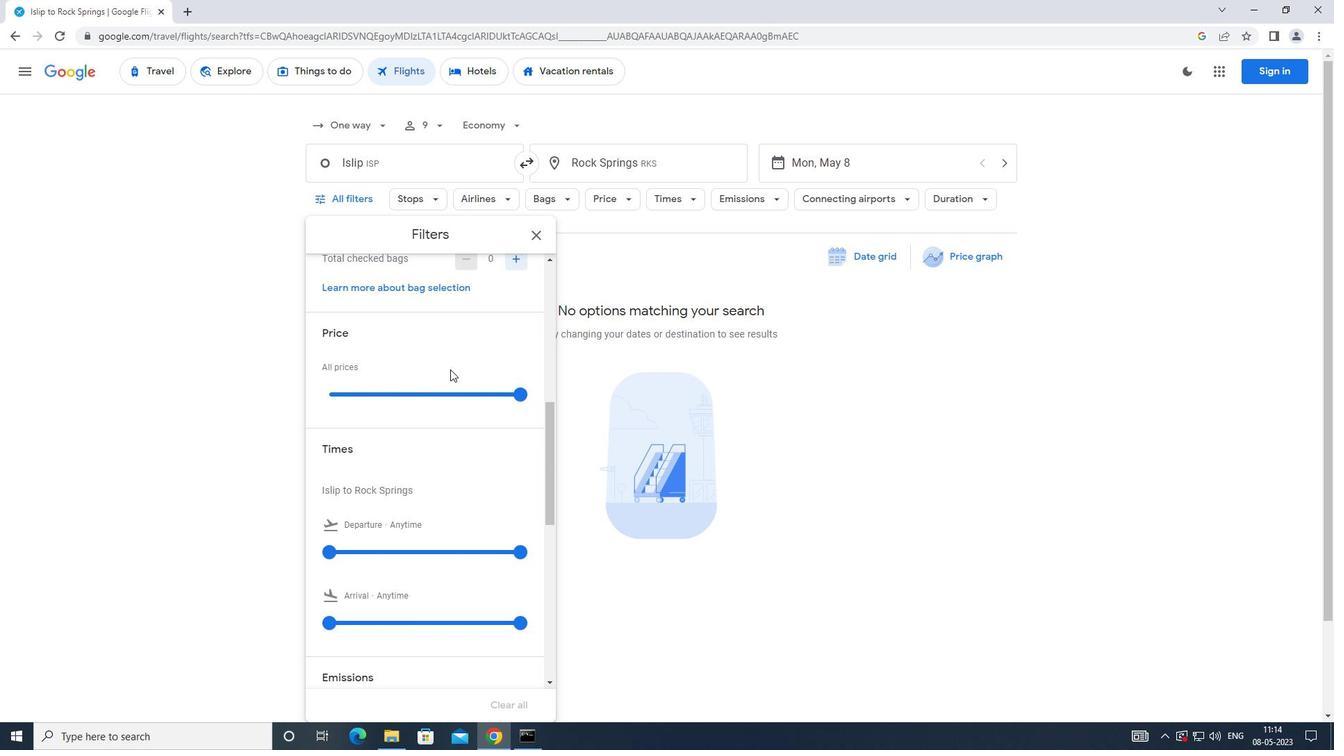 
Action: Mouse moved to (331, 408)
Screenshot: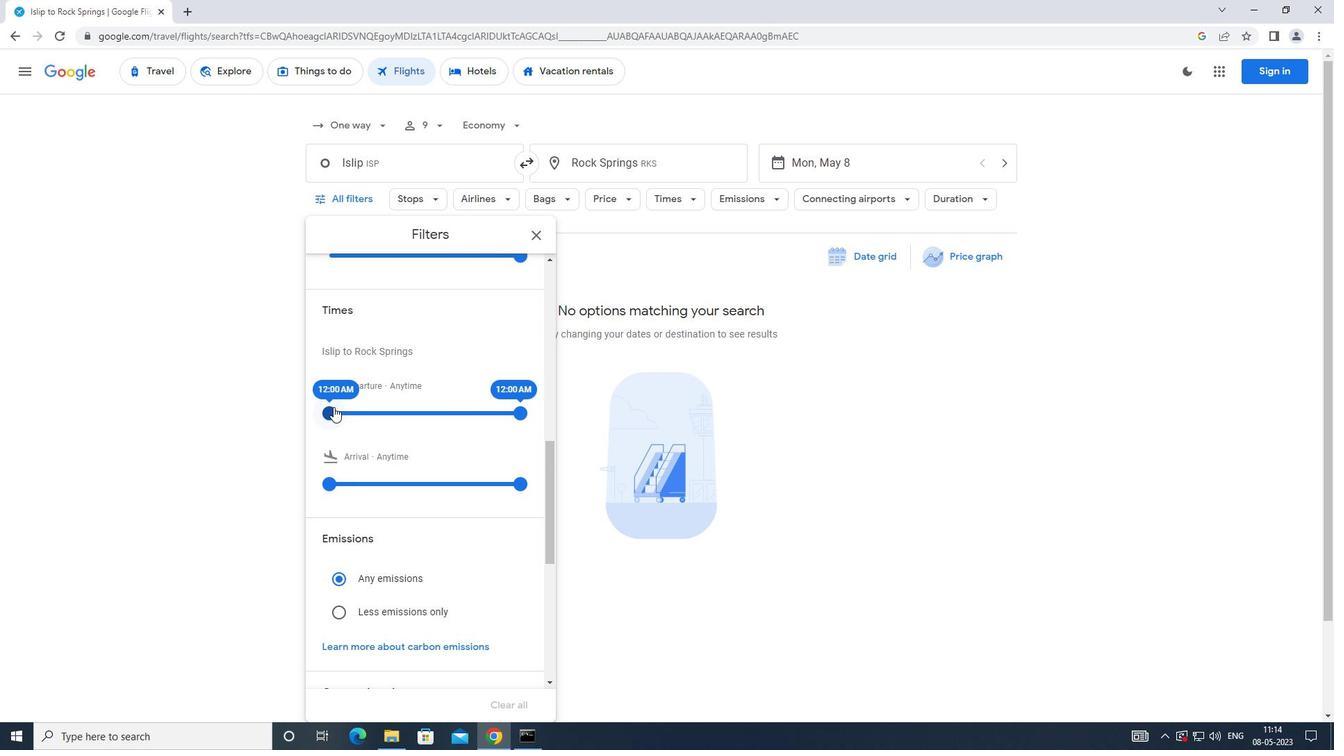 
Action: Mouse pressed left at (331, 408)
Screenshot: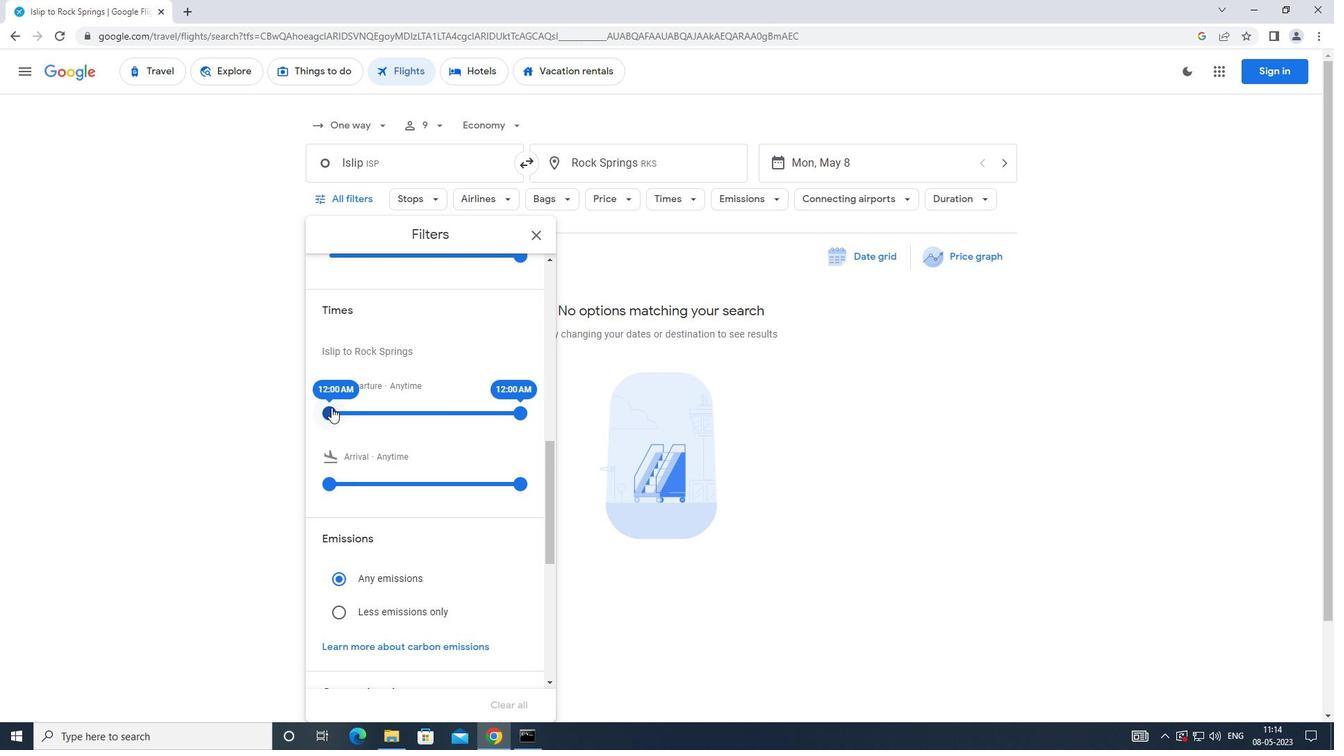 
Action: Mouse moved to (516, 412)
Screenshot: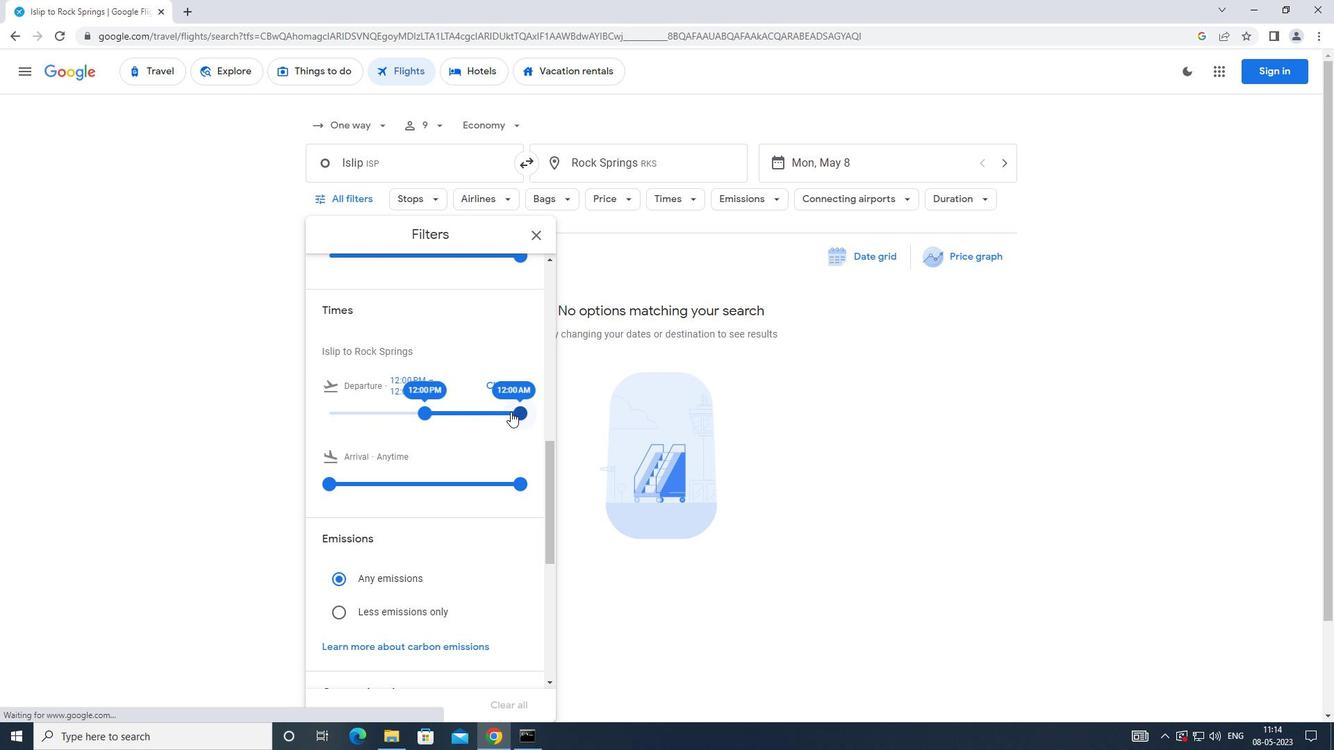 
Action: Mouse pressed left at (516, 412)
Screenshot: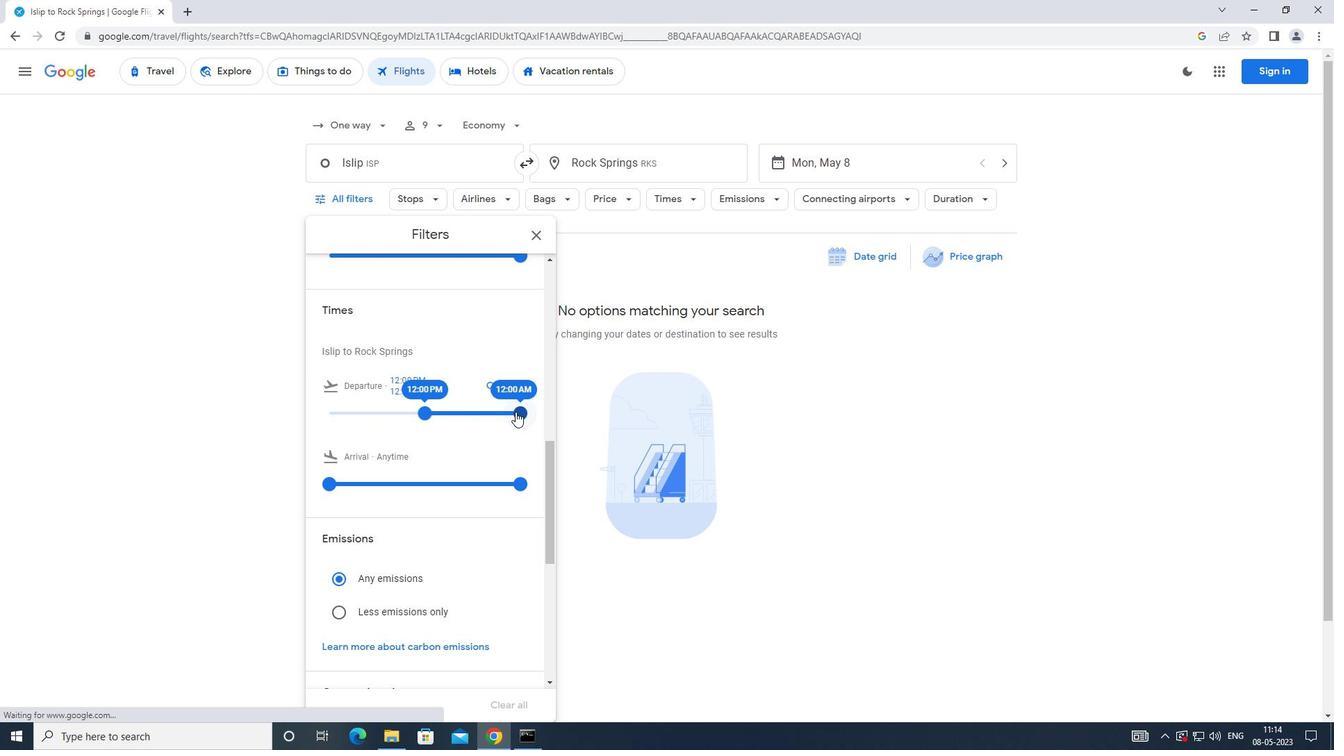 
Action: Mouse moved to (531, 241)
Screenshot: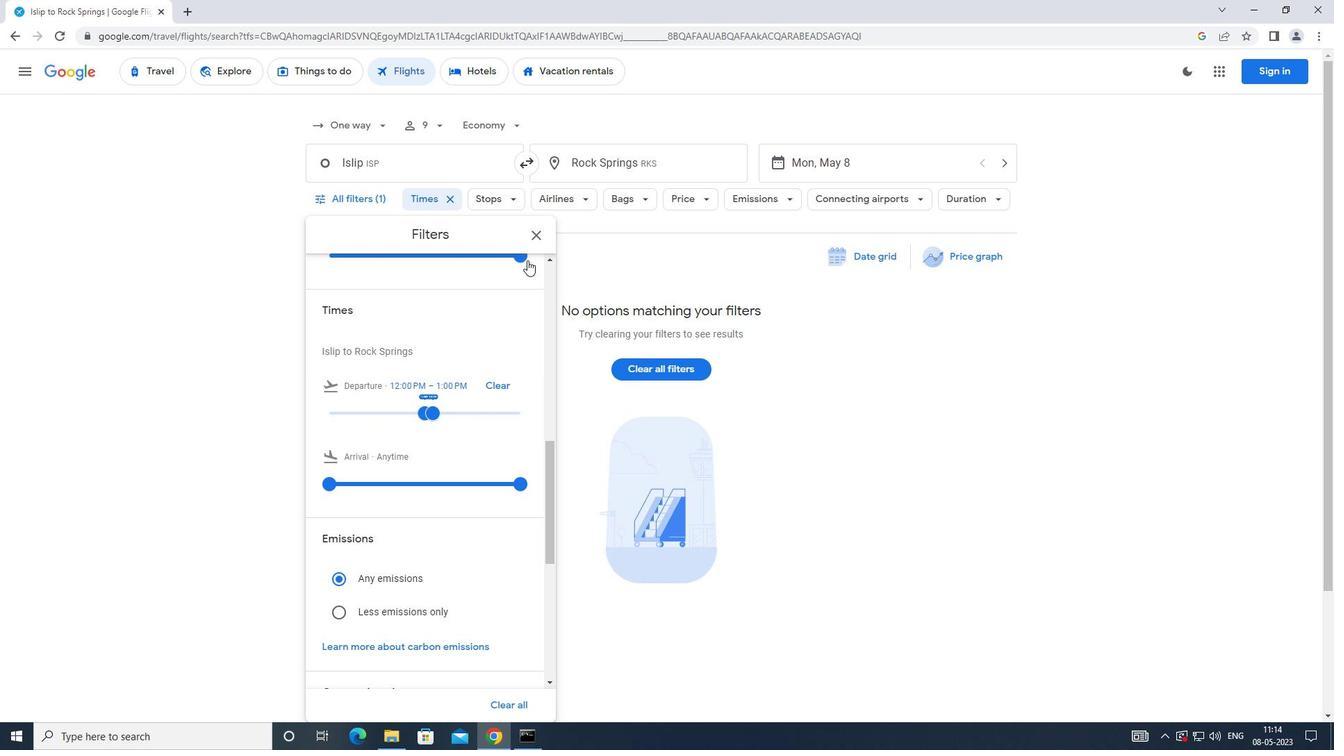 
Action: Mouse pressed left at (531, 241)
Screenshot: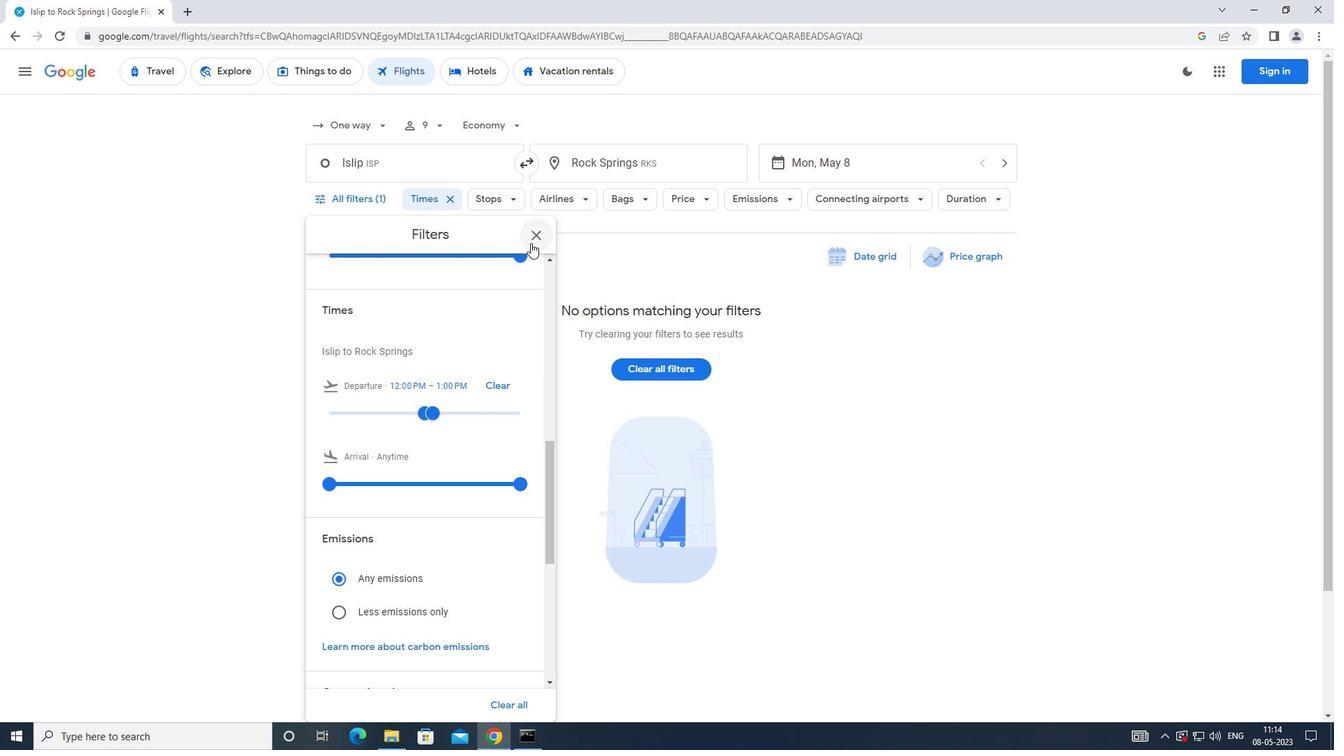 
Action: Key pressed <Key.f8>
Screenshot: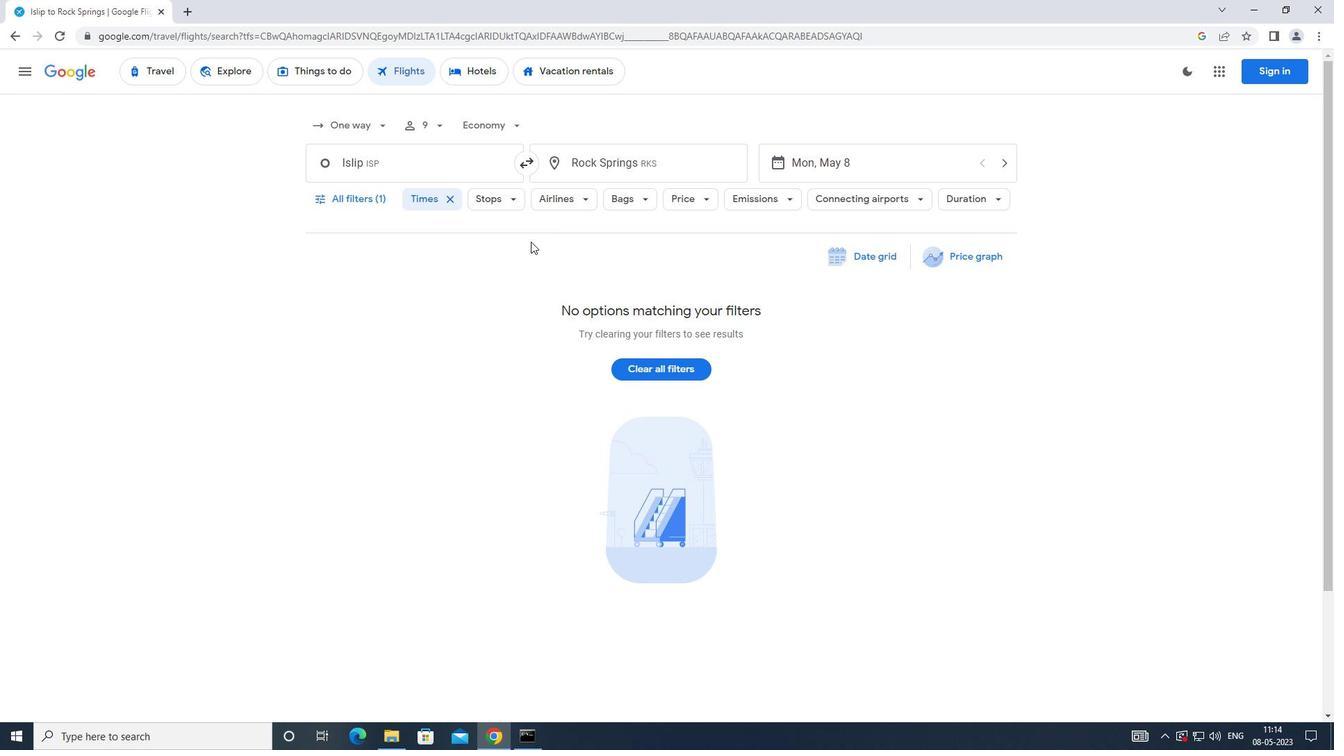 
